 Task: Find and connect with professionals from specific companies or schools on LinkedIn using search filters.
Action: Mouse moved to (506, 67)
Screenshot: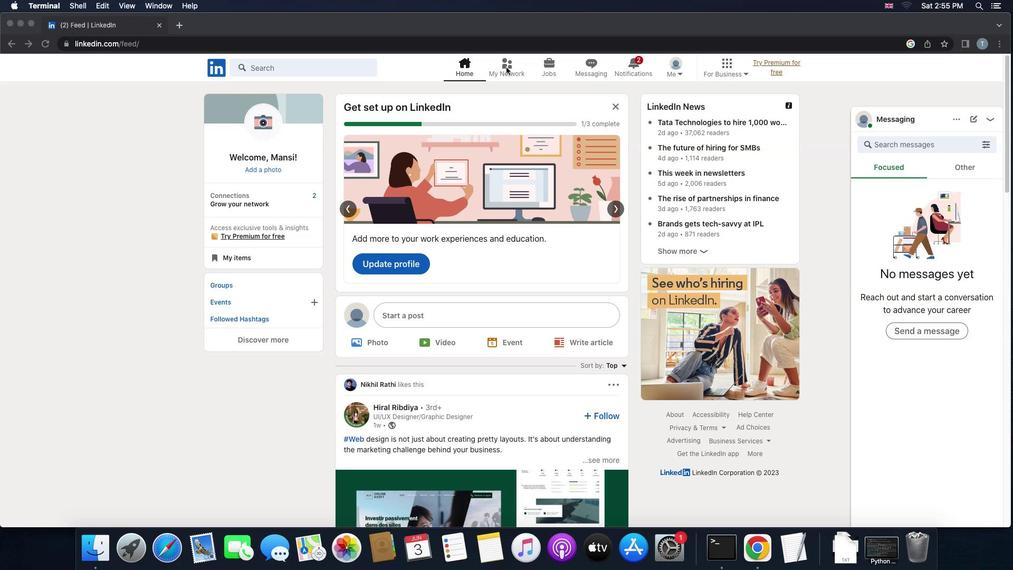 
Action: Mouse pressed left at (506, 67)
Screenshot: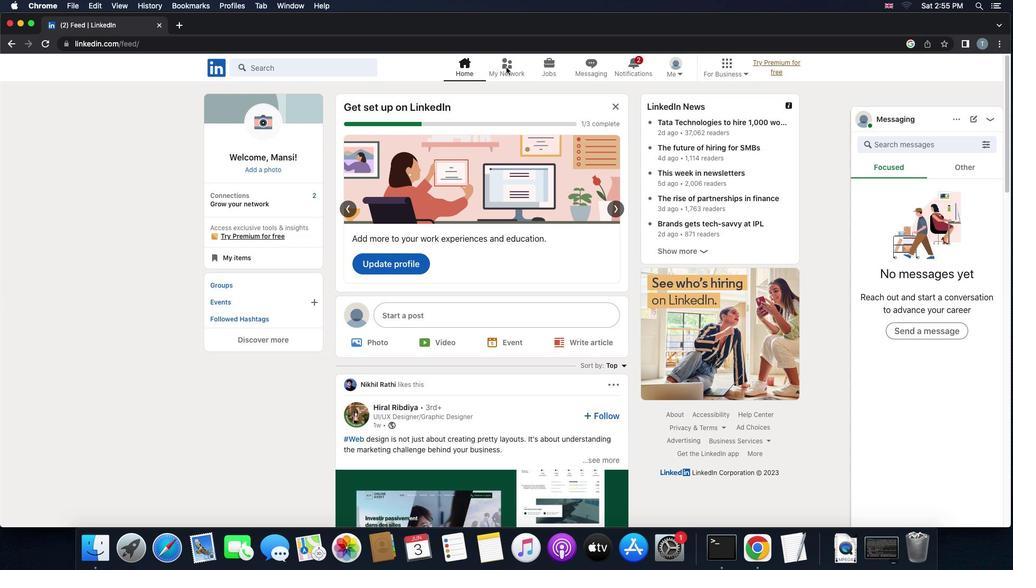 
Action: Mouse pressed left at (506, 67)
Screenshot: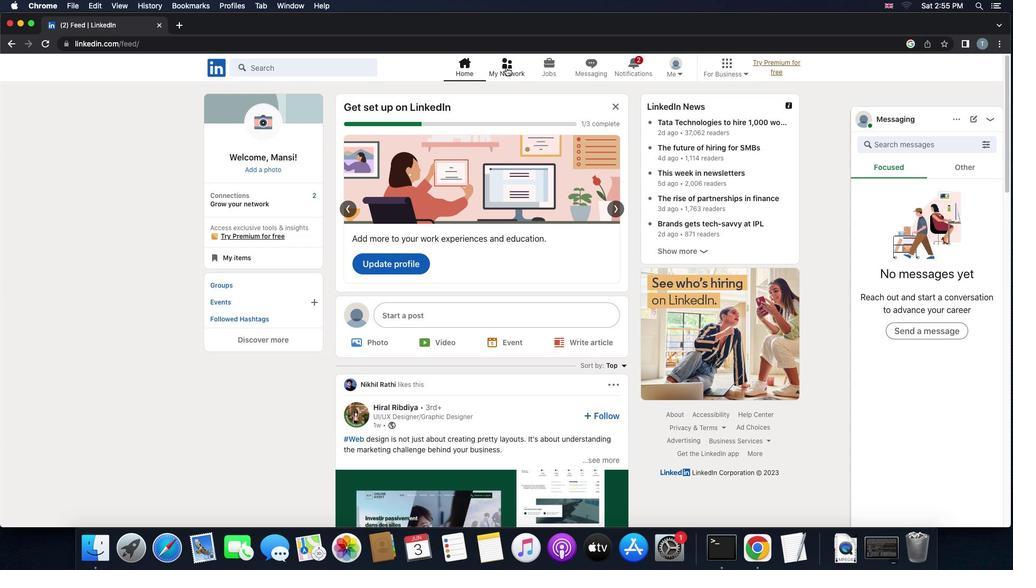 
Action: Mouse moved to (306, 127)
Screenshot: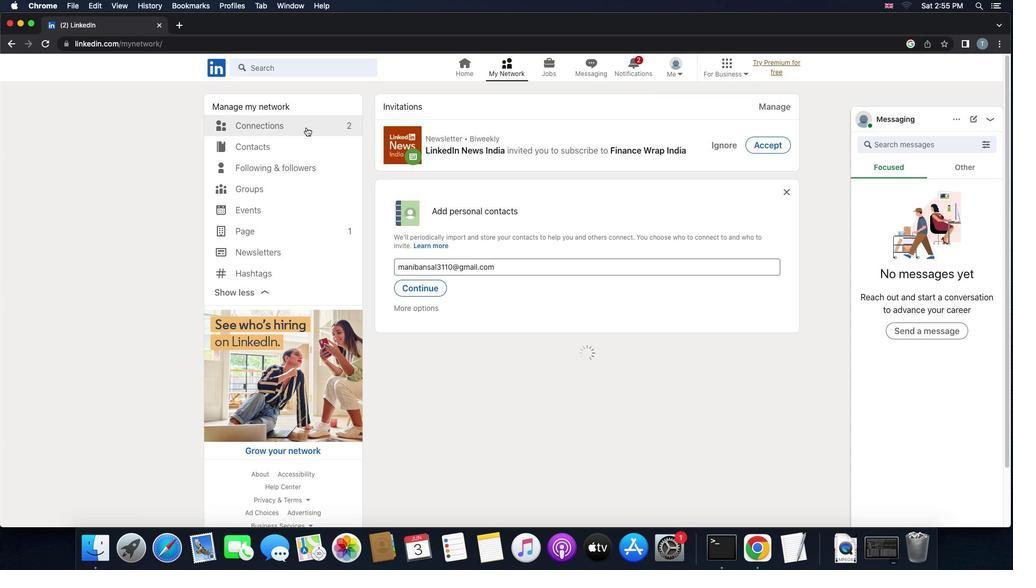 
Action: Mouse pressed left at (306, 127)
Screenshot: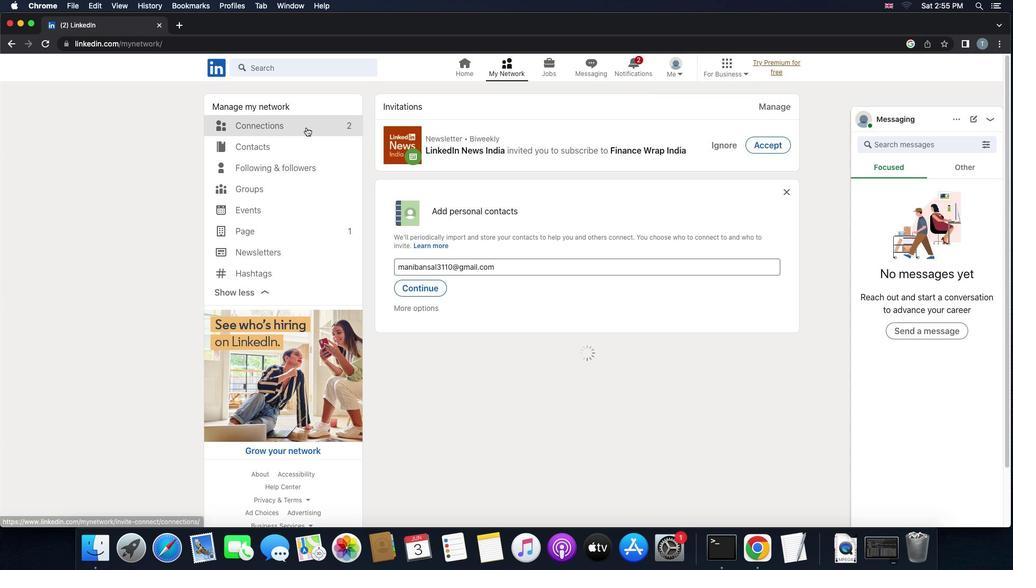 
Action: Mouse pressed left at (306, 127)
Screenshot: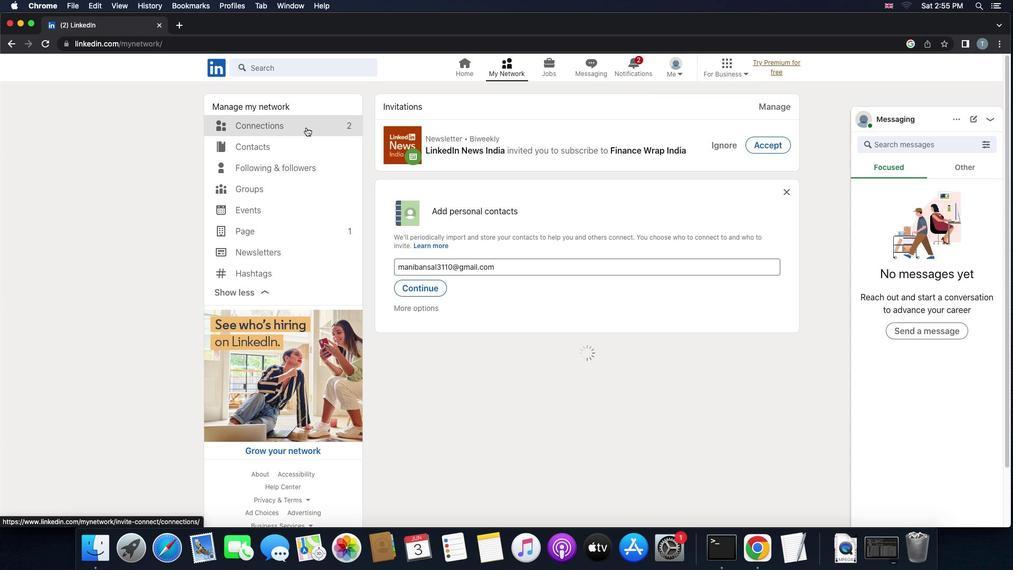 
Action: Mouse moved to (591, 124)
Screenshot: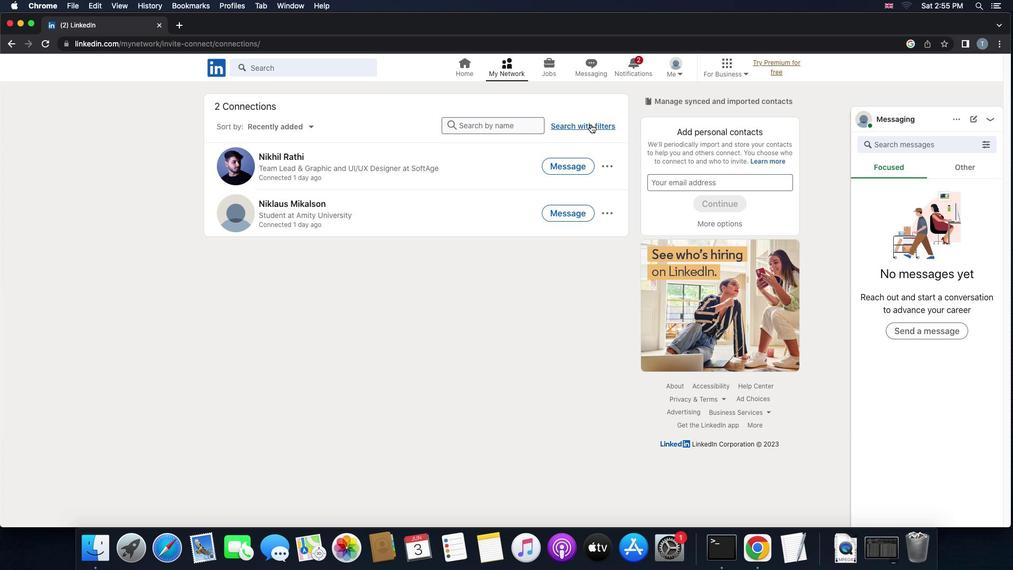 
Action: Mouse pressed left at (591, 124)
Screenshot: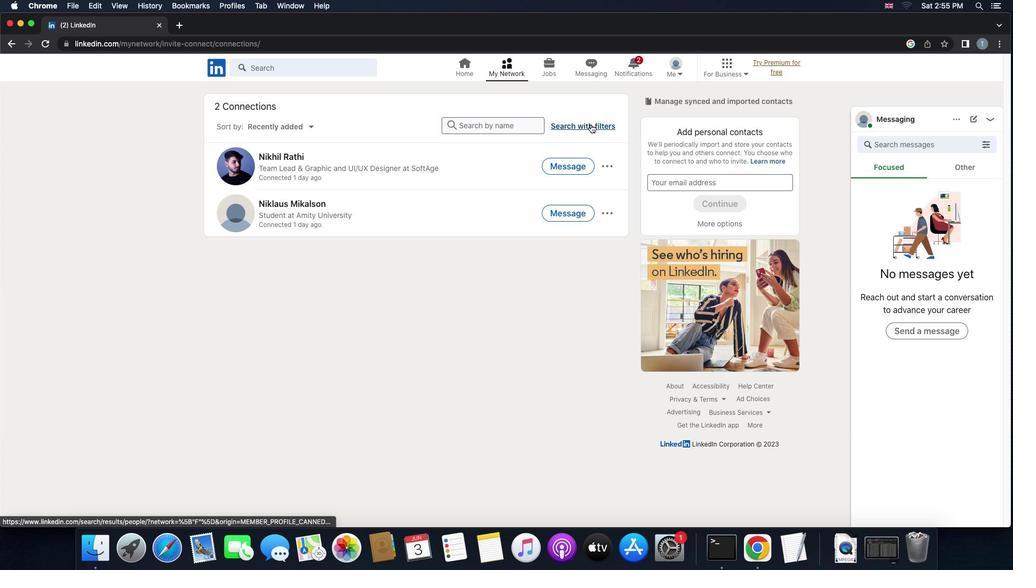 
Action: Mouse moved to (549, 99)
Screenshot: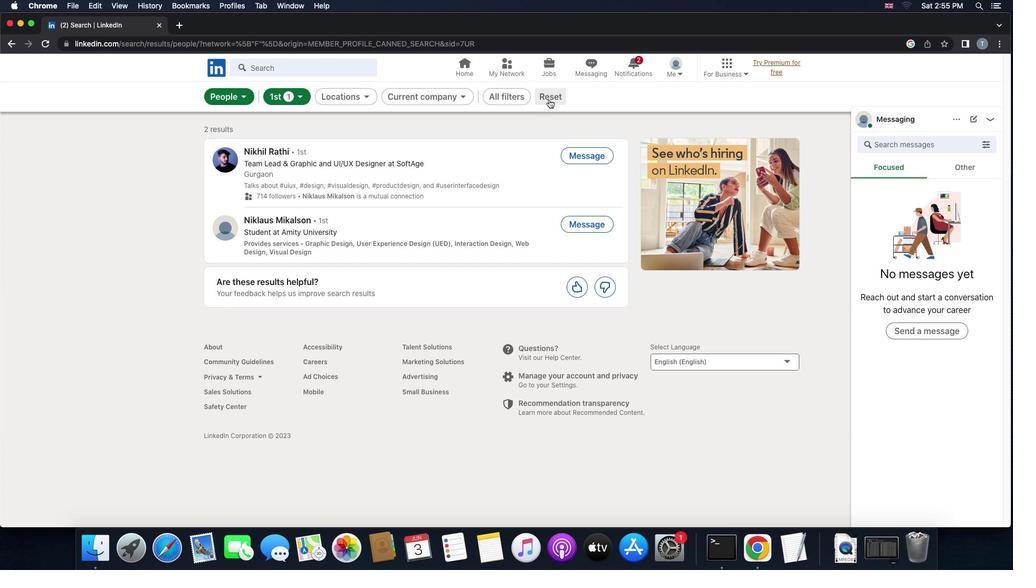 
Action: Mouse pressed left at (549, 99)
Screenshot: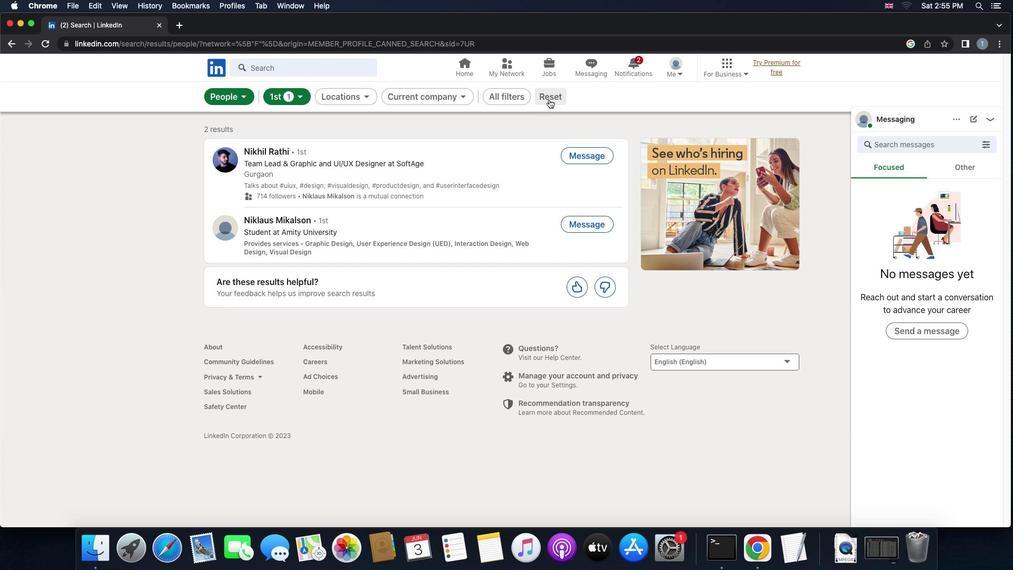 
Action: Mouse moved to (541, 98)
Screenshot: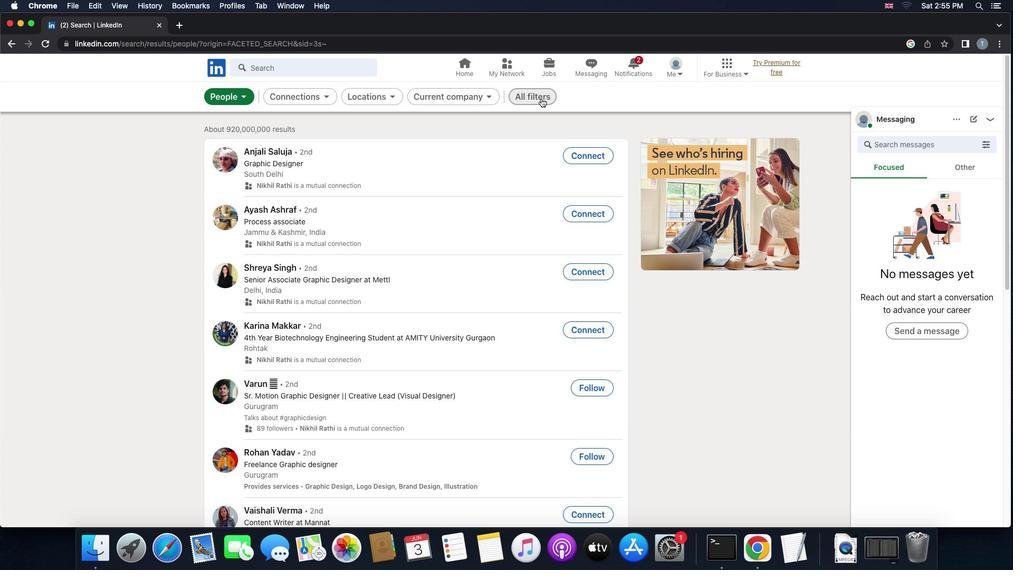 
Action: Mouse pressed left at (541, 98)
Screenshot: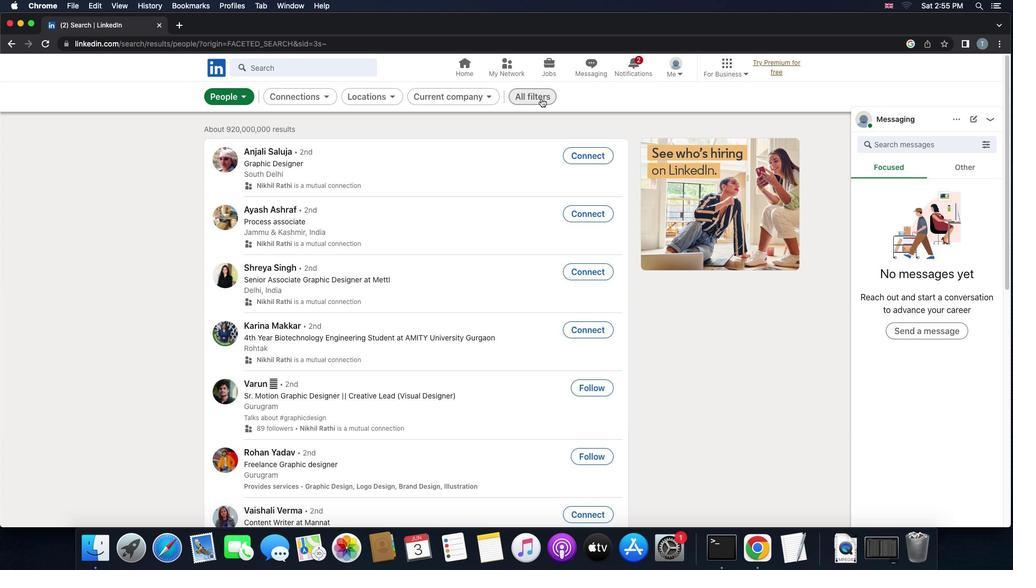 
Action: Mouse moved to (807, 299)
Screenshot: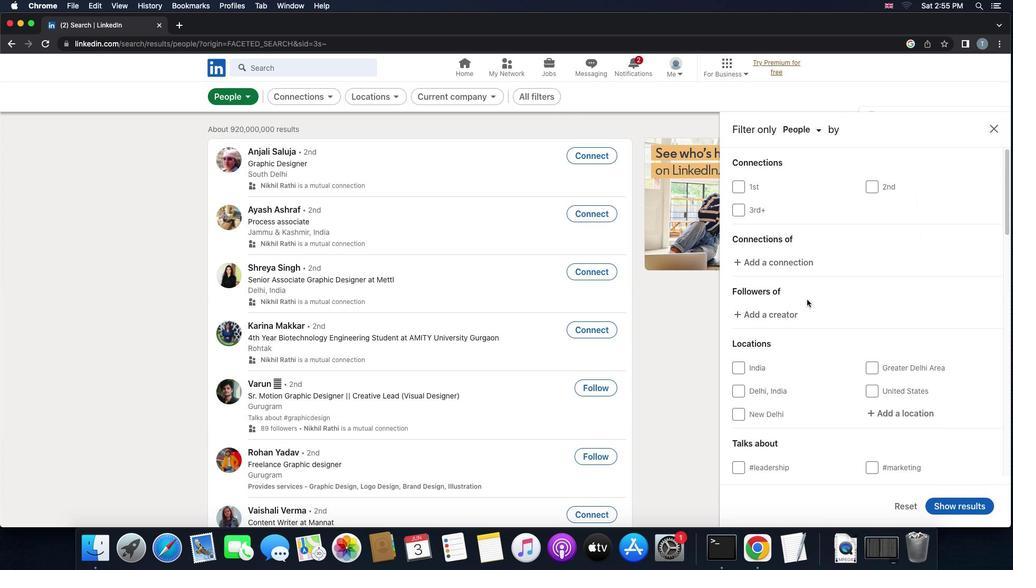 
Action: Mouse scrolled (807, 299) with delta (0, 0)
Screenshot: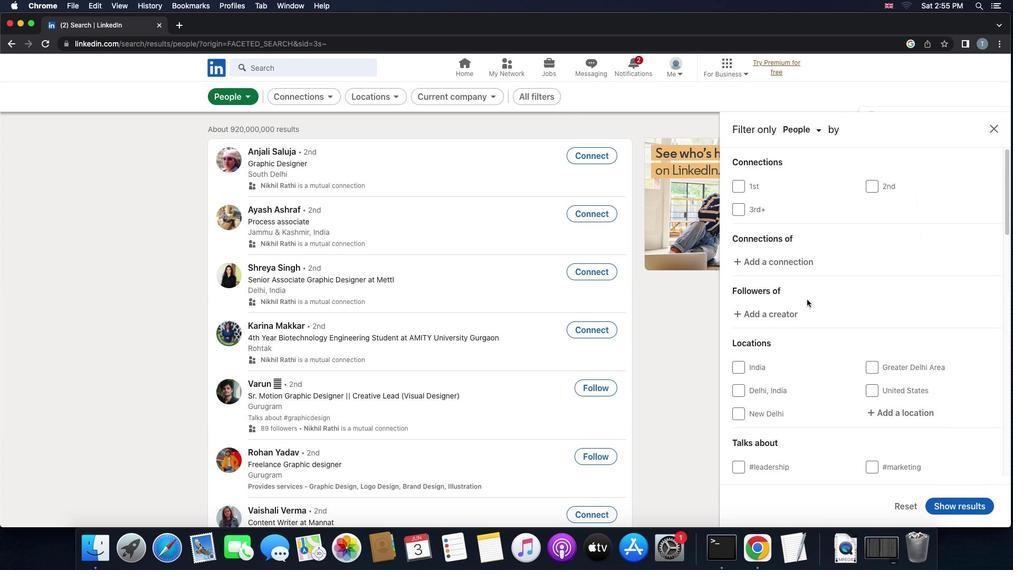 
Action: Mouse scrolled (807, 299) with delta (0, 0)
Screenshot: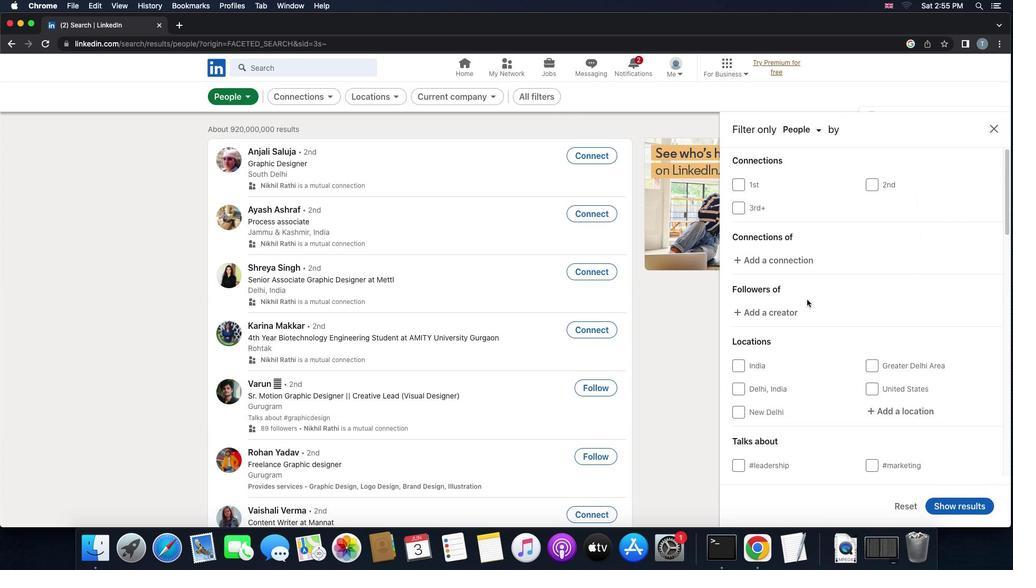 
Action: Mouse scrolled (807, 299) with delta (0, 0)
Screenshot: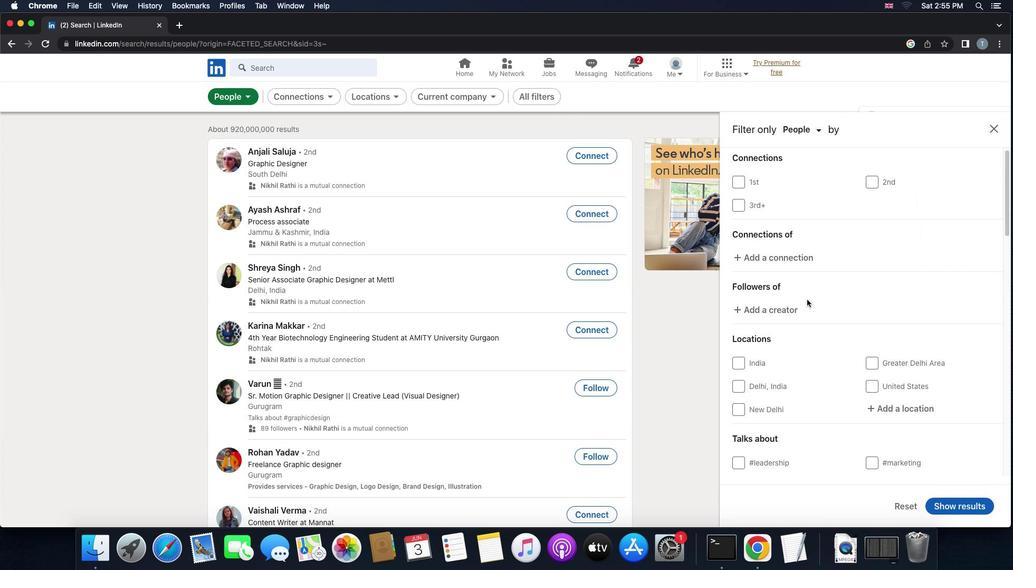 
Action: Mouse moved to (807, 299)
Screenshot: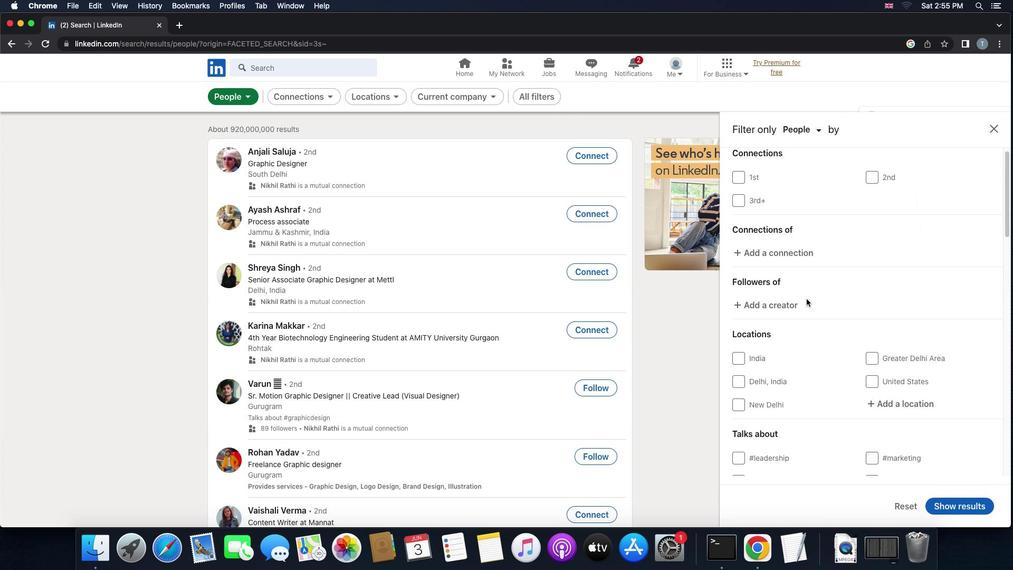 
Action: Mouse scrolled (807, 299) with delta (0, 0)
Screenshot: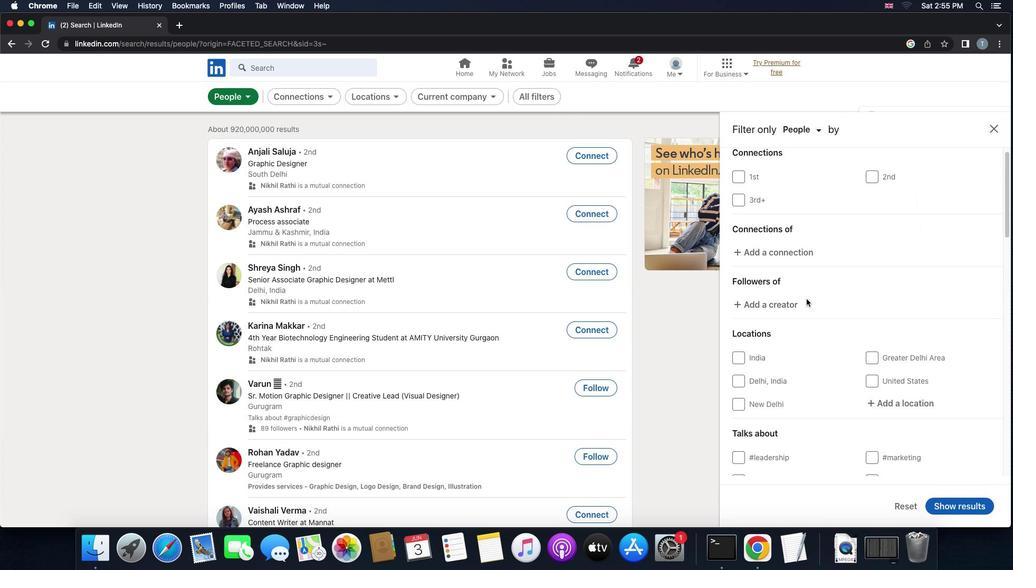 
Action: Mouse scrolled (807, 299) with delta (0, 0)
Screenshot: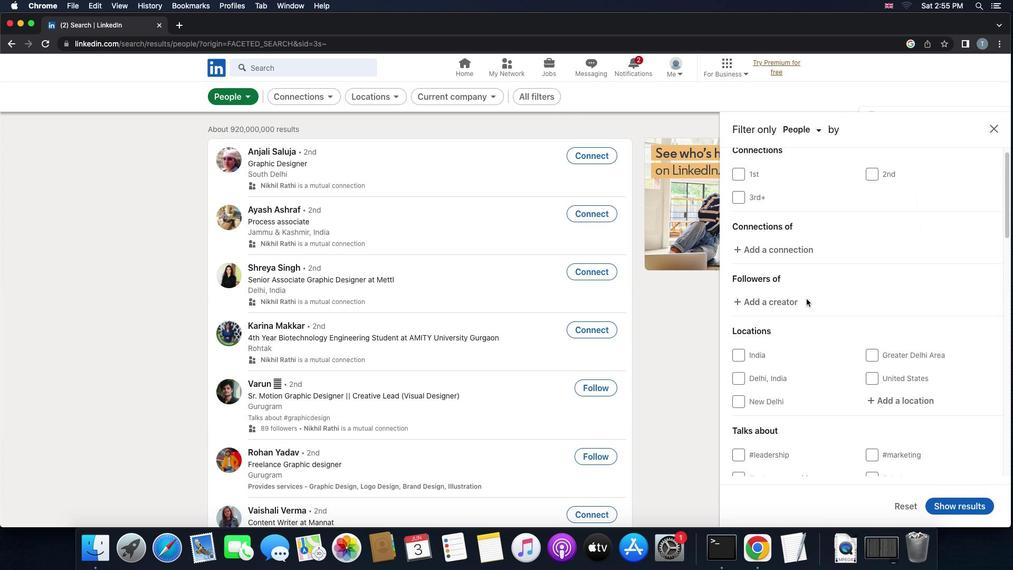 
Action: Mouse scrolled (807, 299) with delta (0, -1)
Screenshot: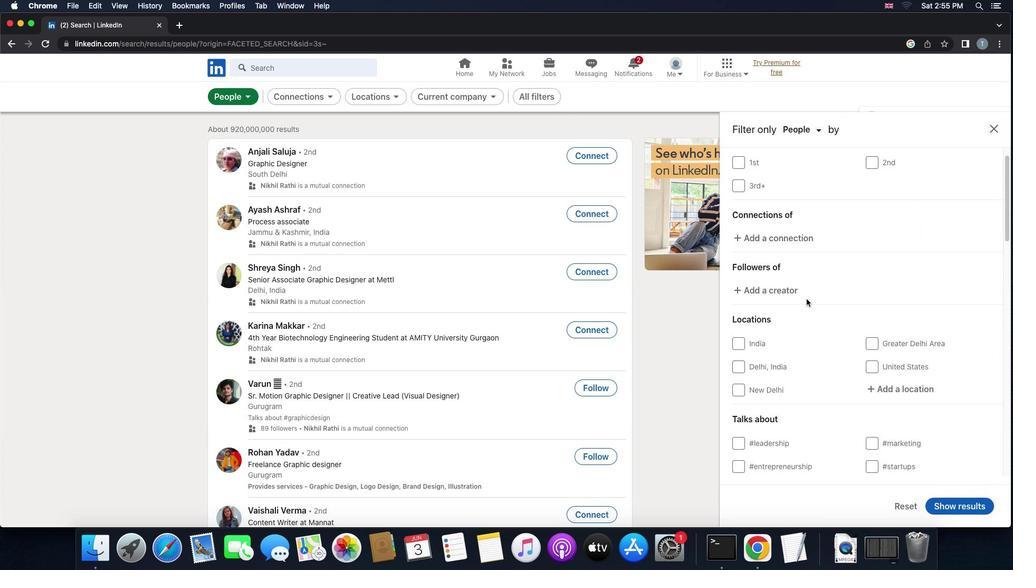 
Action: Mouse moved to (895, 314)
Screenshot: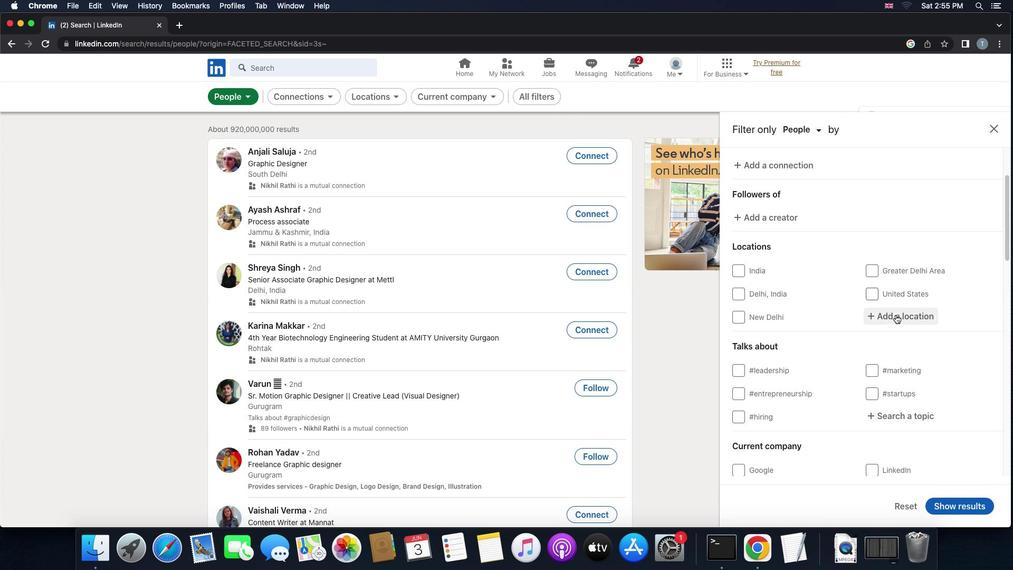 
Action: Mouse pressed left at (895, 314)
Screenshot: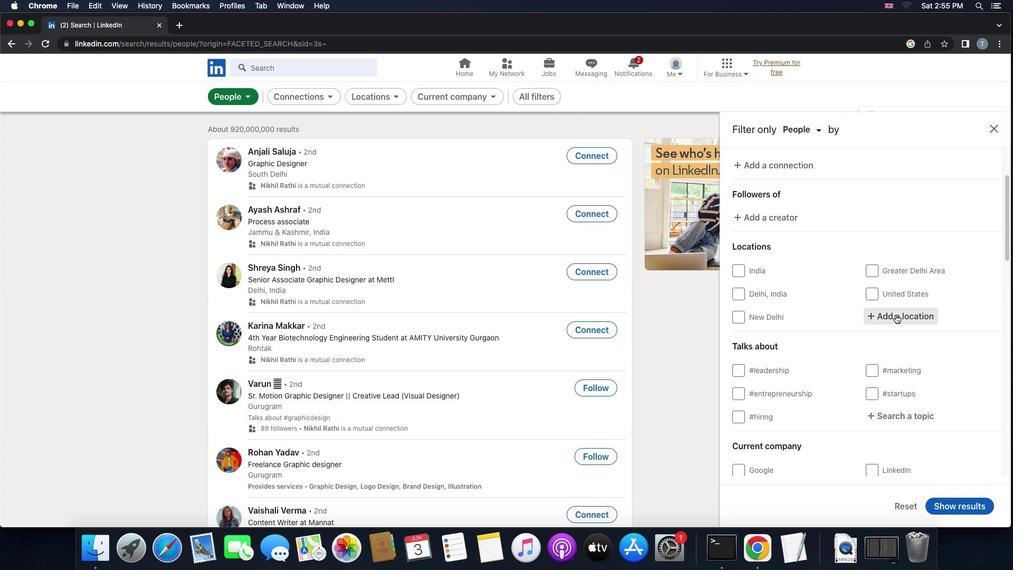 
Action: Mouse moved to (896, 311)
Screenshot: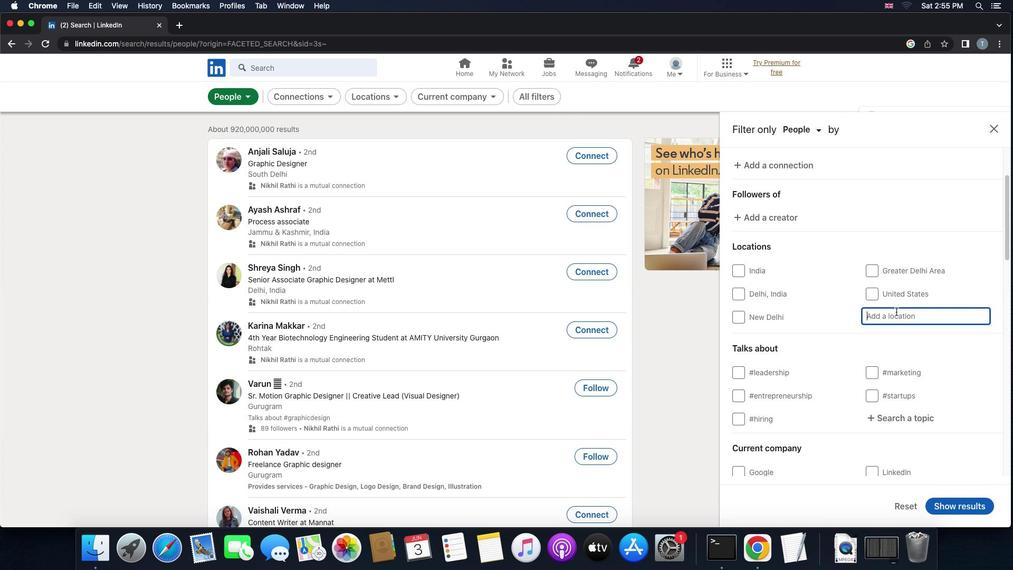 
Action: Key pressed 's''o''p''r''o''n'
Screenshot: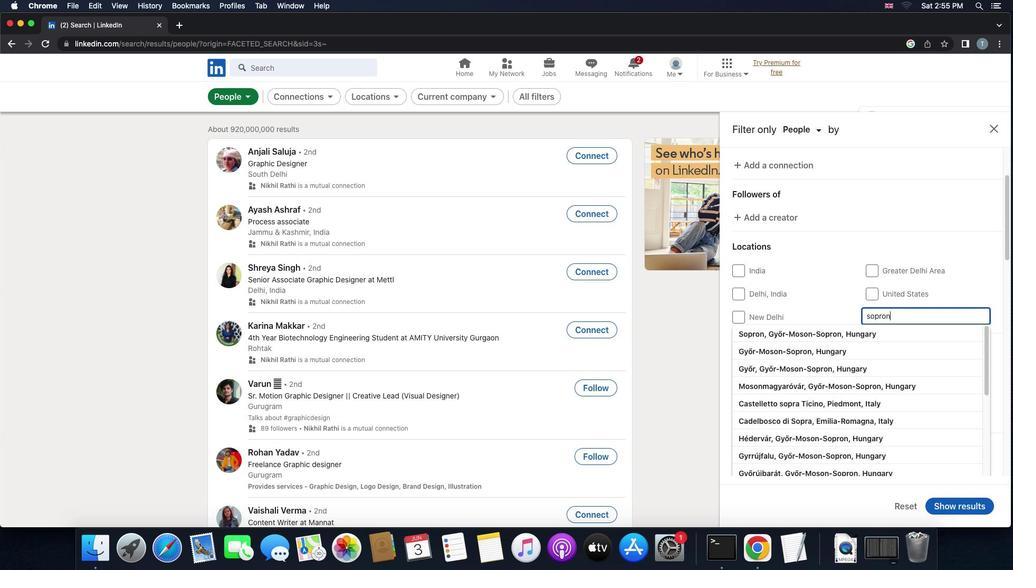 
Action: Mouse moved to (881, 328)
Screenshot: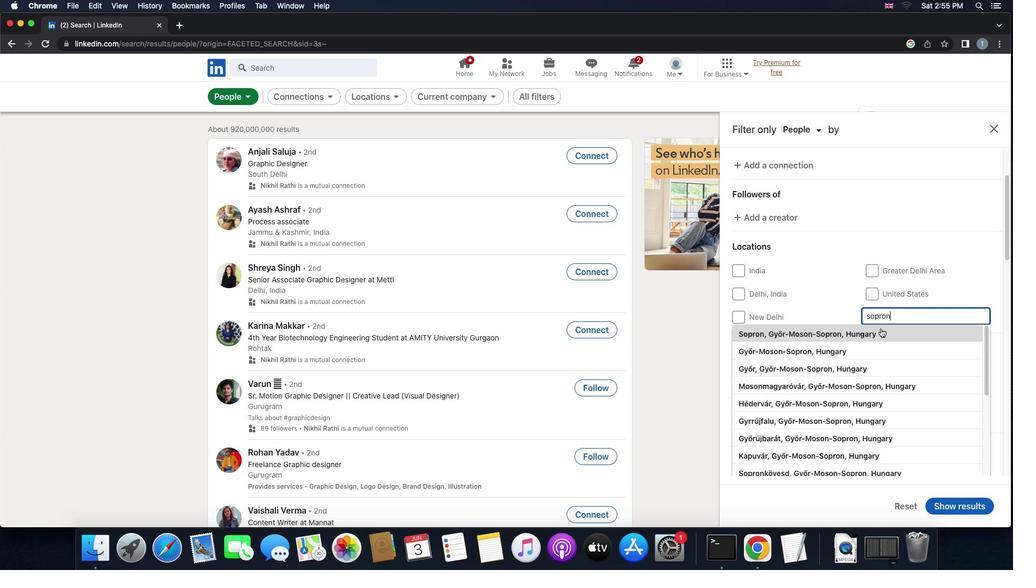 
Action: Mouse pressed left at (881, 328)
Screenshot: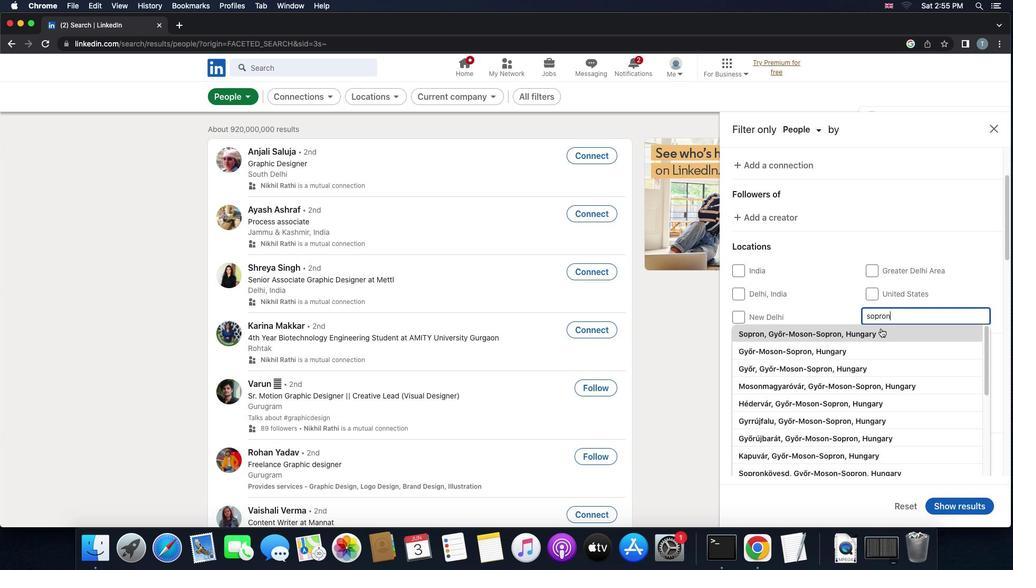 
Action: Mouse moved to (827, 327)
Screenshot: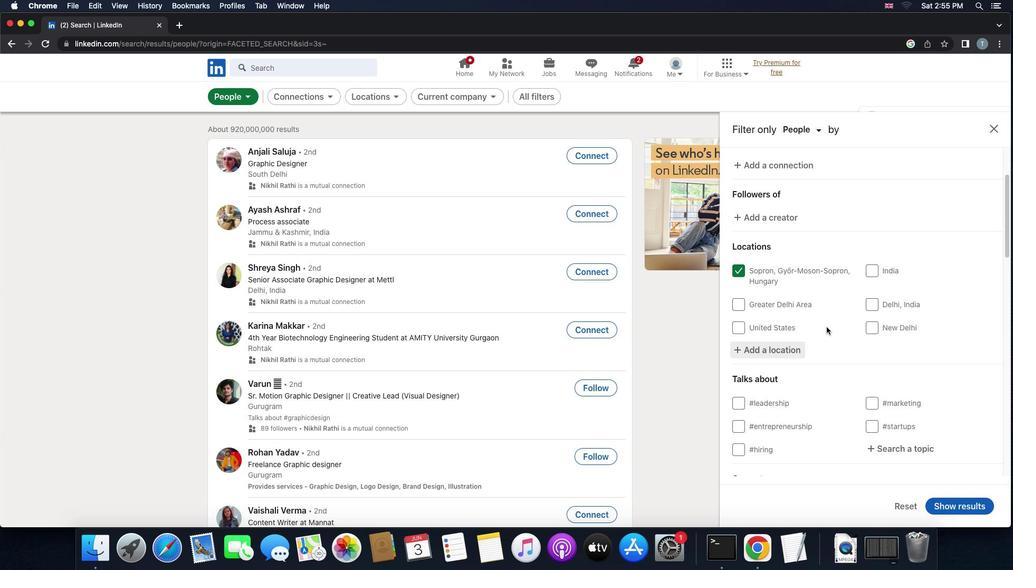 
Action: Mouse scrolled (827, 327) with delta (0, 0)
Screenshot: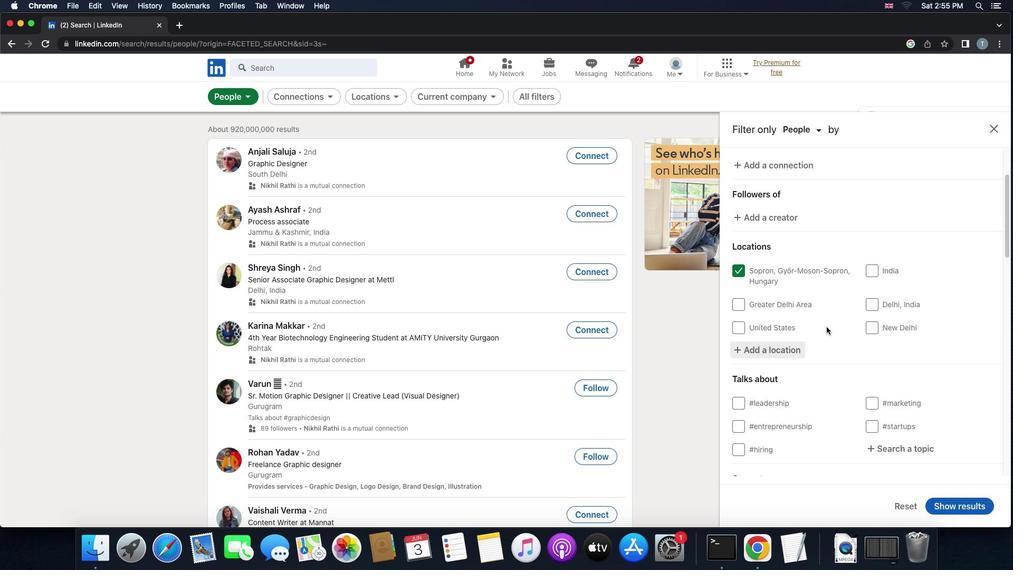 
Action: Mouse scrolled (827, 327) with delta (0, 0)
Screenshot: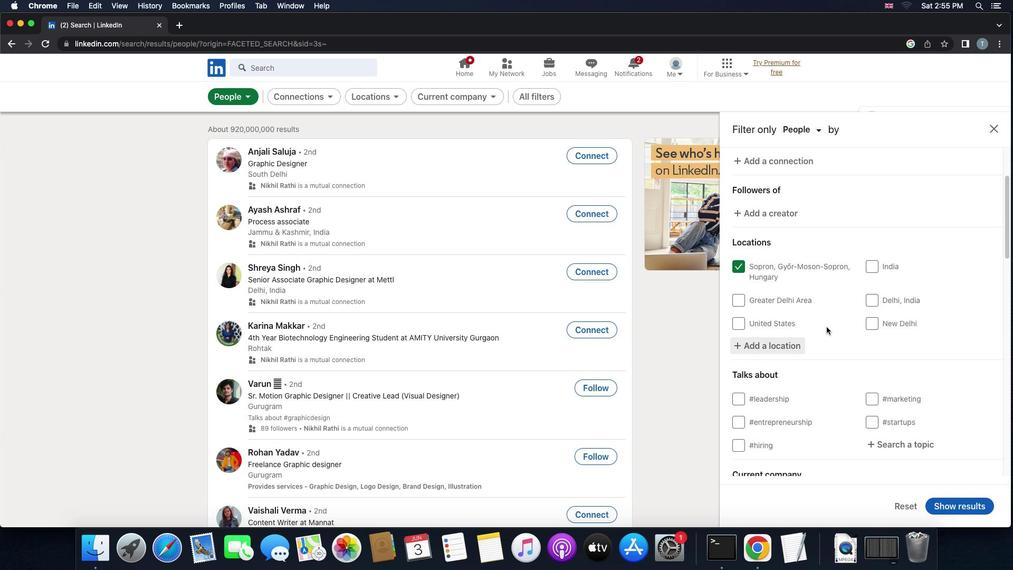 
Action: Mouse scrolled (827, 327) with delta (0, -1)
Screenshot: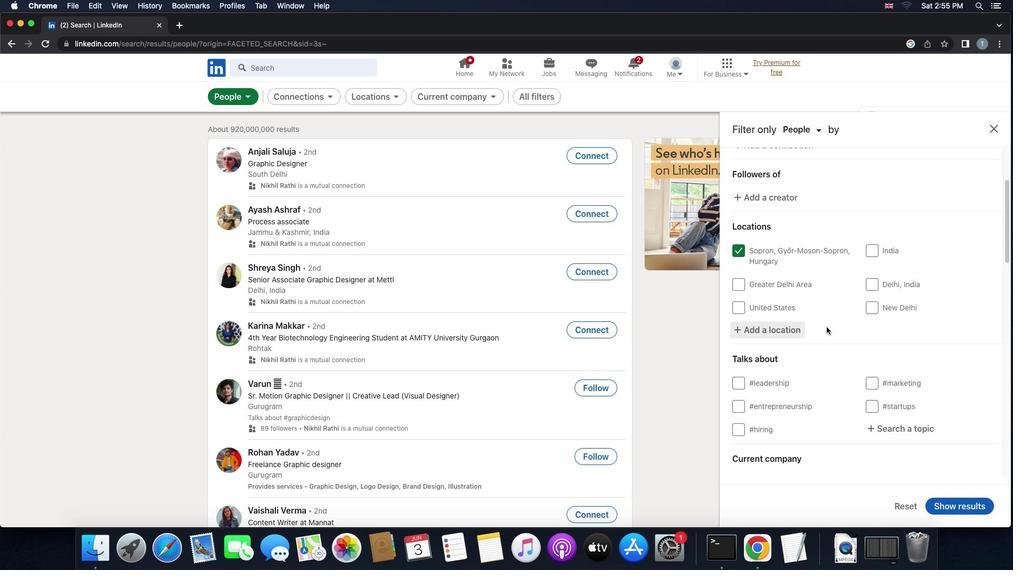 
Action: Mouse scrolled (827, 327) with delta (0, 0)
Screenshot: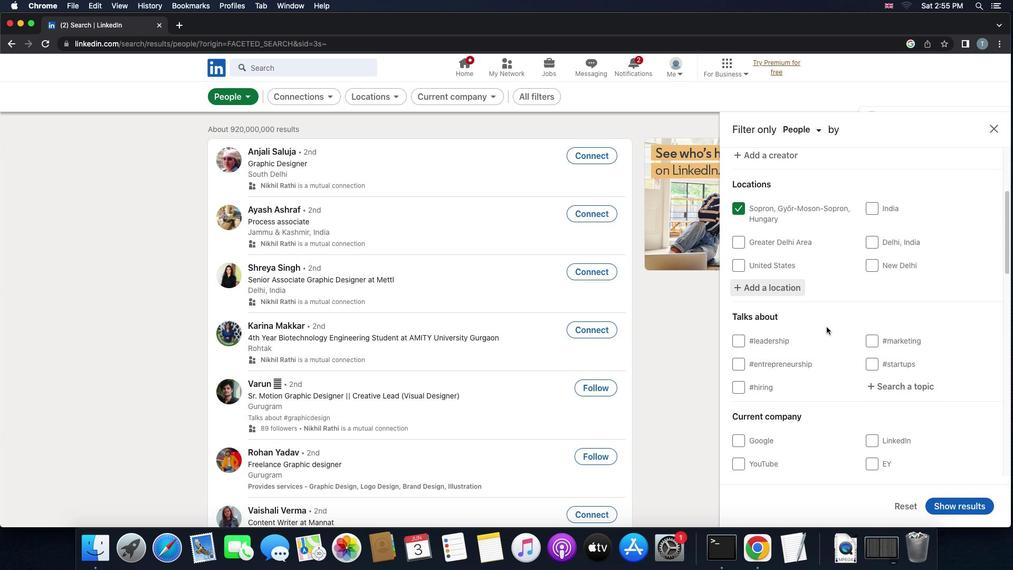 
Action: Mouse scrolled (827, 327) with delta (0, 0)
Screenshot: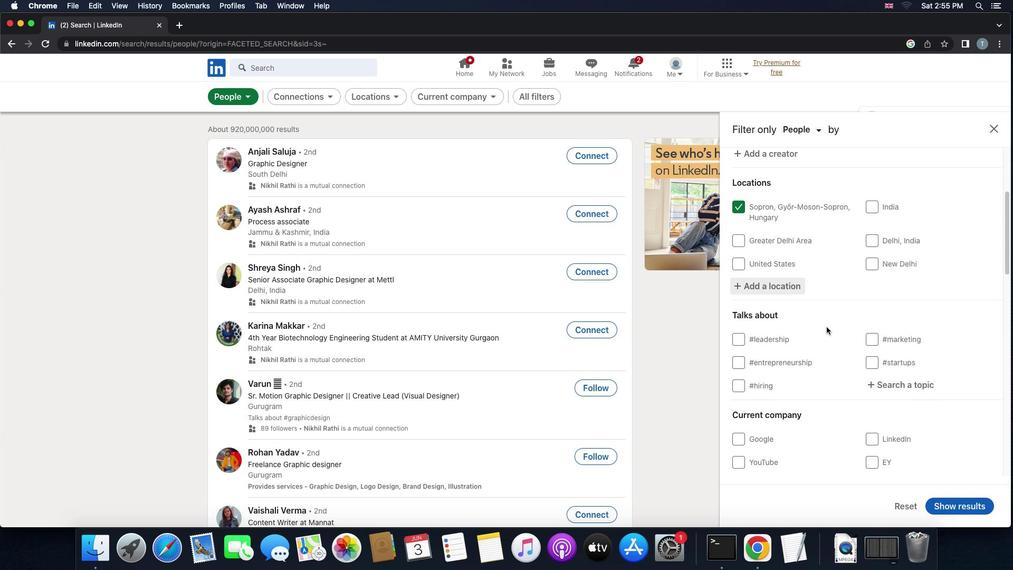 
Action: Mouse scrolled (827, 327) with delta (0, -1)
Screenshot: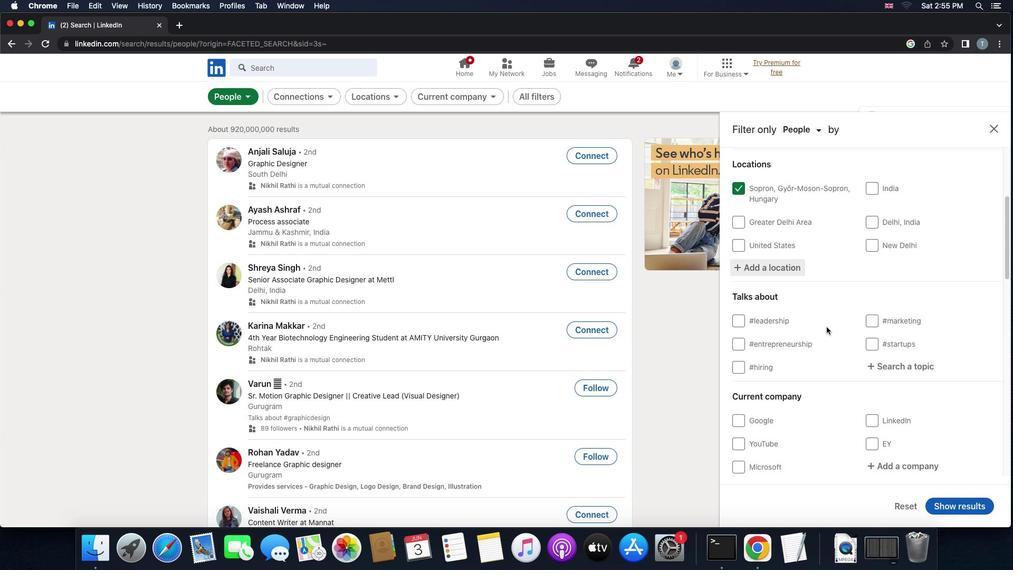 
Action: Mouse moved to (916, 308)
Screenshot: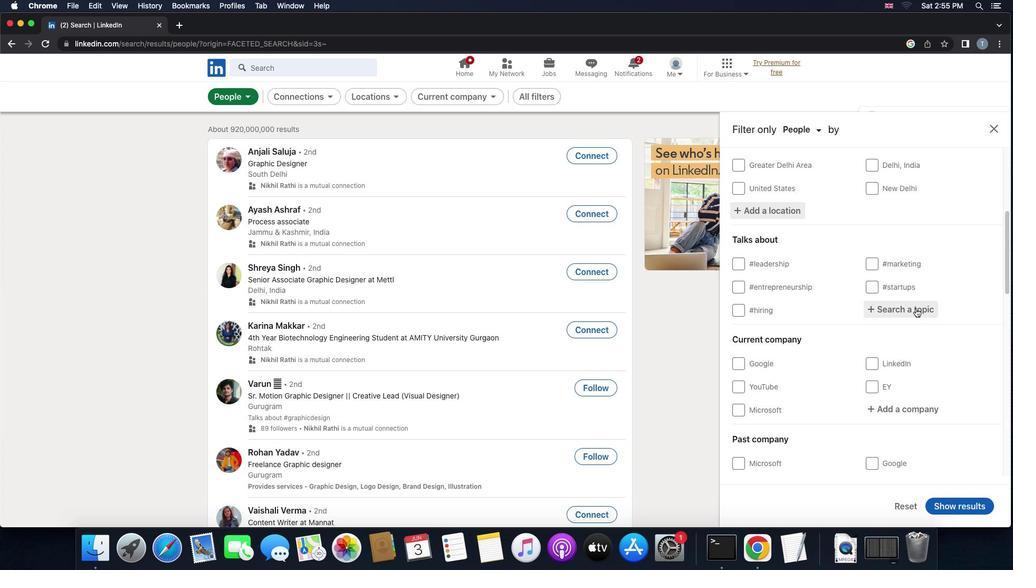 
Action: Mouse pressed left at (916, 308)
Screenshot: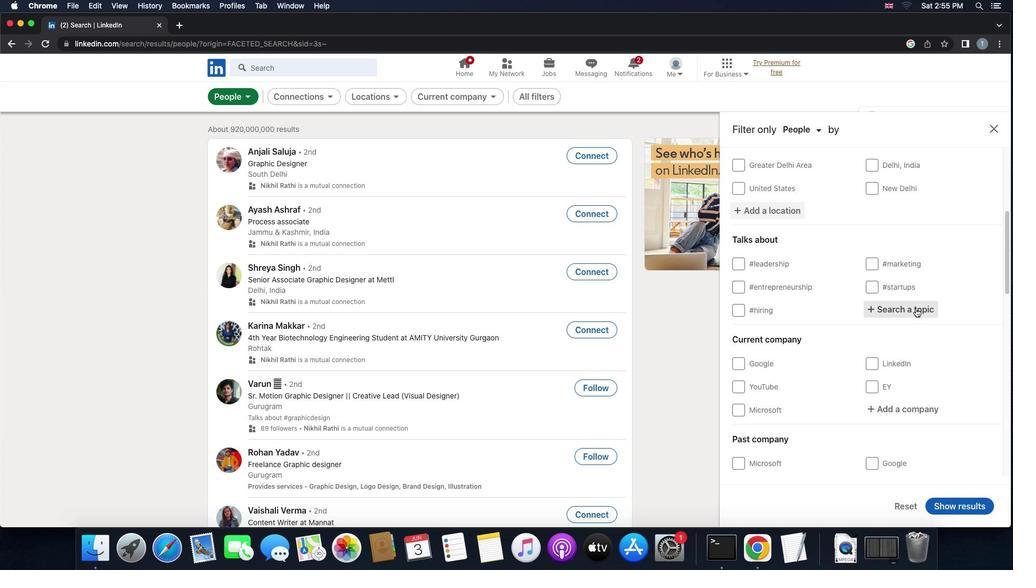 
Action: Key pressed 'b''u''s''i''n''e''s''s''c''o''a''c''h'
Screenshot: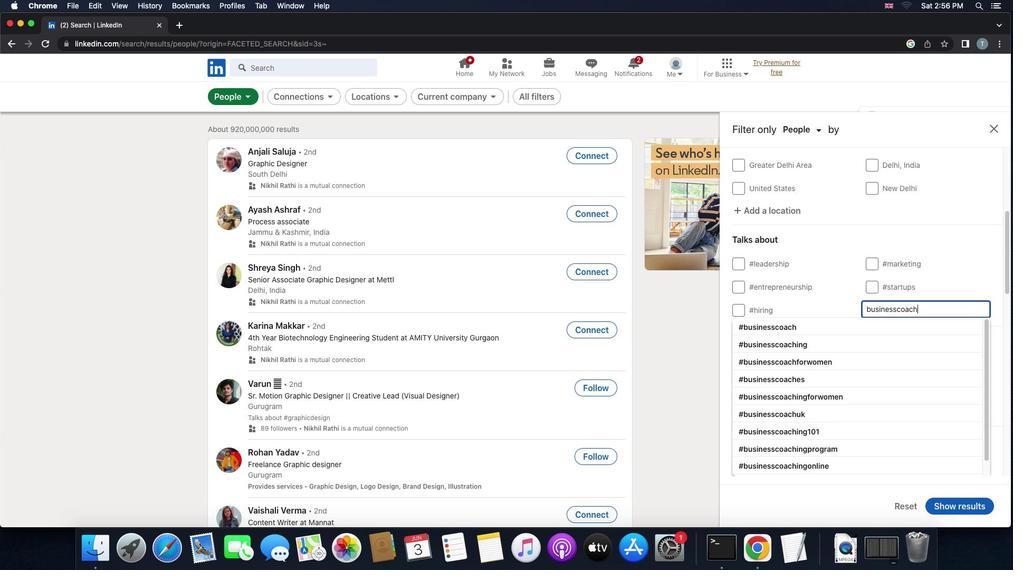 
Action: Mouse moved to (865, 324)
Screenshot: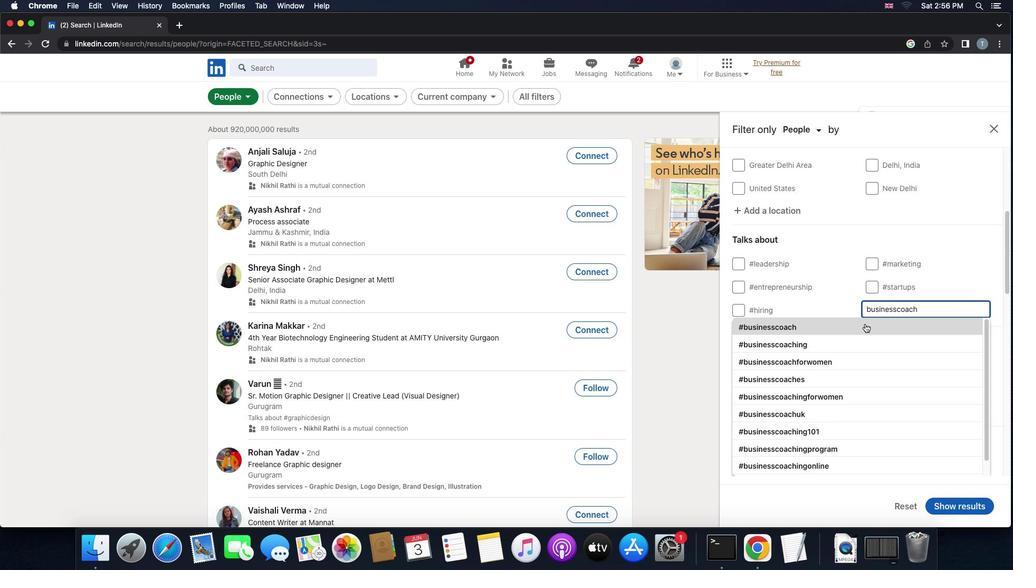 
Action: Mouse pressed left at (865, 324)
Screenshot: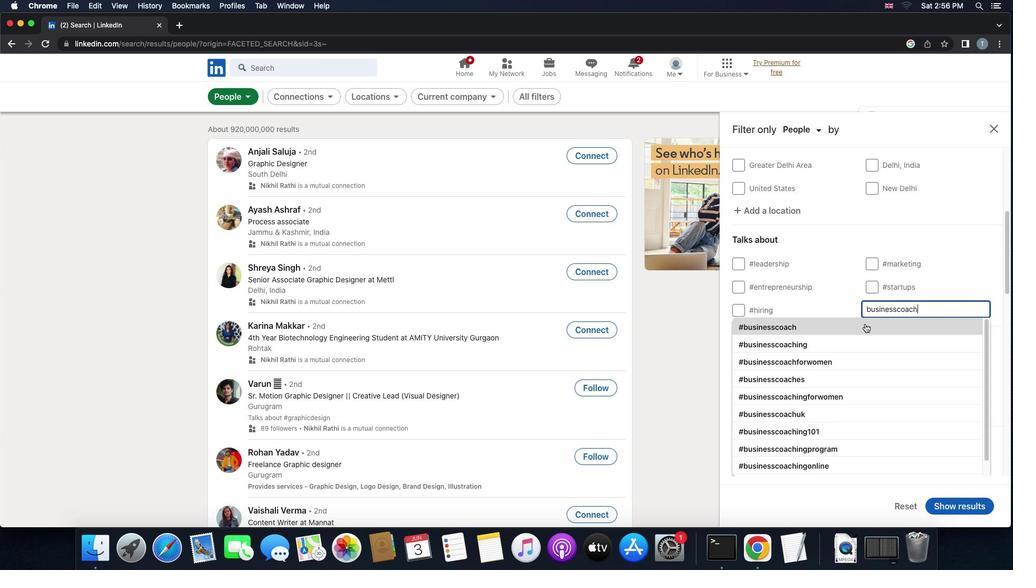 
Action: Mouse scrolled (865, 324) with delta (0, 0)
Screenshot: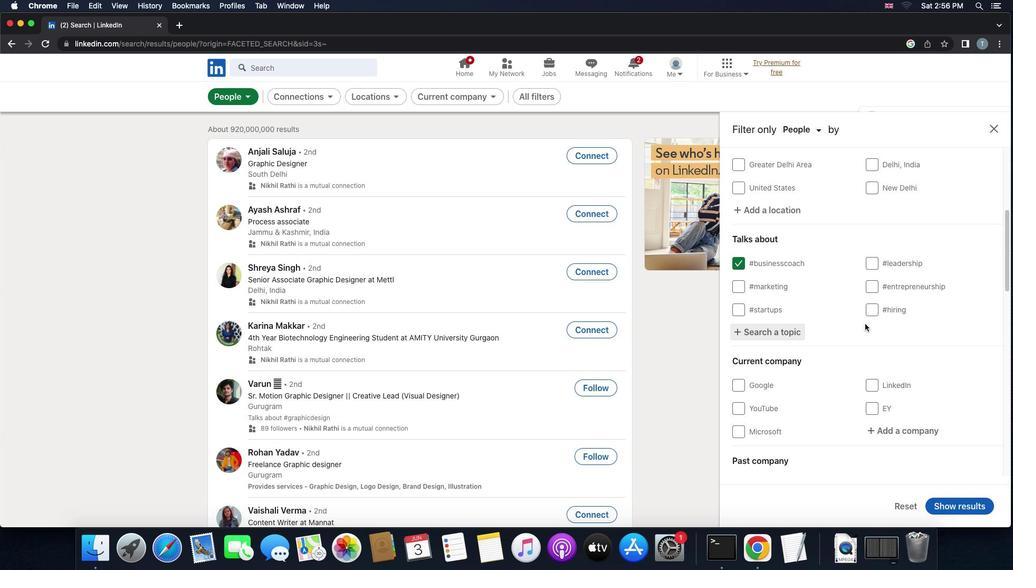 
Action: Mouse scrolled (865, 324) with delta (0, 0)
Screenshot: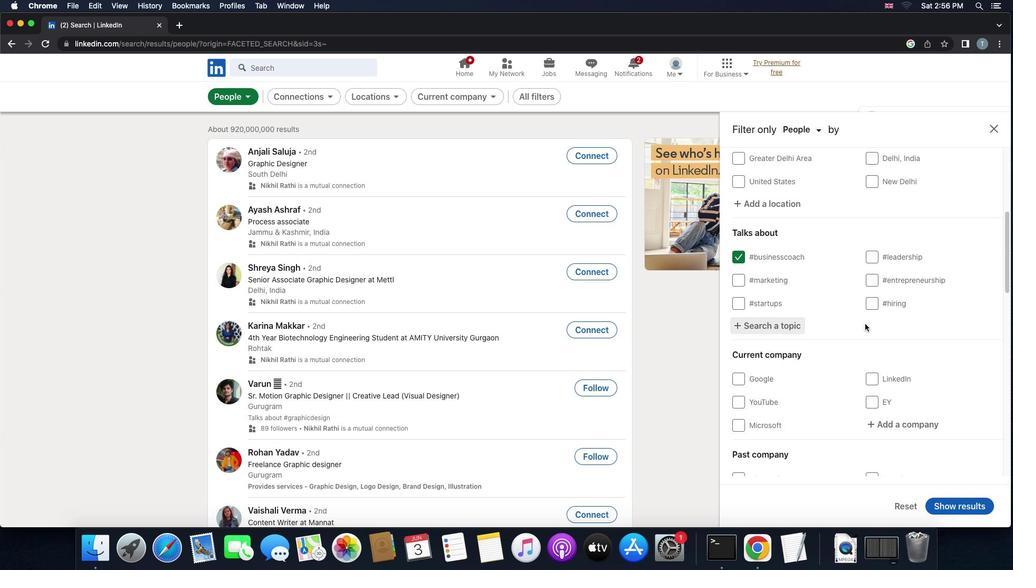 
Action: Mouse scrolled (865, 324) with delta (0, -1)
Screenshot: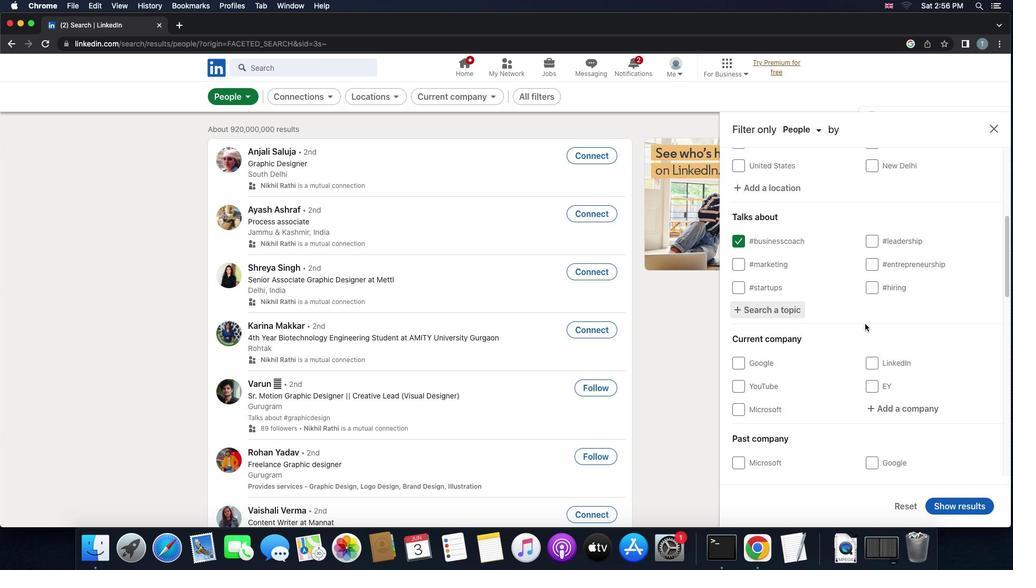 
Action: Mouse scrolled (865, 324) with delta (0, -1)
Screenshot: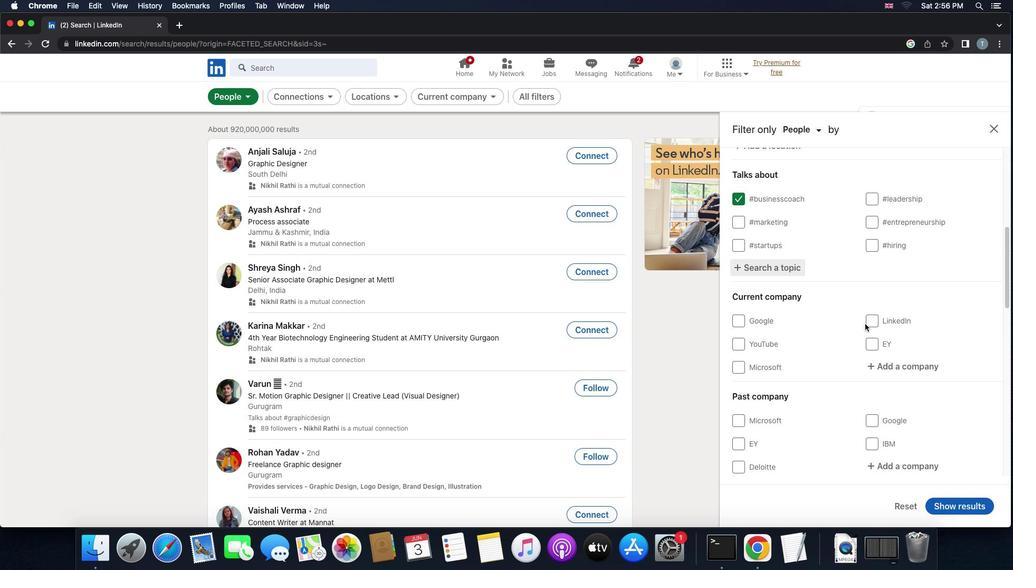 
Action: Mouse scrolled (865, 324) with delta (0, 0)
Screenshot: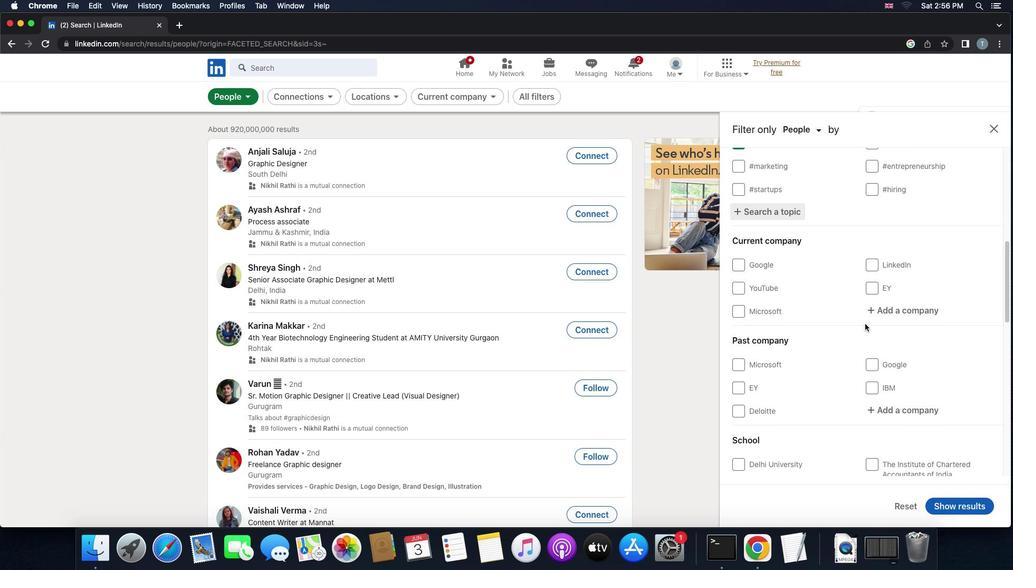 
Action: Mouse scrolled (865, 324) with delta (0, 0)
Screenshot: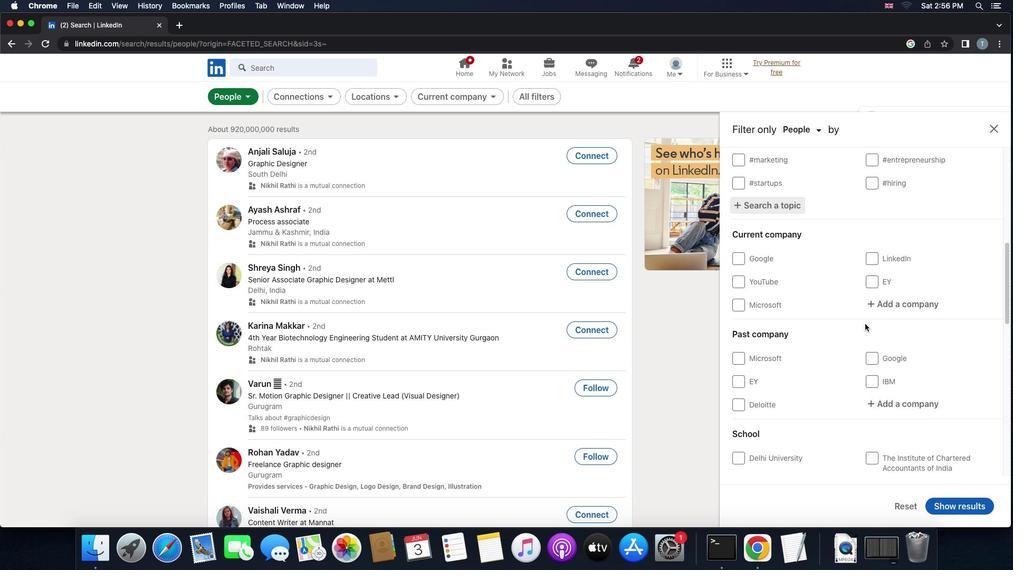
Action: Mouse moved to (894, 297)
Screenshot: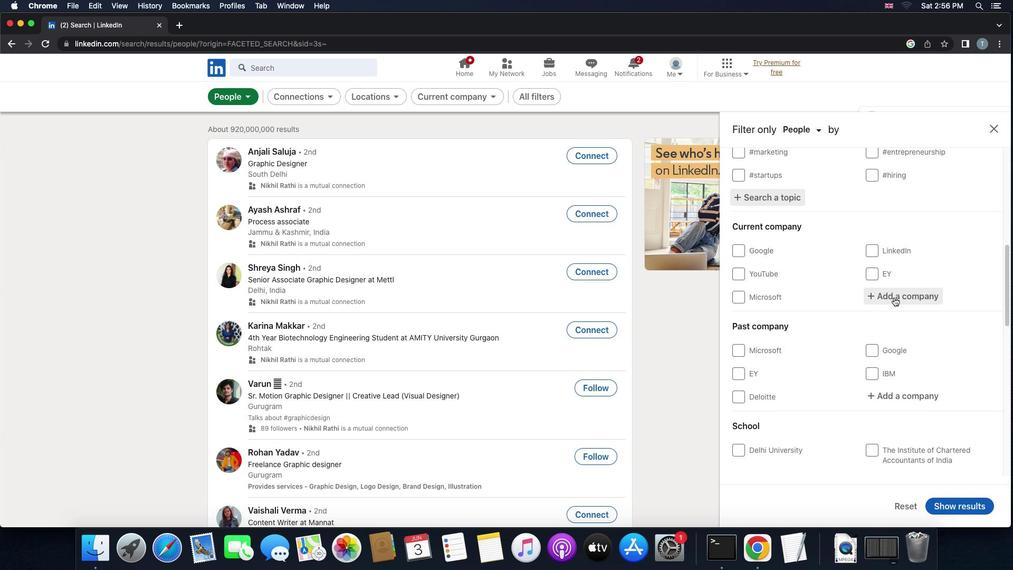 
Action: Mouse pressed left at (894, 297)
Screenshot: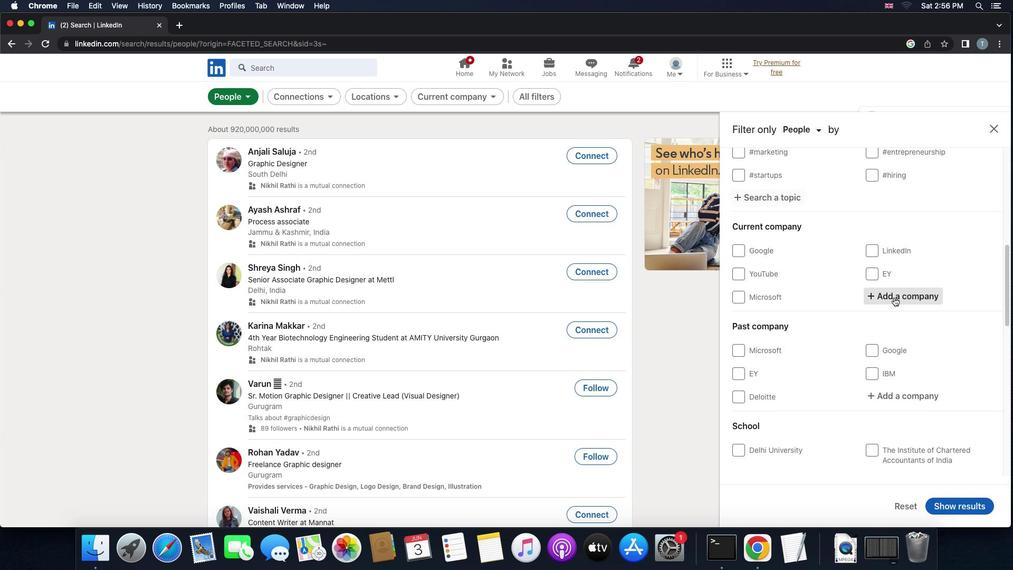 
Action: Mouse moved to (891, 298)
Screenshot: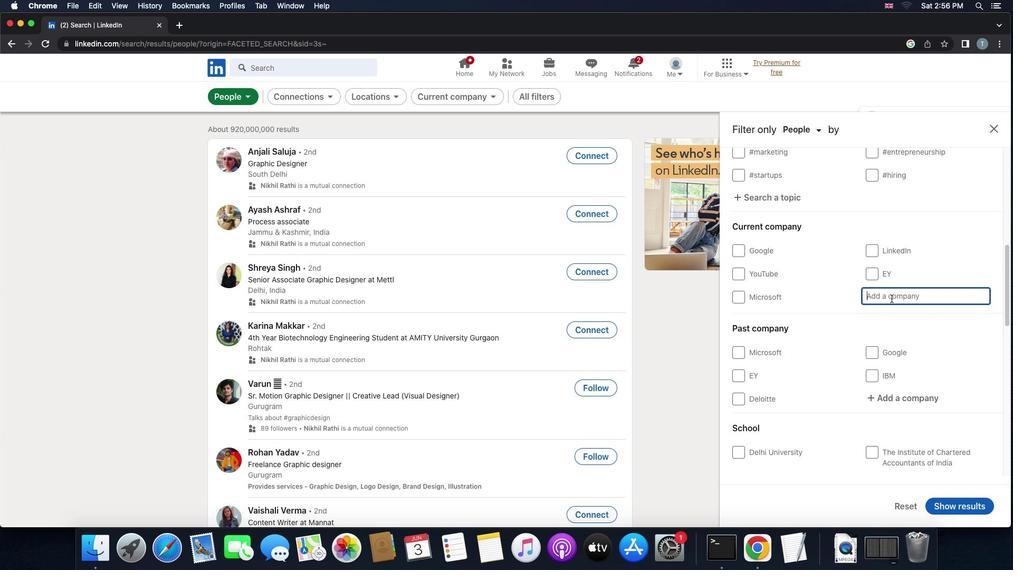 
Action: Key pressed 'j''c''b'Key.space'i''n''d''i''a'
Screenshot: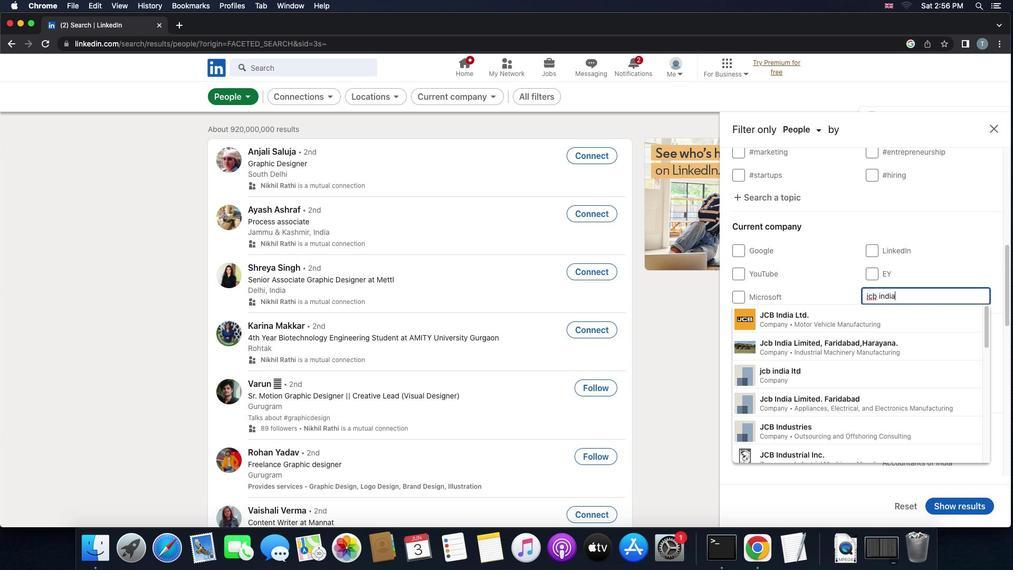 
Action: Mouse moved to (882, 315)
Screenshot: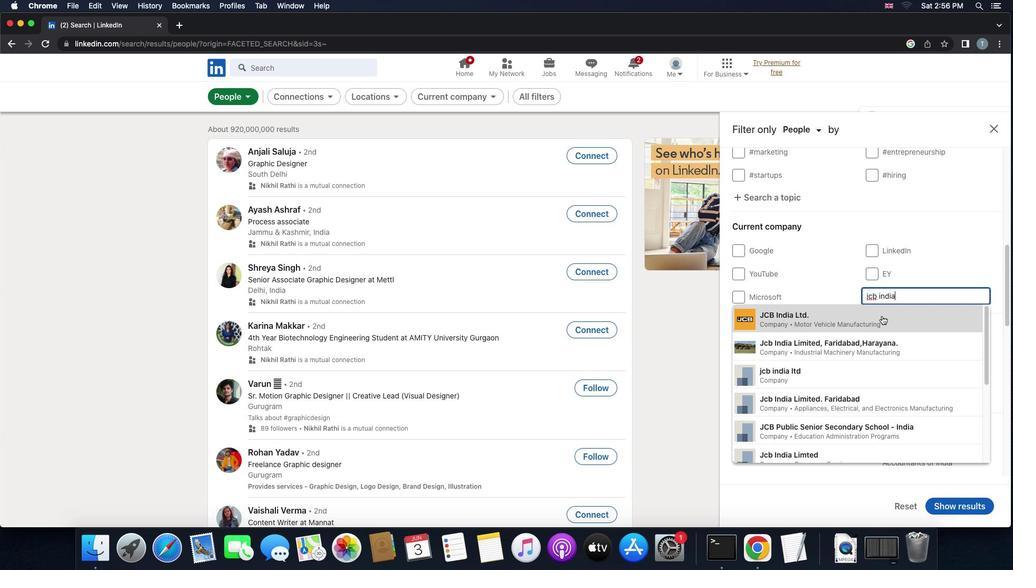 
Action: Mouse pressed left at (882, 315)
Screenshot: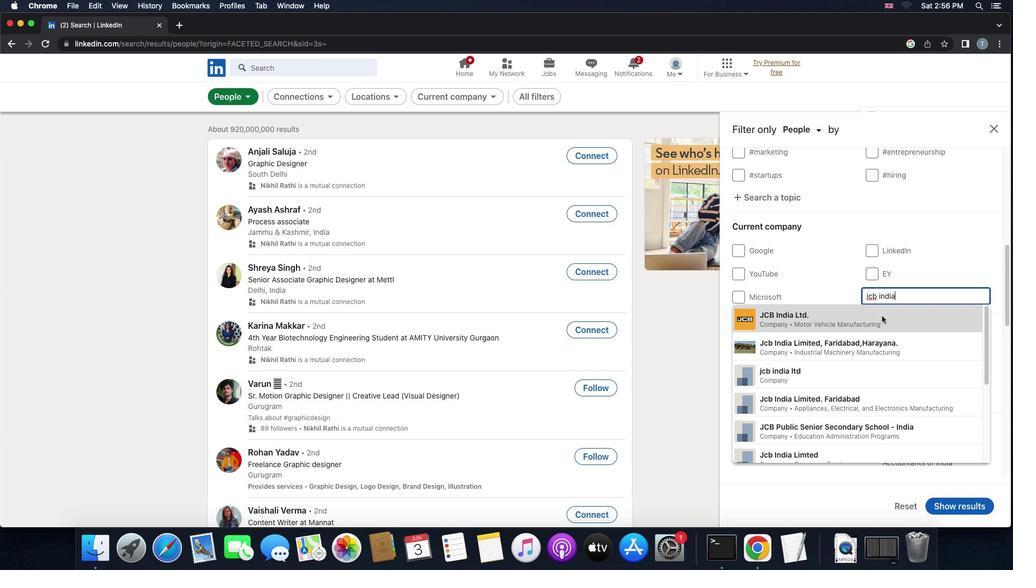 
Action: Mouse moved to (882, 315)
Screenshot: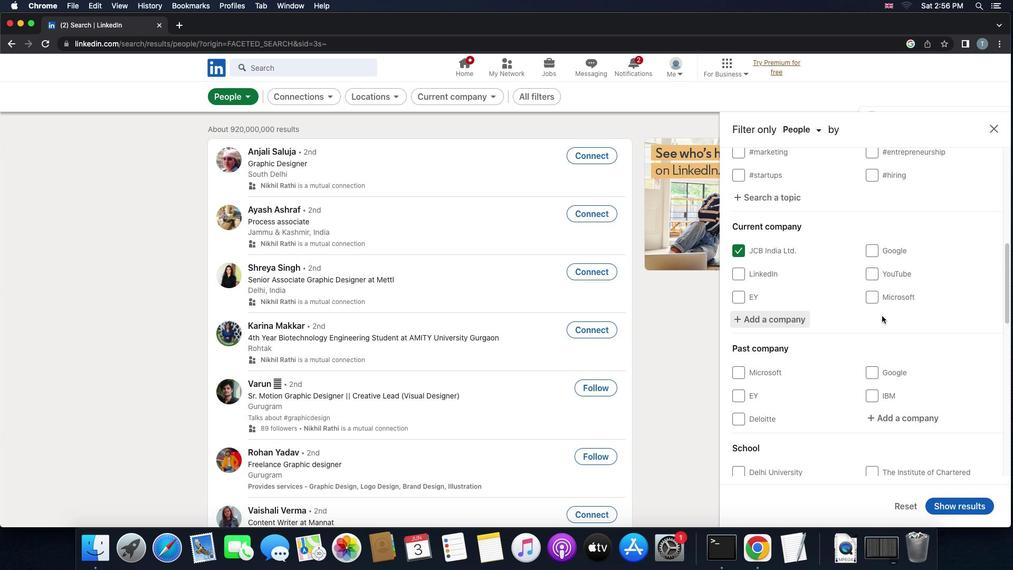 
Action: Mouse scrolled (882, 315) with delta (0, 0)
Screenshot: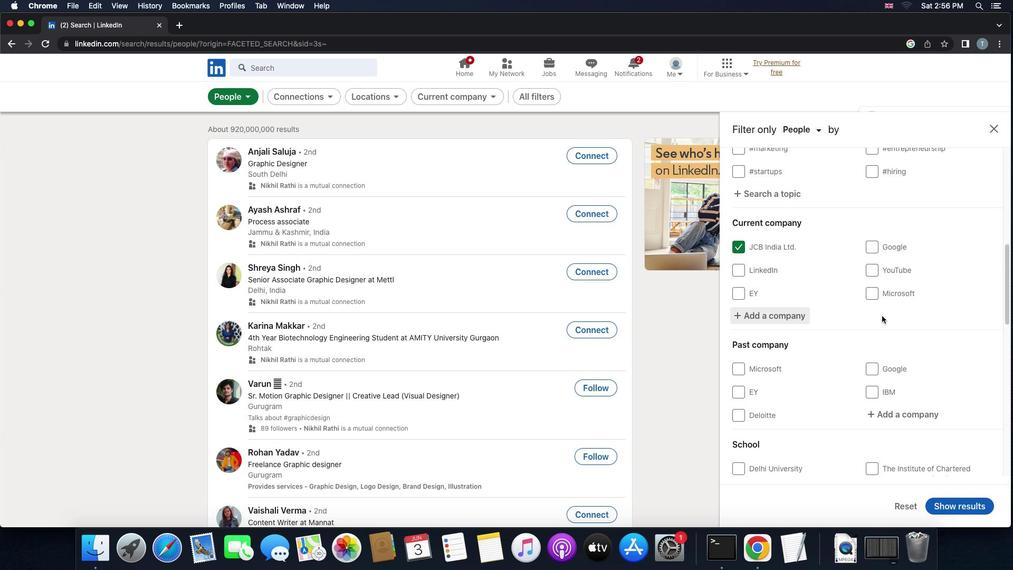 
Action: Mouse scrolled (882, 315) with delta (0, 0)
Screenshot: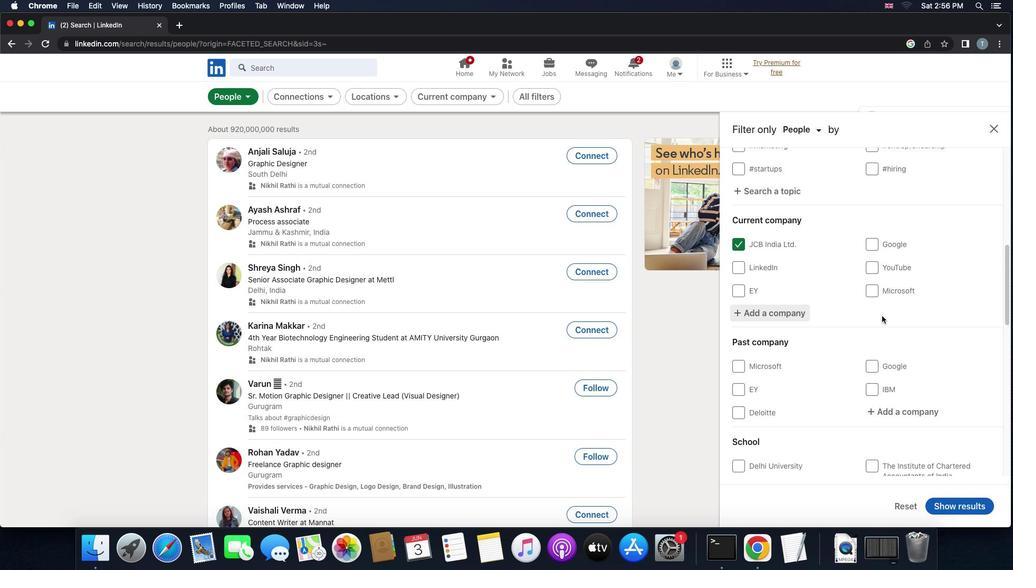 
Action: Mouse scrolled (882, 315) with delta (0, -1)
Screenshot: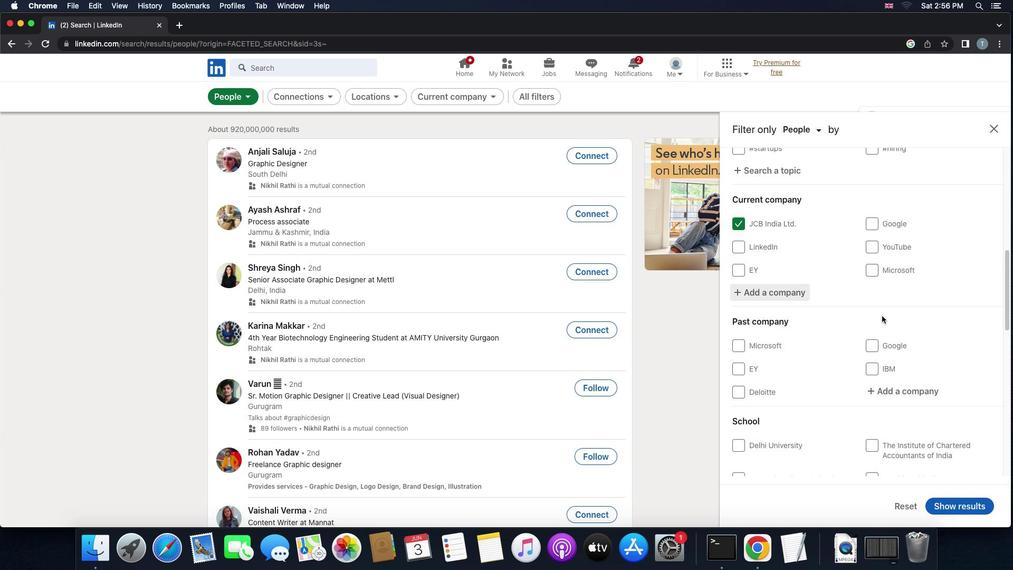 
Action: Mouse scrolled (882, 315) with delta (0, -1)
Screenshot: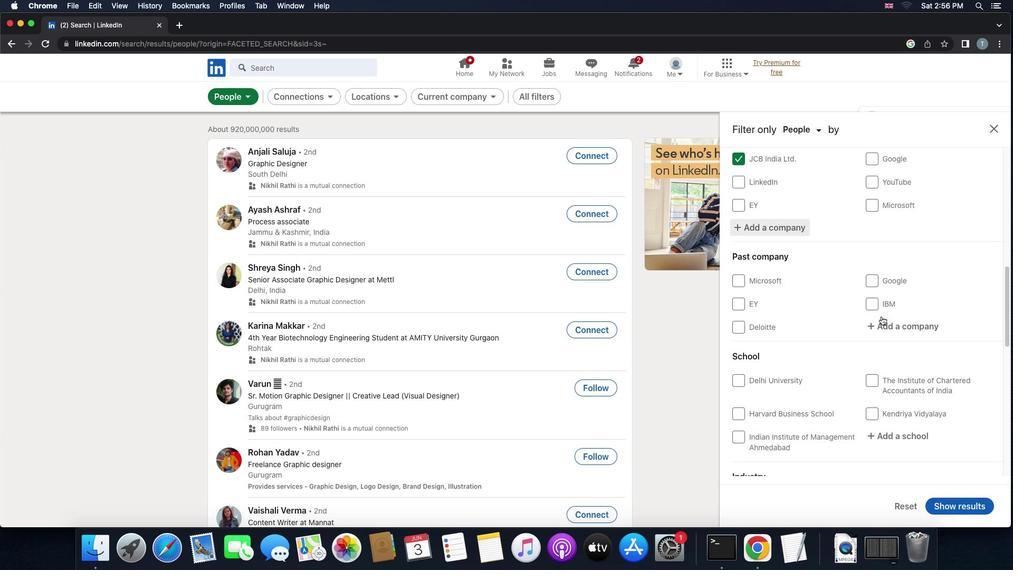 
Action: Mouse moved to (881, 318)
Screenshot: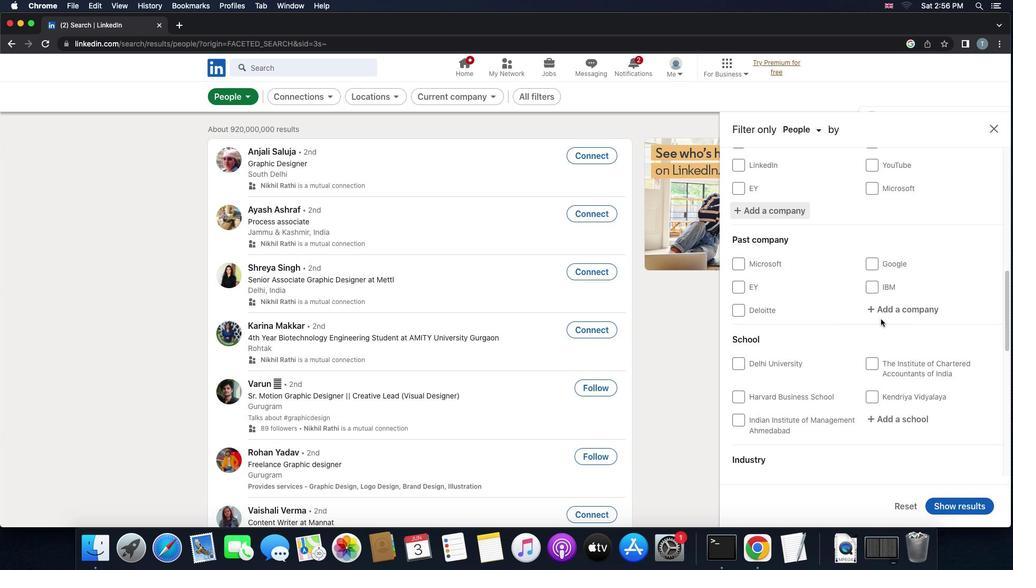 
Action: Mouse scrolled (881, 318) with delta (0, 0)
Screenshot: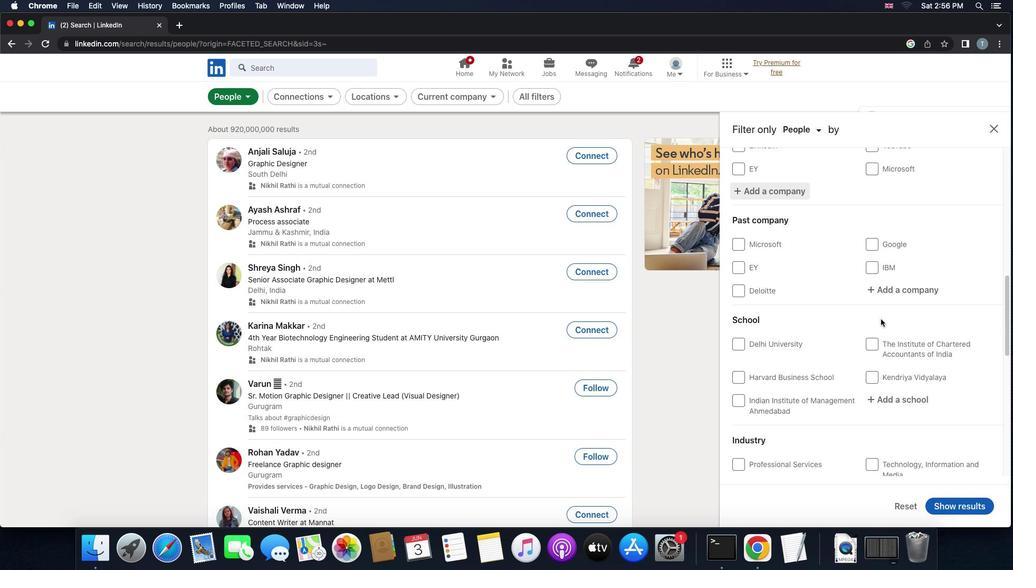 
Action: Mouse scrolled (881, 318) with delta (0, 0)
Screenshot: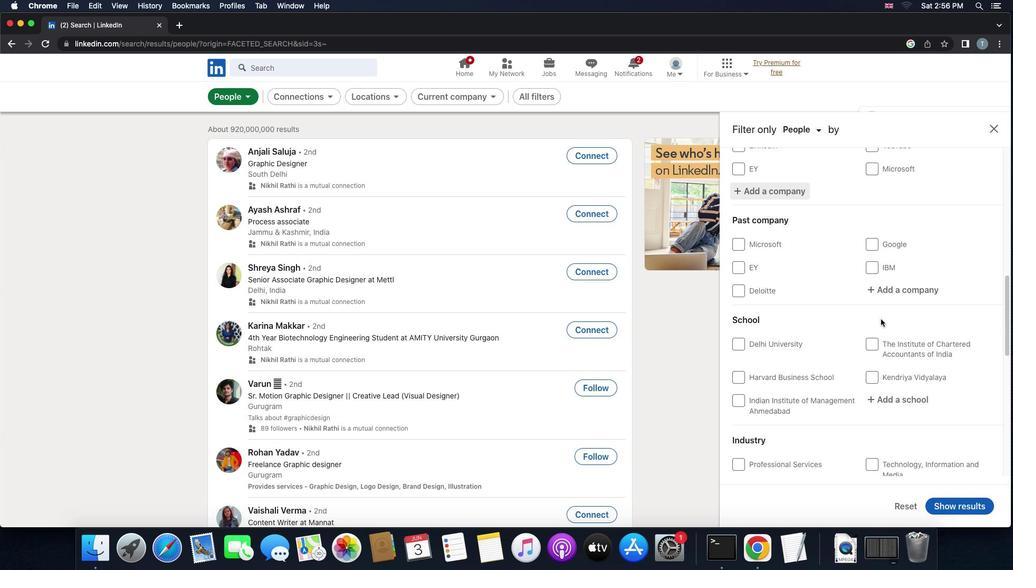 
Action: Mouse scrolled (881, 318) with delta (0, -1)
Screenshot: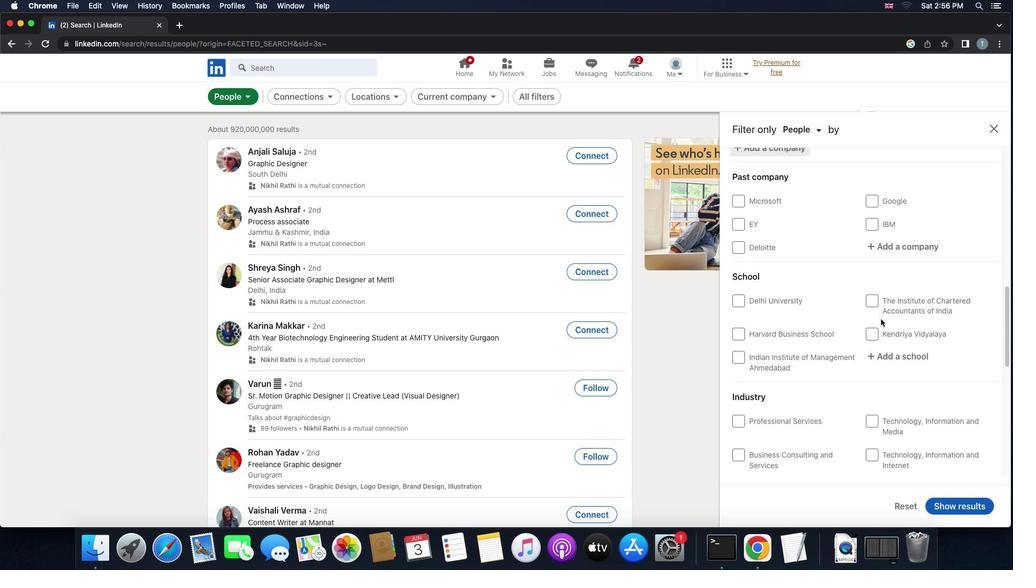 
Action: Mouse moved to (883, 335)
Screenshot: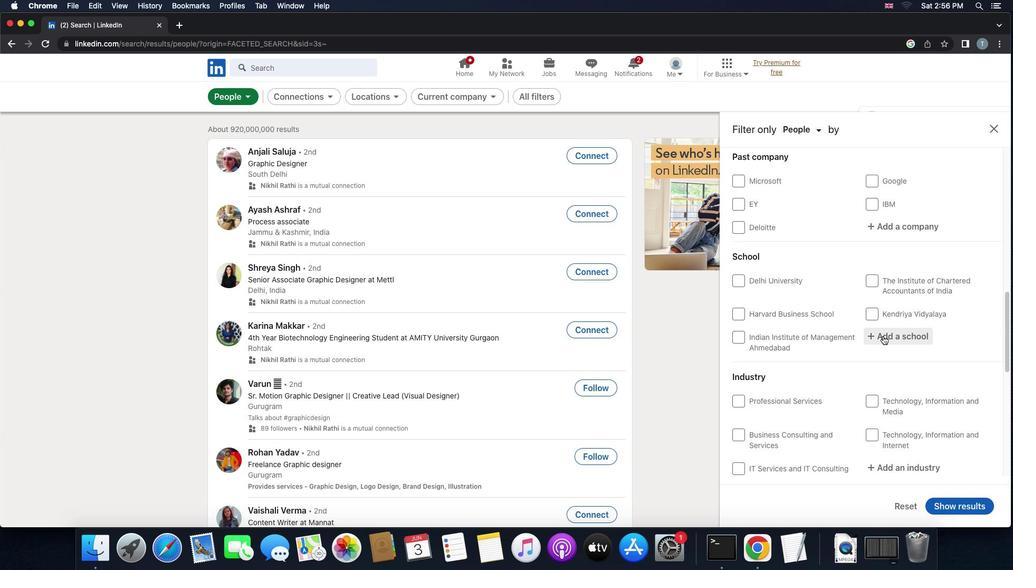 
Action: Mouse pressed left at (883, 335)
Screenshot: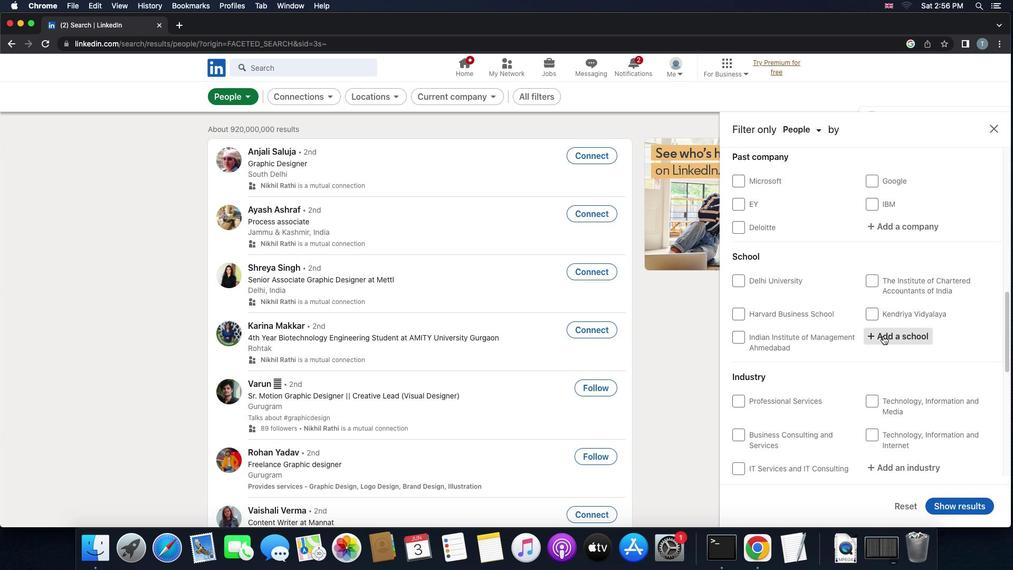 
Action: Key pressed 'j''a''n''a''r''d''a''n'Key.space'r''a''i'Key.space
Screenshot: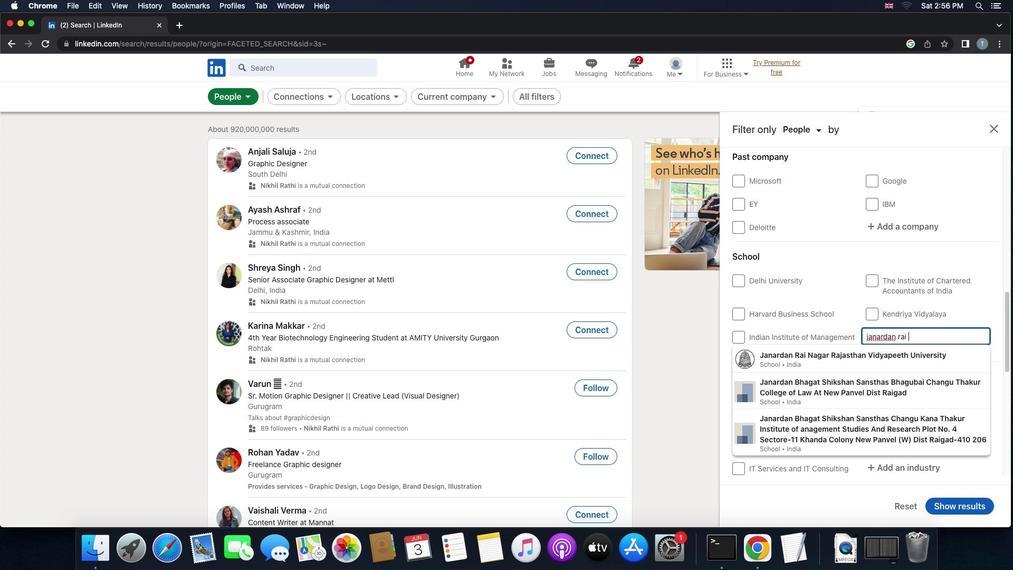 
Action: Mouse moved to (842, 357)
Screenshot: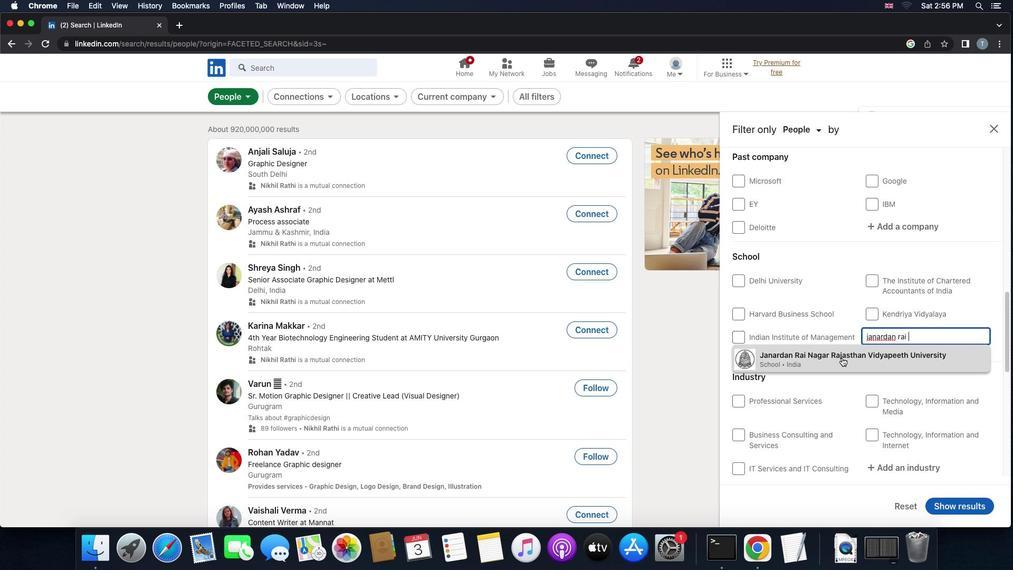 
Action: Mouse pressed left at (842, 357)
Screenshot: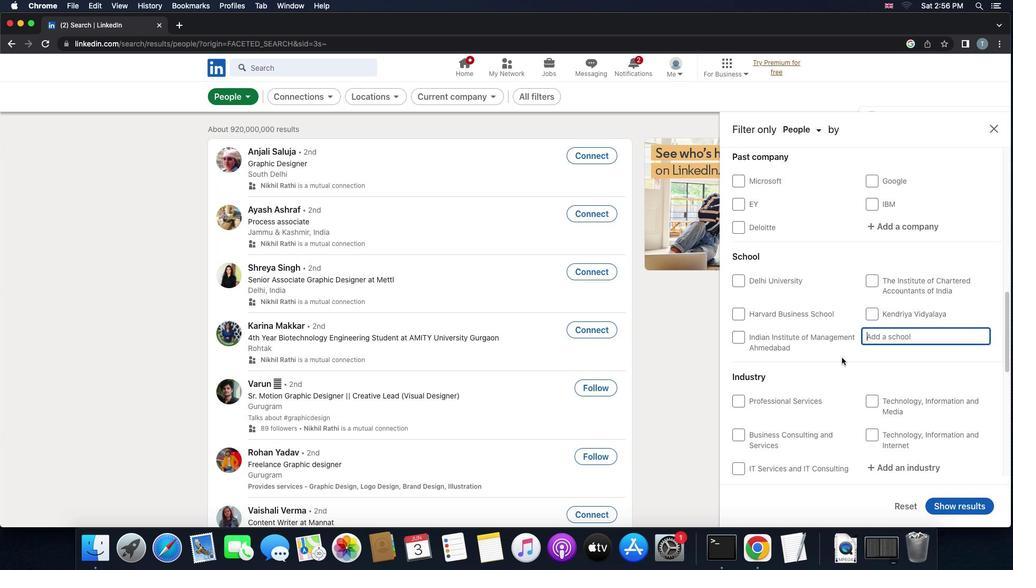 
Action: Mouse scrolled (842, 357) with delta (0, 0)
Screenshot: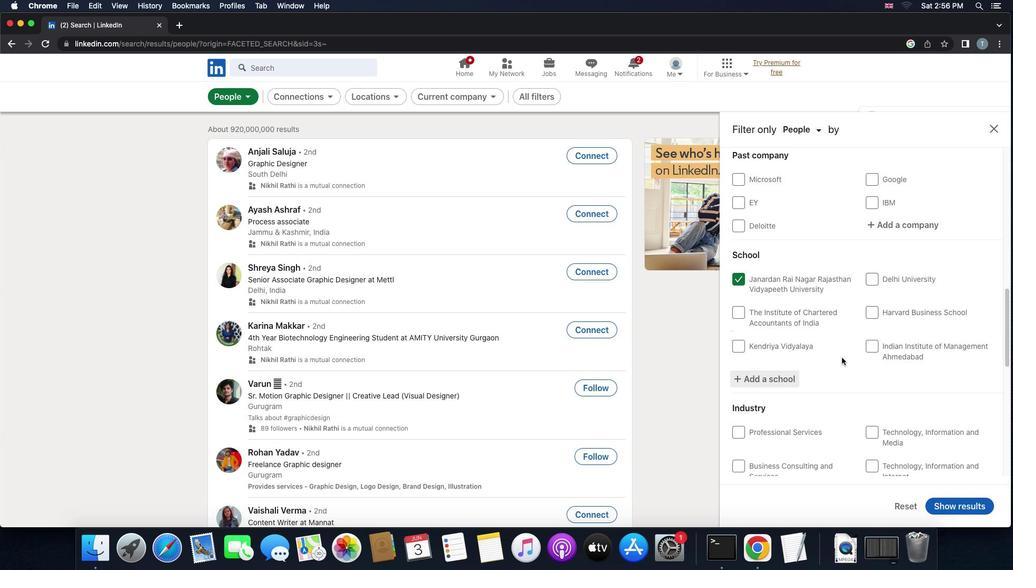
Action: Mouse scrolled (842, 357) with delta (0, 0)
Screenshot: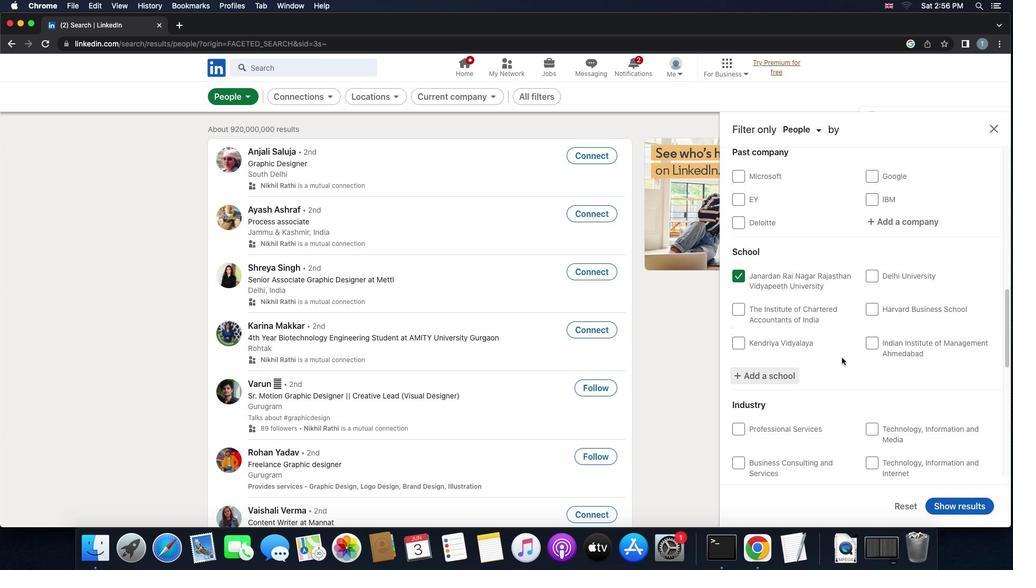 
Action: Mouse scrolled (842, 357) with delta (0, -1)
Screenshot: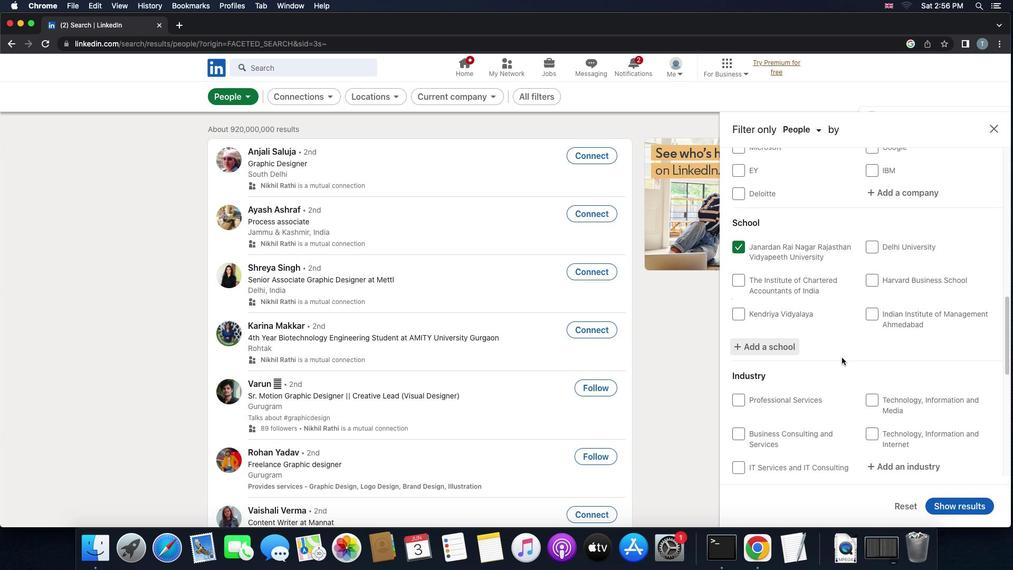 
Action: Mouse scrolled (842, 357) with delta (0, 0)
Screenshot: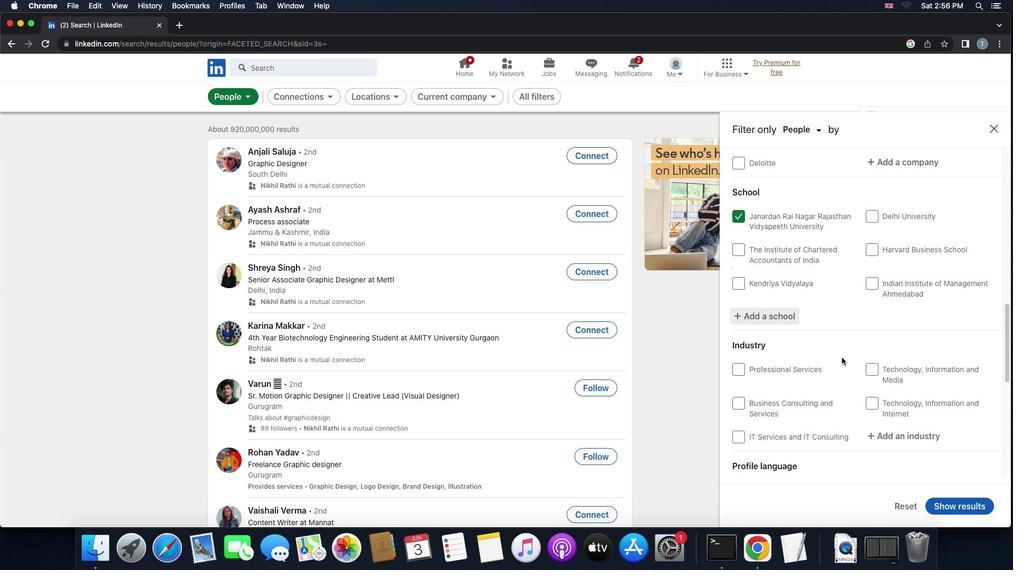 
Action: Mouse scrolled (842, 357) with delta (0, 0)
Screenshot: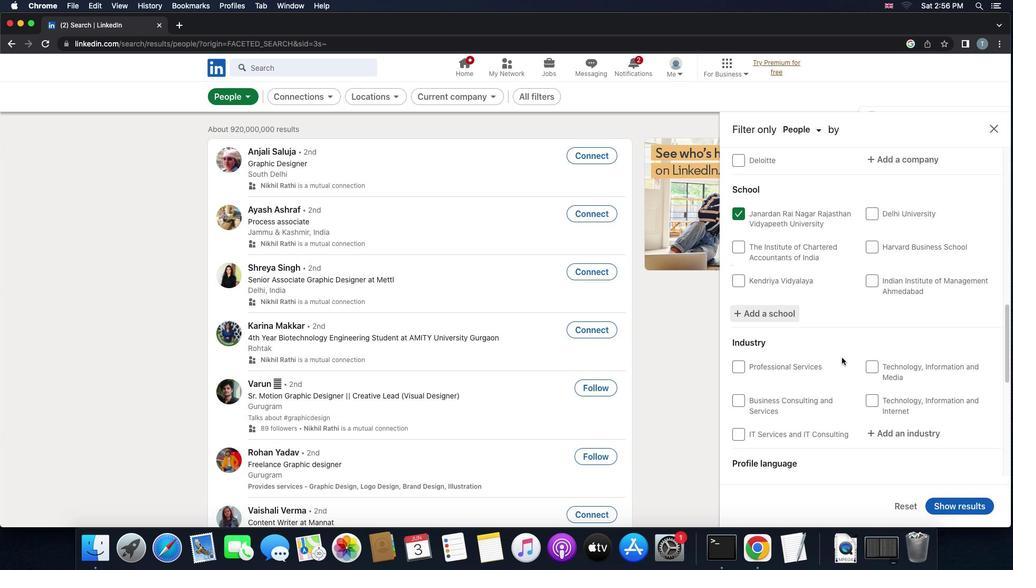 
Action: Mouse scrolled (842, 357) with delta (0, 0)
Screenshot: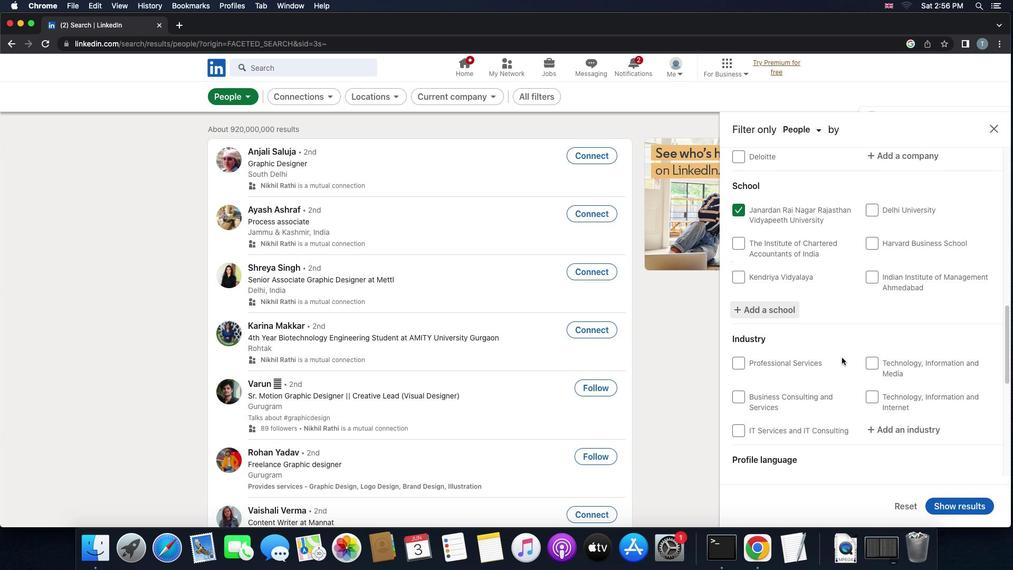
Action: Mouse scrolled (842, 357) with delta (0, -1)
Screenshot: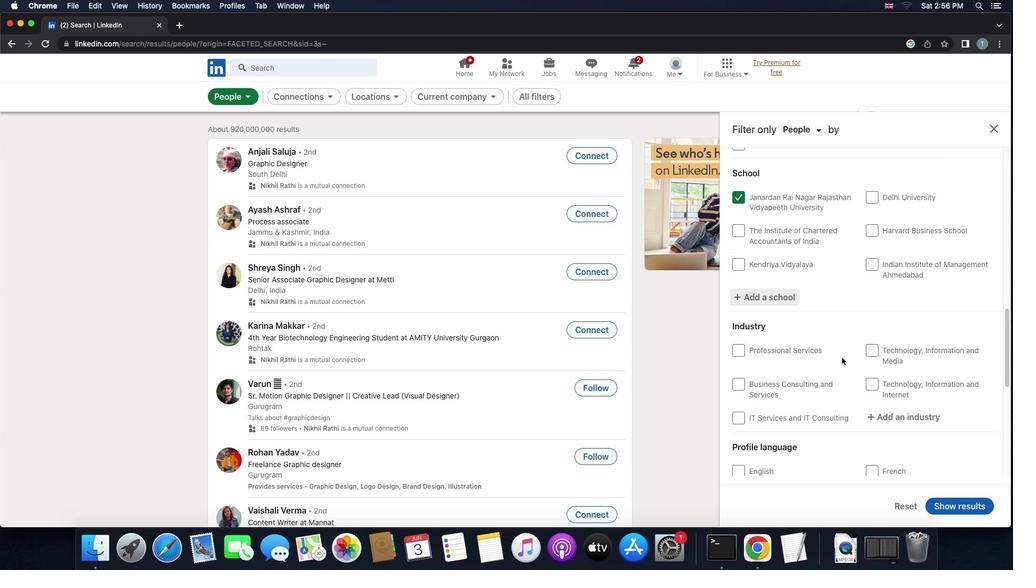 
Action: Mouse scrolled (842, 357) with delta (0, 0)
Screenshot: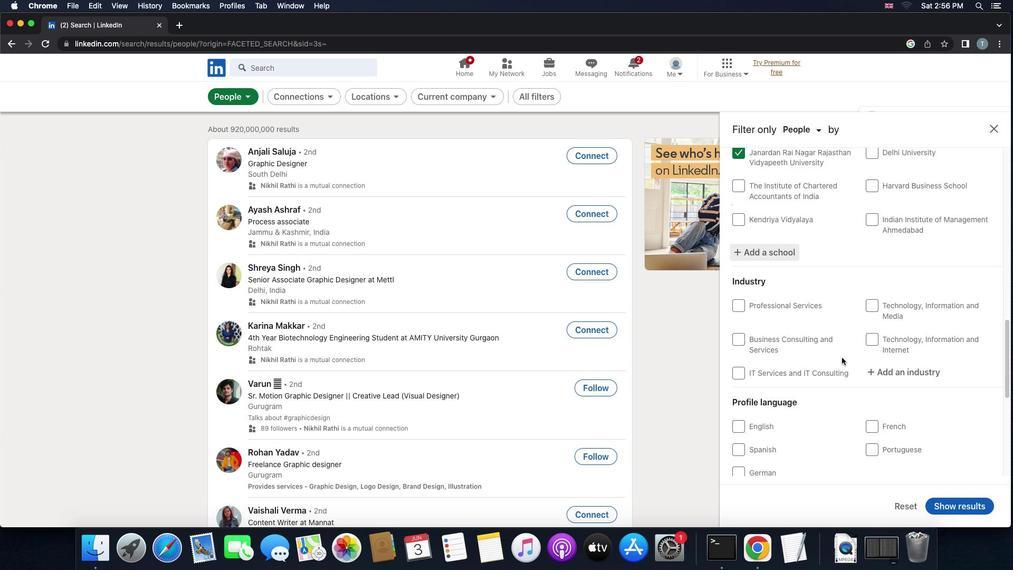 
Action: Mouse scrolled (842, 357) with delta (0, 0)
Screenshot: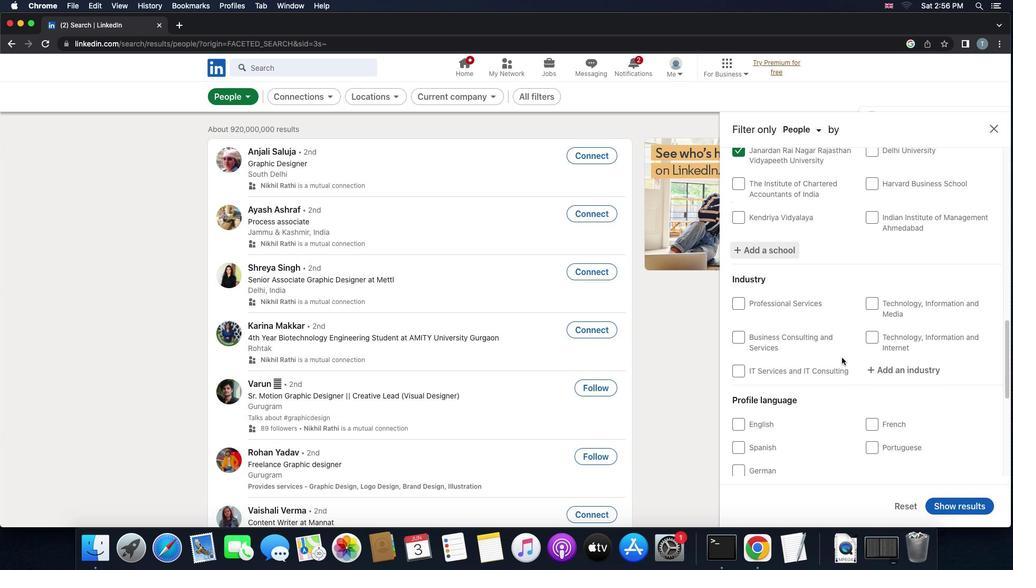 
Action: Mouse scrolled (842, 357) with delta (0, 0)
Screenshot: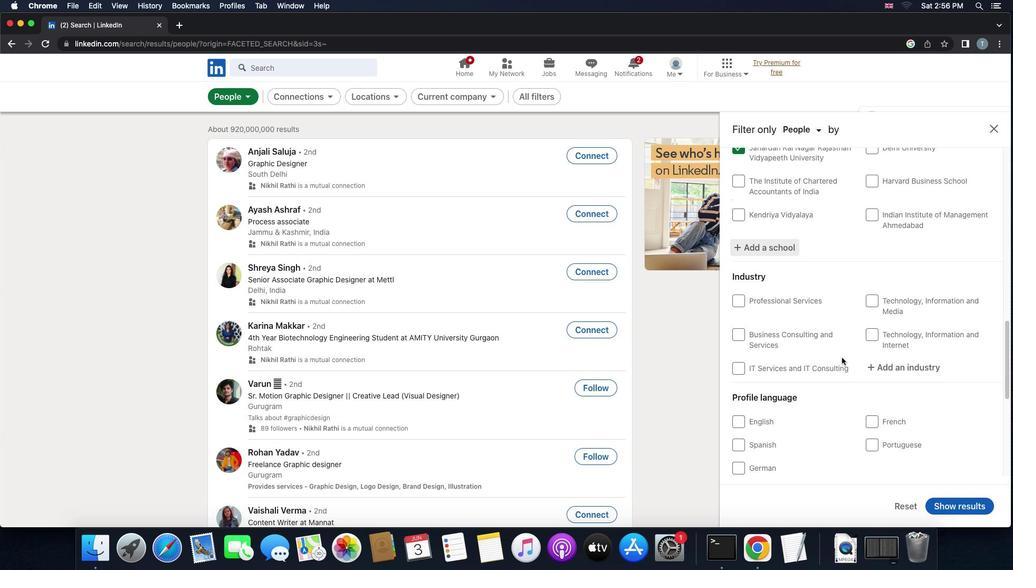 
Action: Mouse scrolled (842, 357) with delta (0, 0)
Screenshot: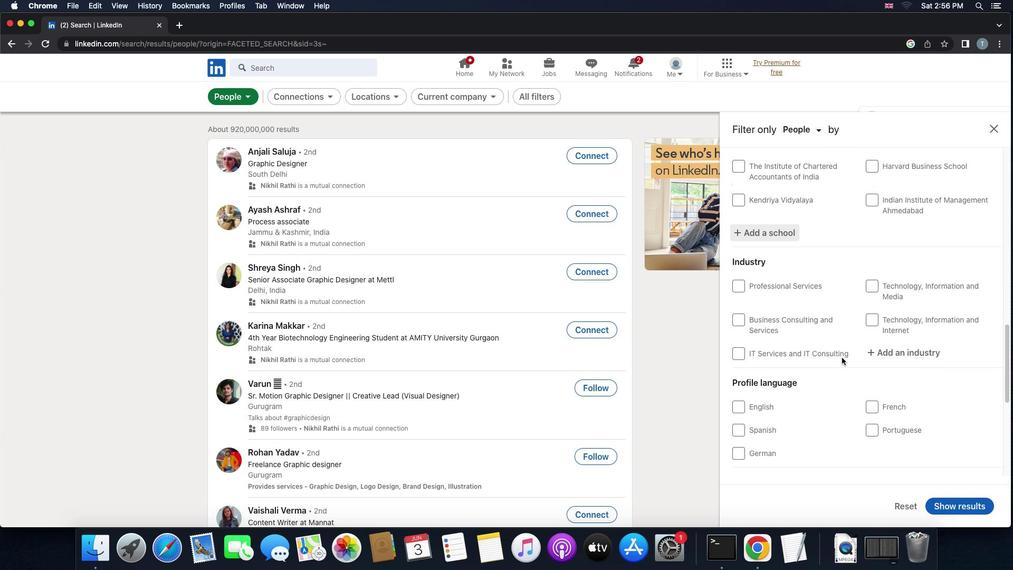 
Action: Mouse moved to (889, 320)
Screenshot: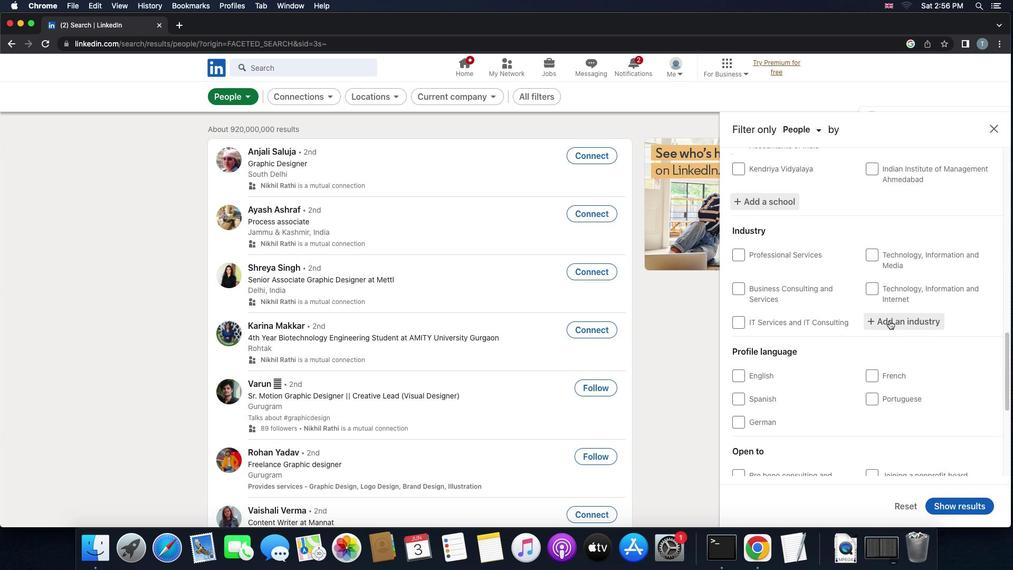 
Action: Mouse pressed left at (889, 320)
Screenshot: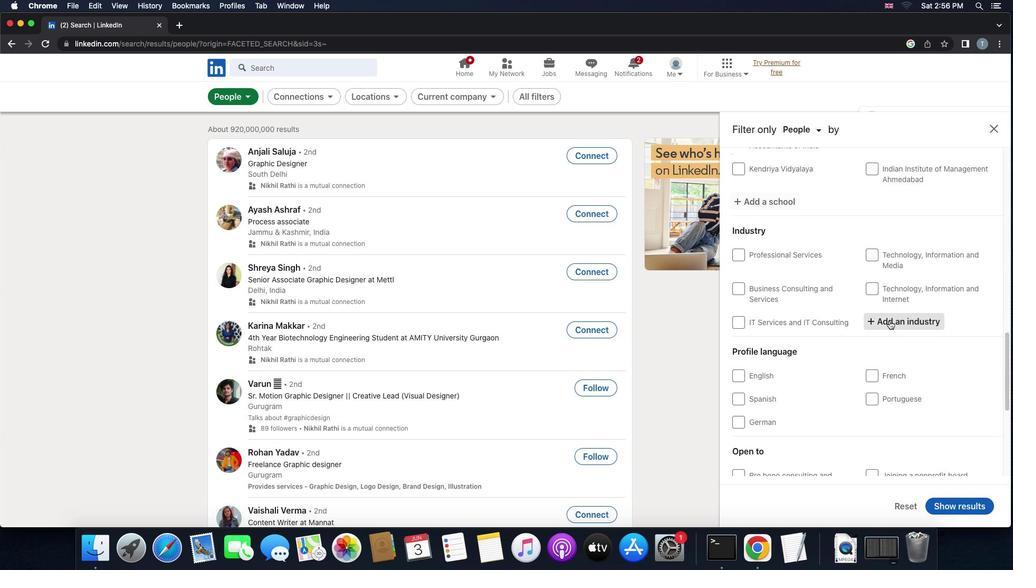 
Action: Key pressed 'p''e''r''f''o''r''m''i''n''g'
Screenshot: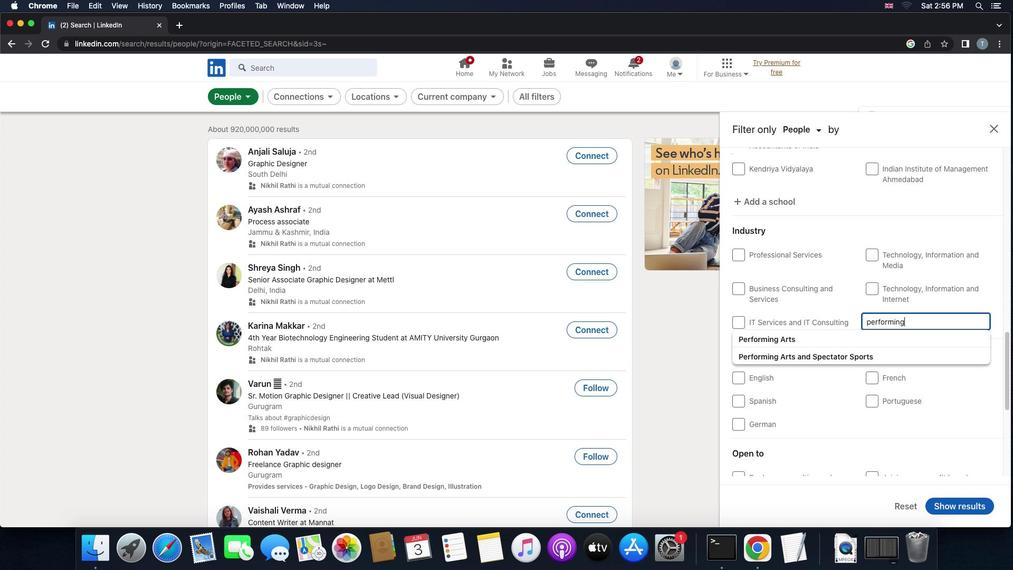 
Action: Mouse moved to (863, 348)
Screenshot: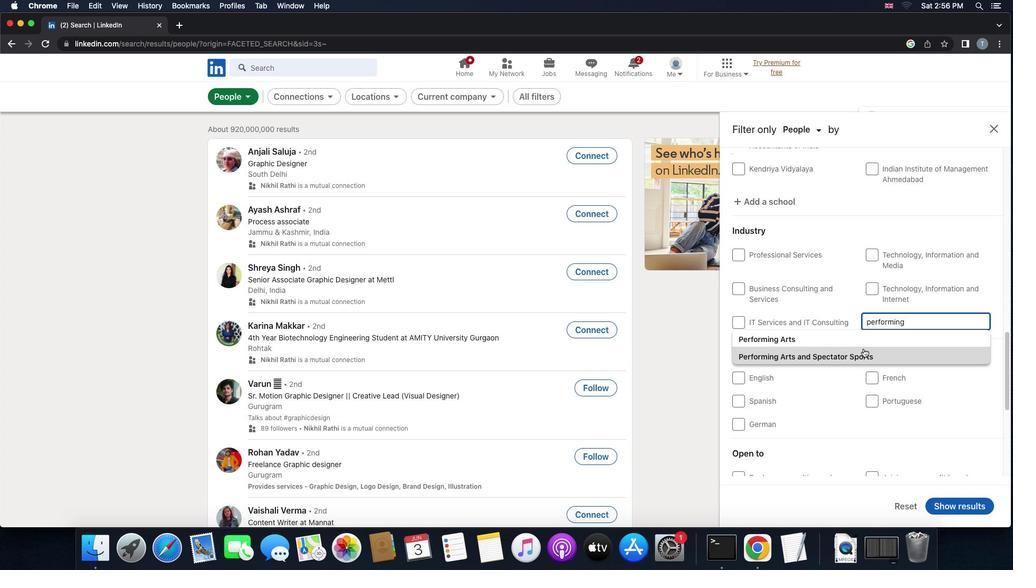 
Action: Mouse pressed left at (863, 348)
Screenshot: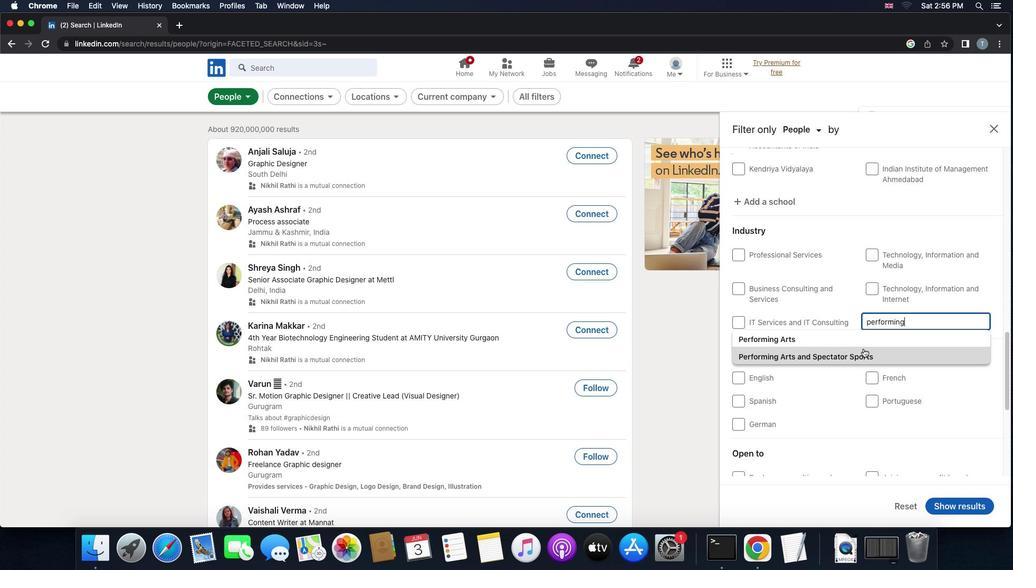
Action: Mouse moved to (842, 381)
Screenshot: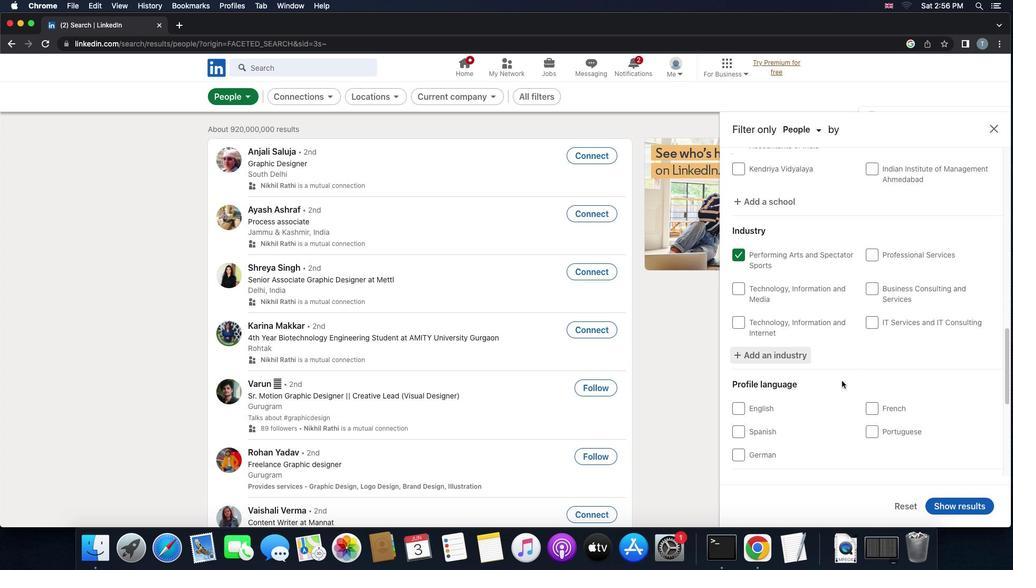 
Action: Mouse scrolled (842, 381) with delta (0, 0)
Screenshot: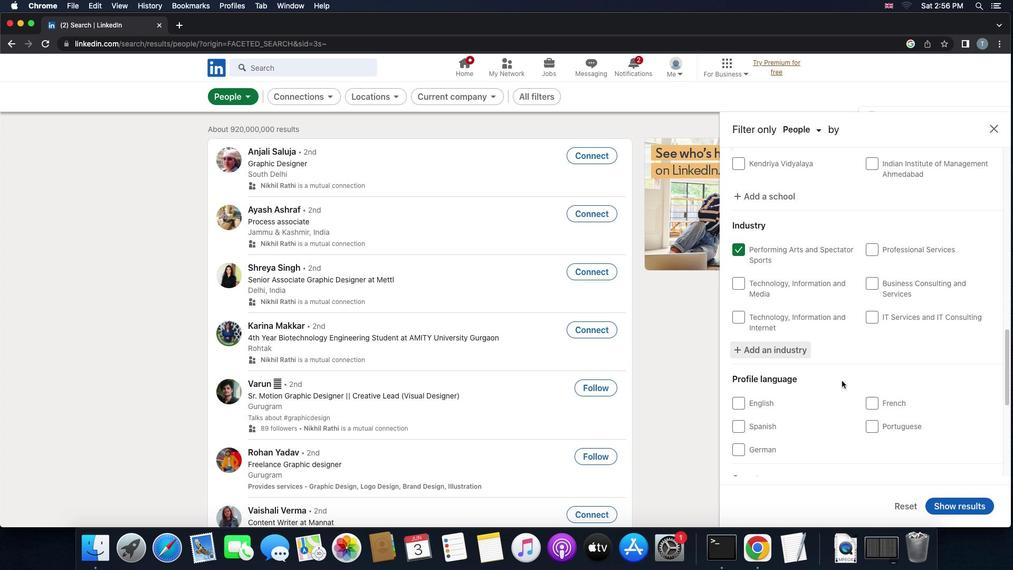 
Action: Mouse scrolled (842, 381) with delta (0, 0)
Screenshot: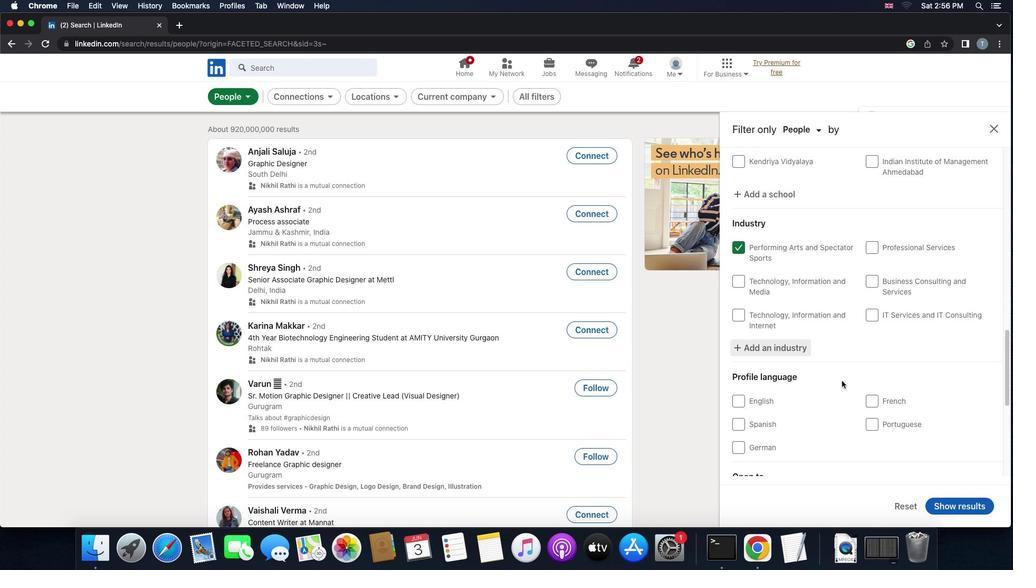 
Action: Mouse scrolled (842, 381) with delta (0, 0)
Screenshot: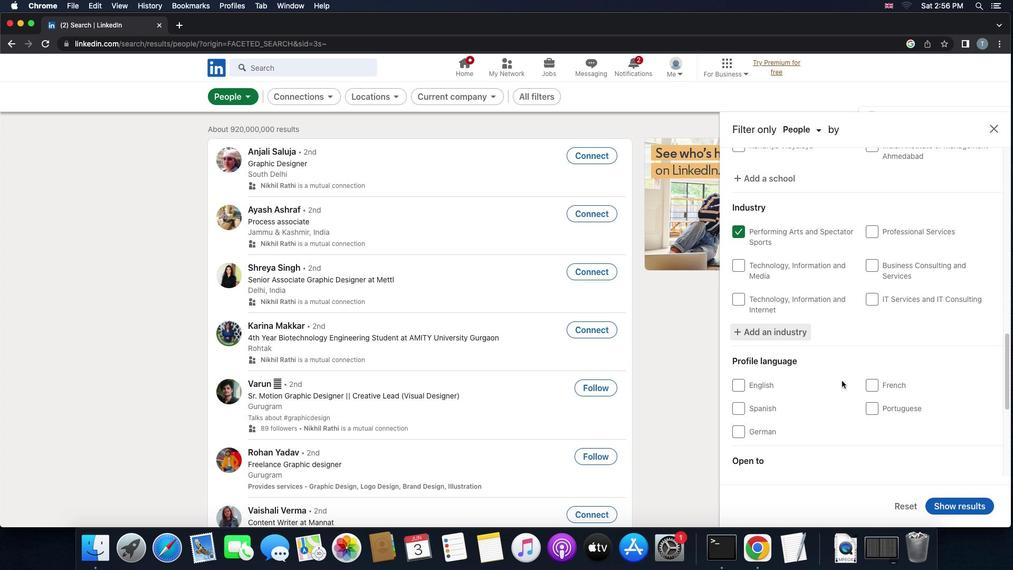 
Action: Mouse moved to (745, 398)
Screenshot: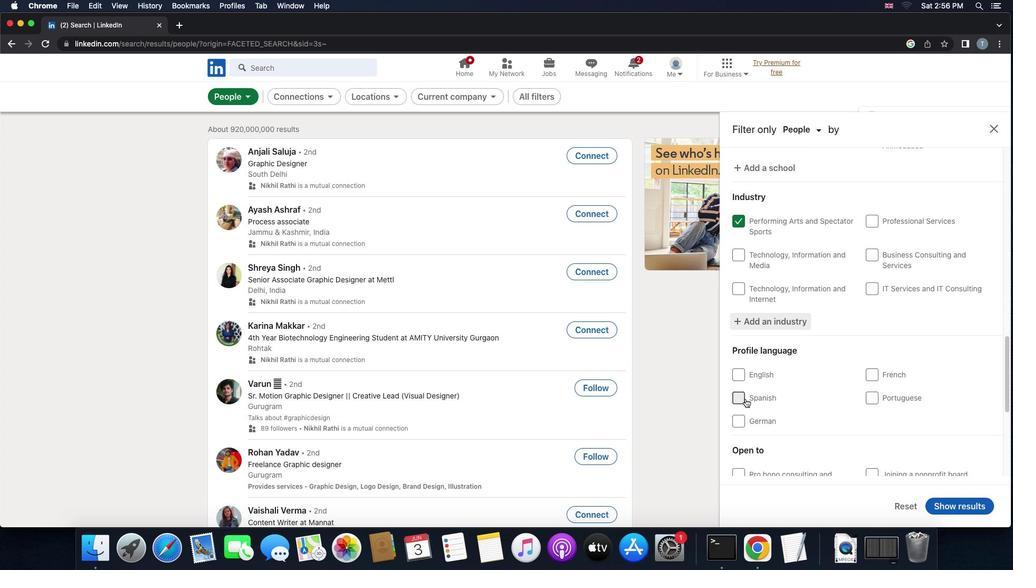 
Action: Mouse pressed left at (745, 398)
Screenshot: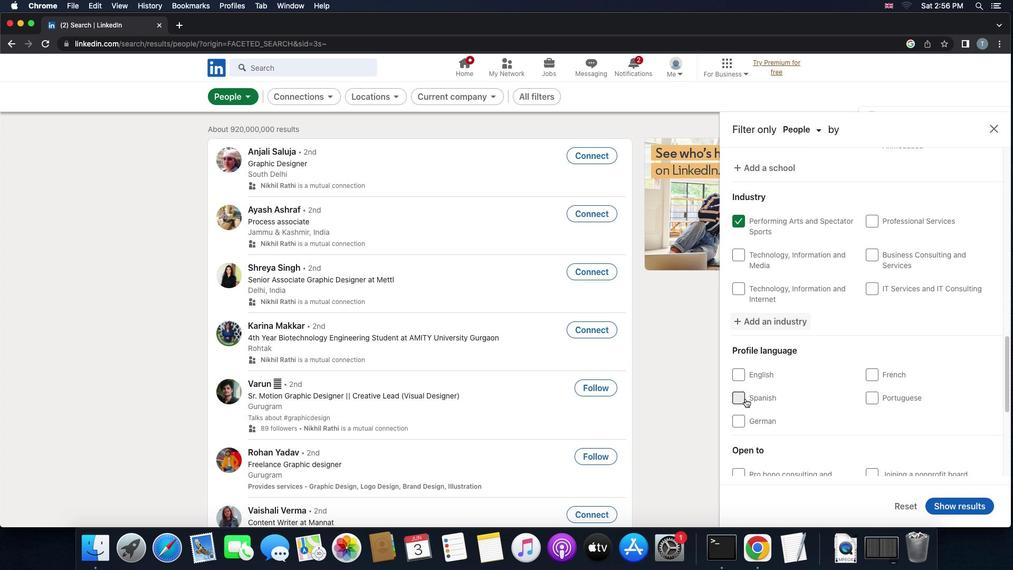 
Action: Mouse moved to (788, 412)
Screenshot: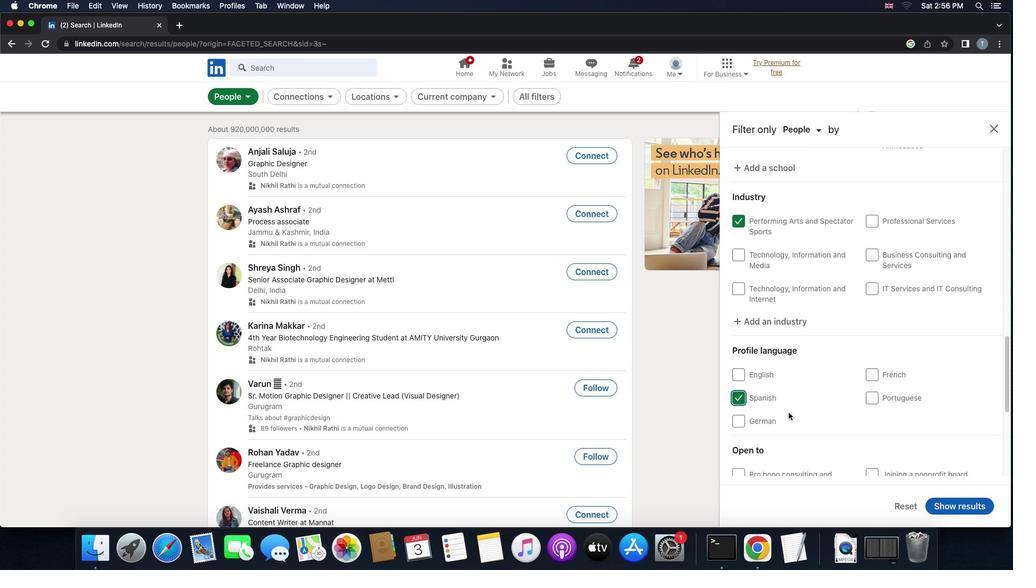 
Action: Mouse scrolled (788, 412) with delta (0, 0)
Screenshot: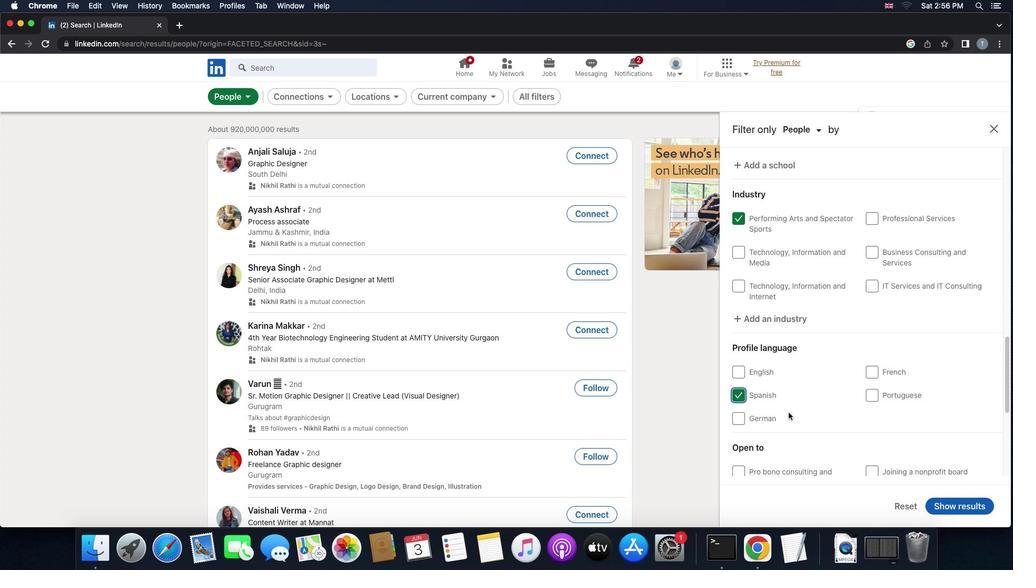 
Action: Mouse scrolled (788, 412) with delta (0, 0)
Screenshot: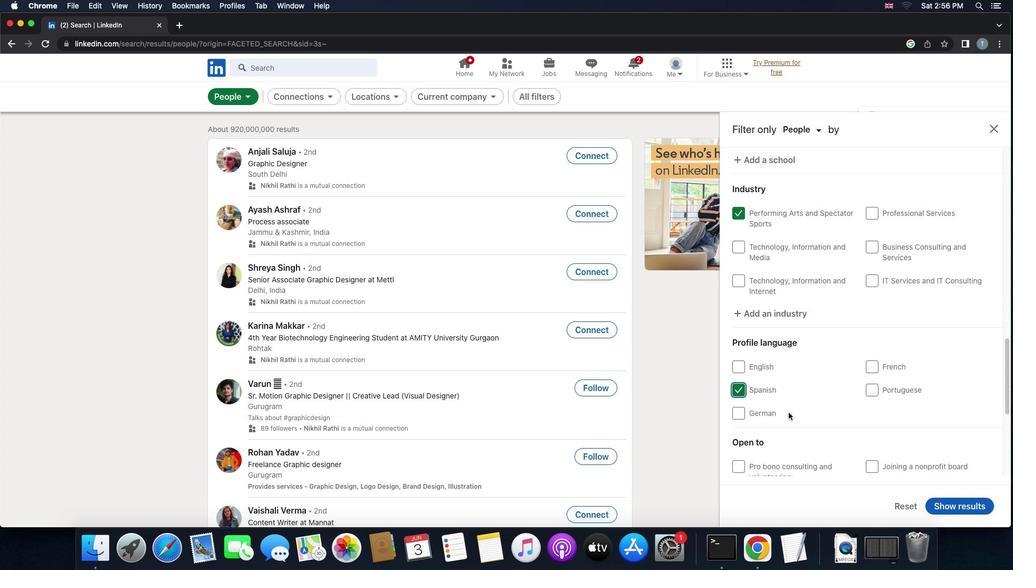 
Action: Mouse scrolled (788, 412) with delta (0, -1)
Screenshot: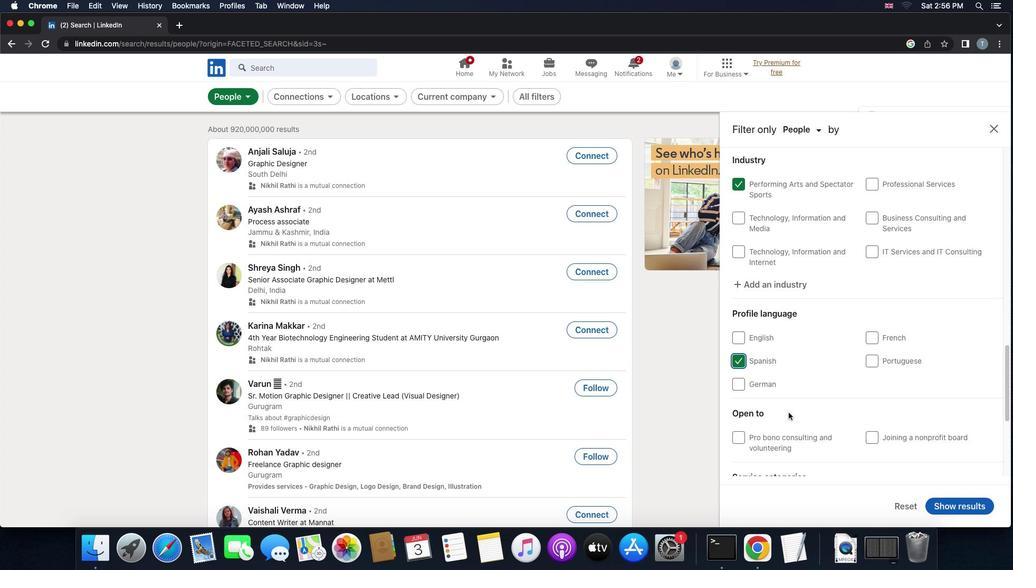 
Action: Mouse scrolled (788, 412) with delta (0, -1)
Screenshot: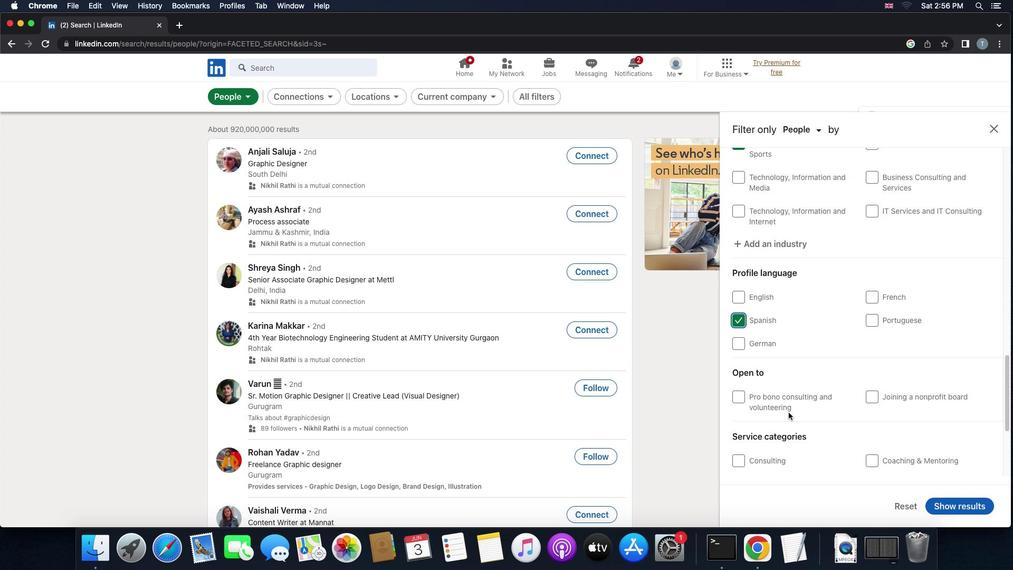 
Action: Mouse scrolled (788, 412) with delta (0, 0)
Screenshot: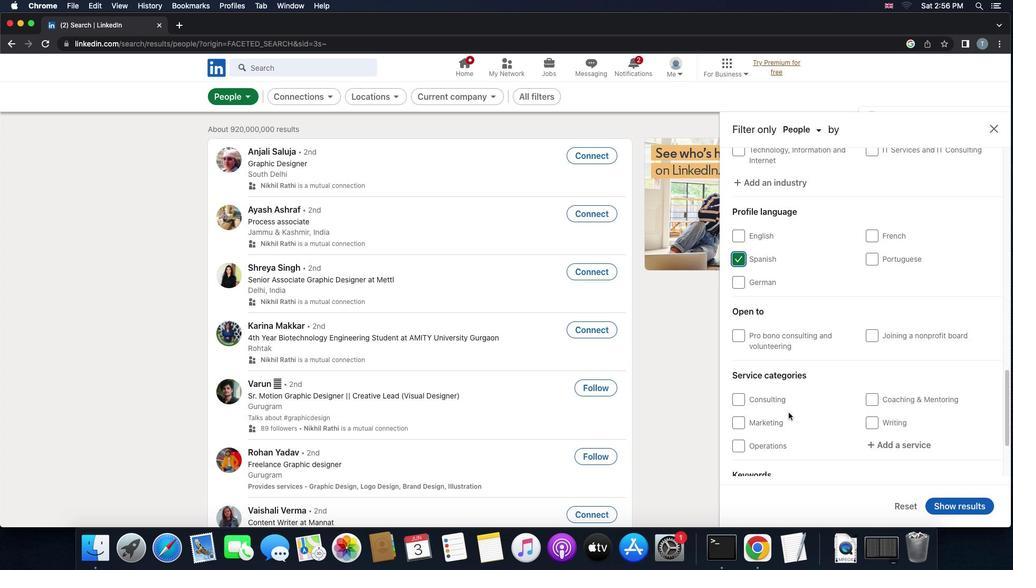 
Action: Mouse scrolled (788, 412) with delta (0, 0)
Screenshot: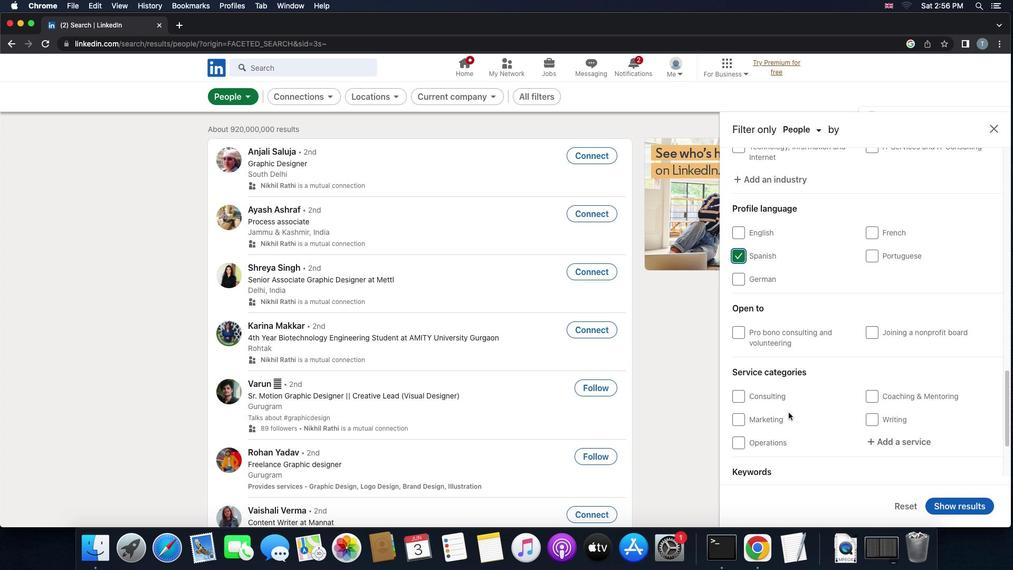 
Action: Mouse scrolled (788, 412) with delta (0, -1)
Screenshot: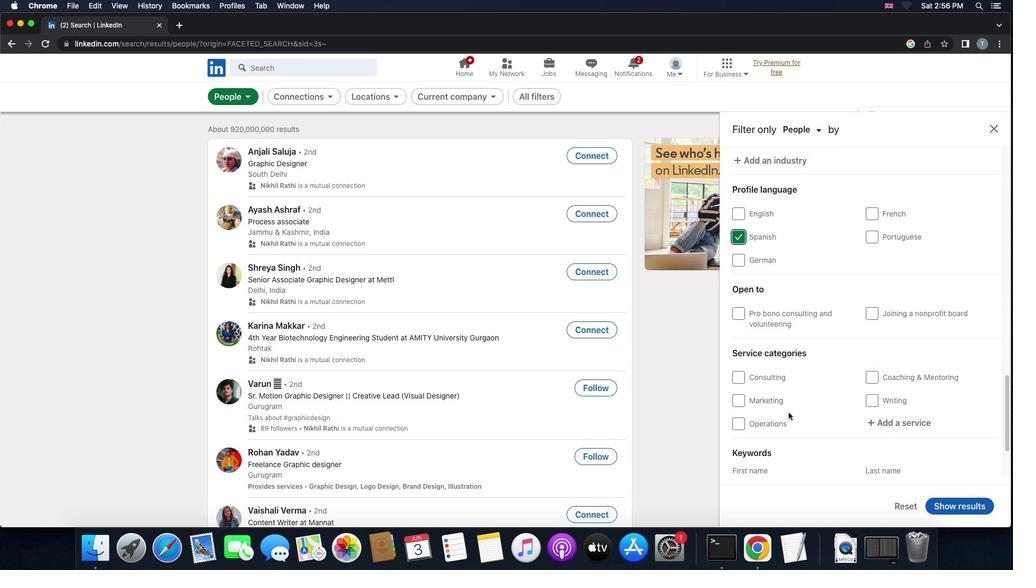 
Action: Mouse moved to (880, 382)
Screenshot: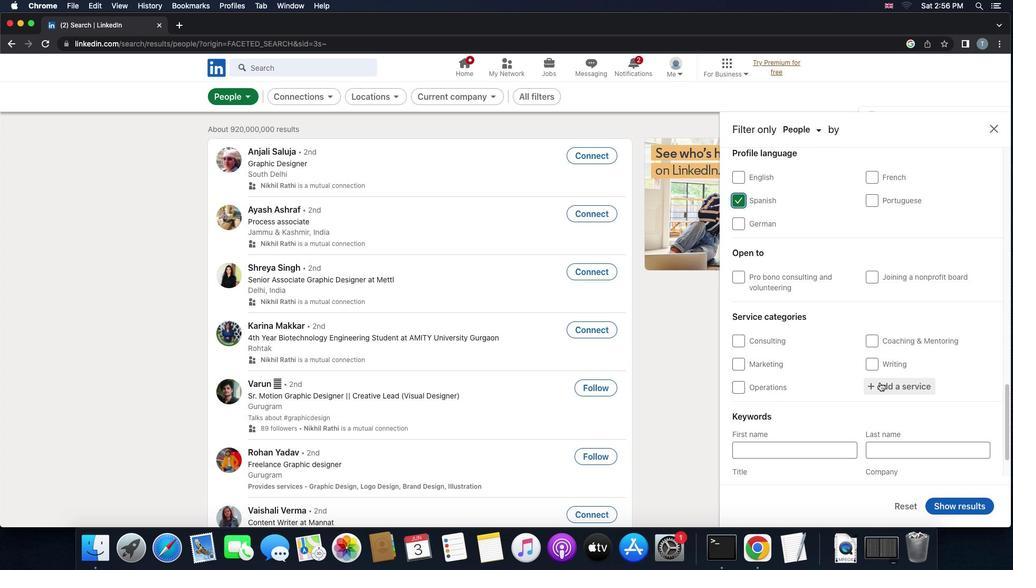 
Action: Mouse pressed left at (880, 382)
Screenshot: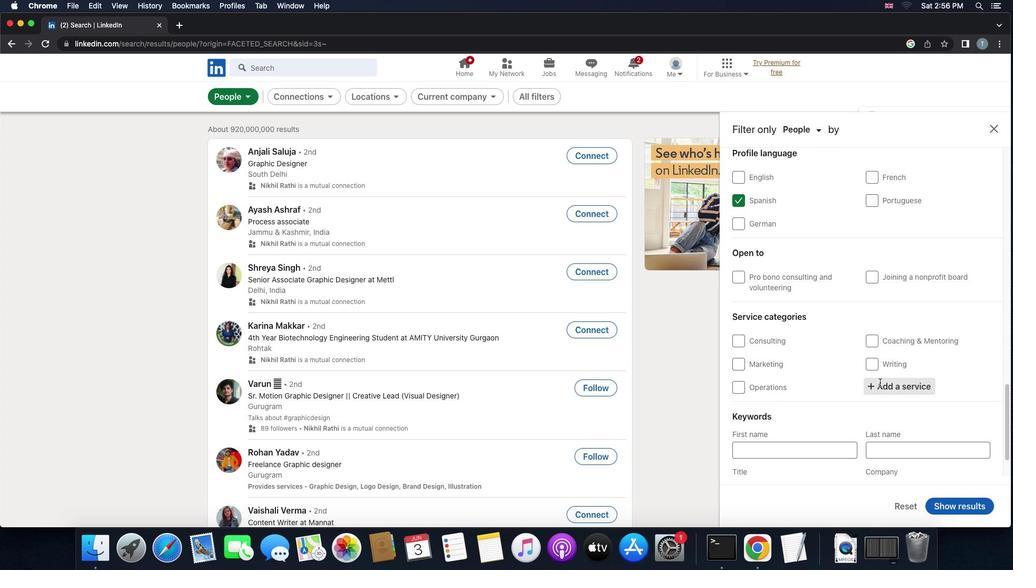 
Action: Mouse moved to (881, 385)
Screenshot: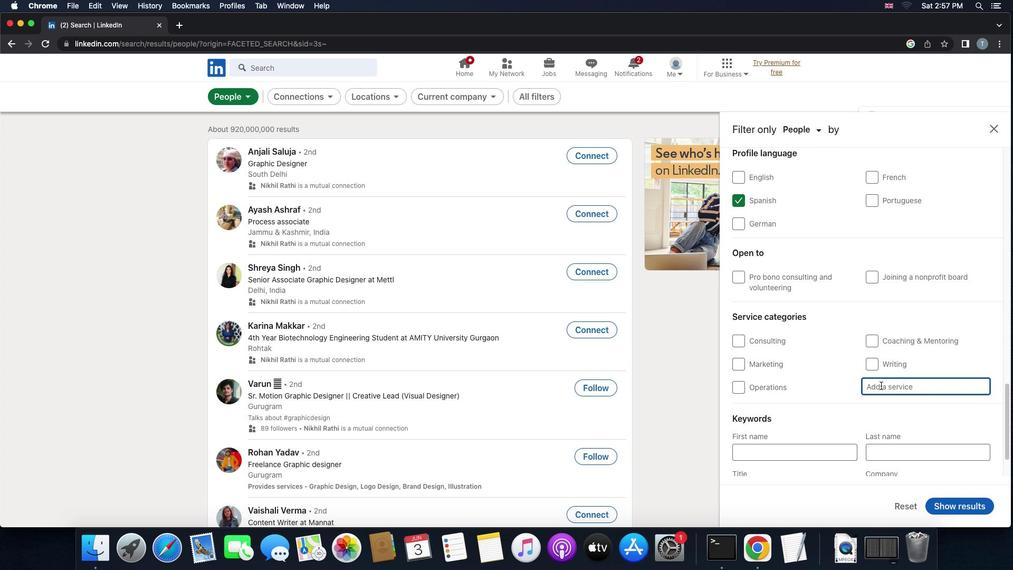 
Action: Key pressed 'a''d''m''i''n''i''s''t''r''a''t''i''v''e'
Screenshot: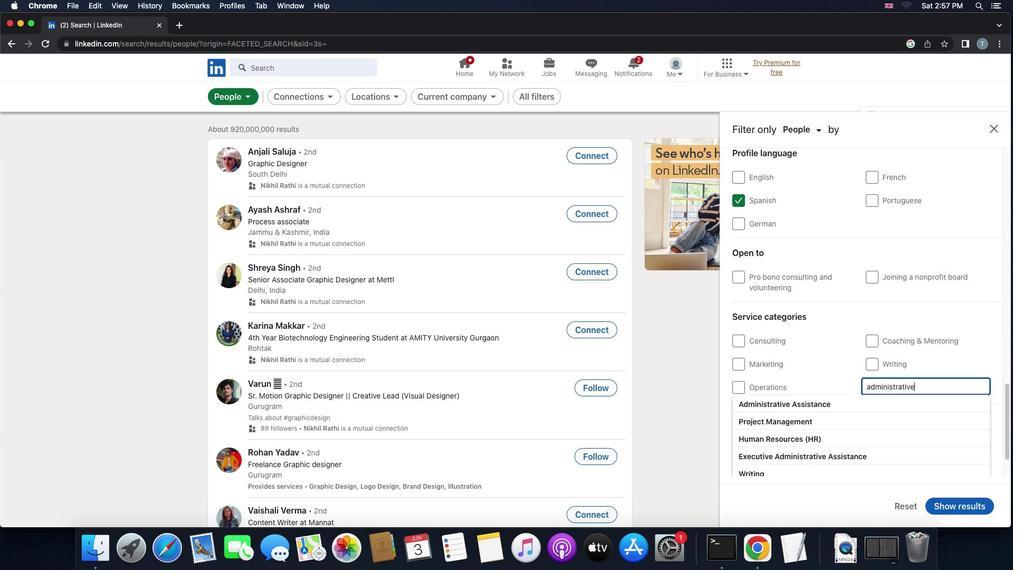 
Action: Mouse moved to (838, 398)
Screenshot: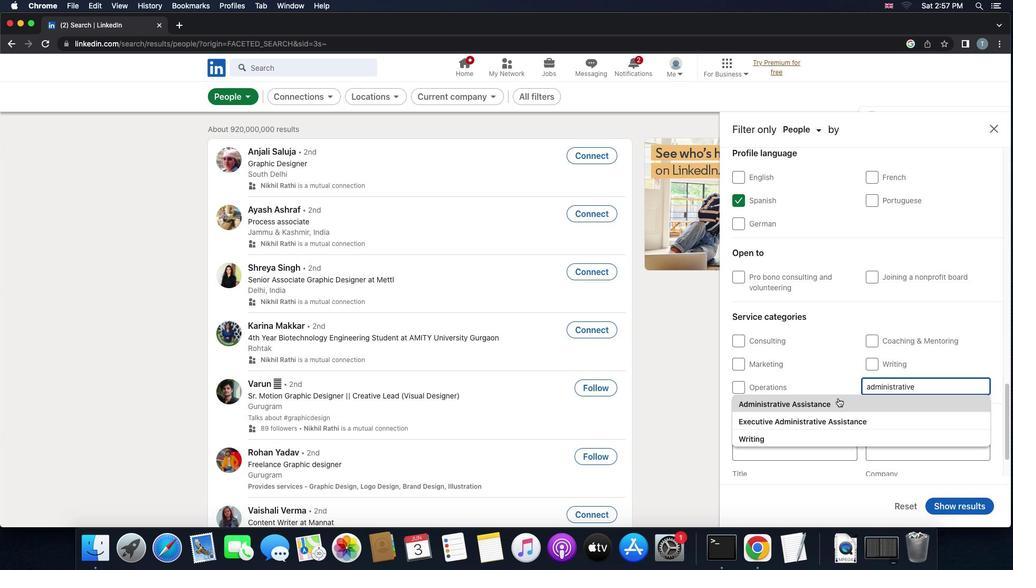 
Action: Mouse pressed left at (838, 398)
Screenshot: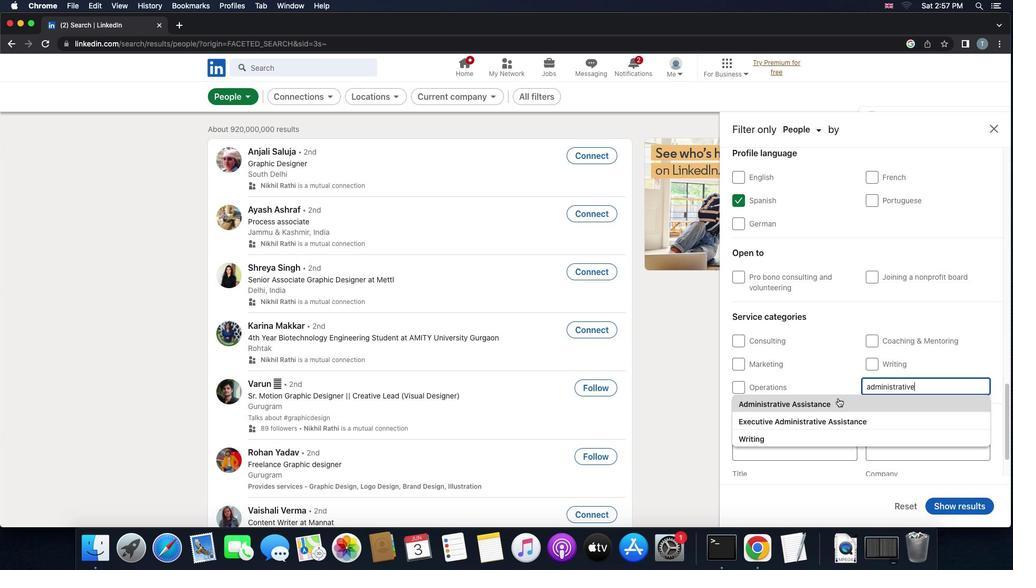 
Action: Mouse scrolled (838, 398) with delta (0, 0)
Screenshot: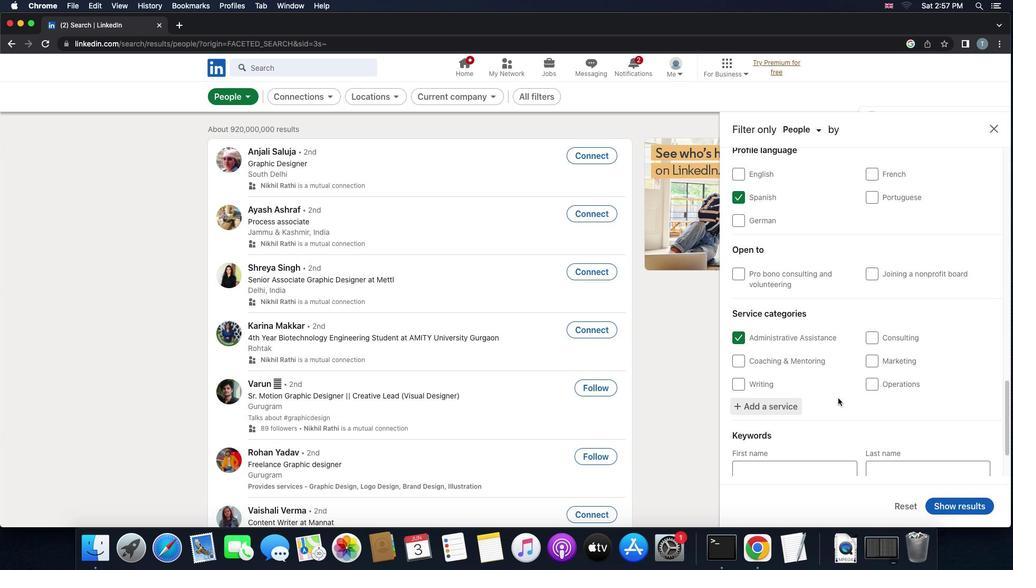 
Action: Mouse scrolled (838, 398) with delta (0, 0)
Screenshot: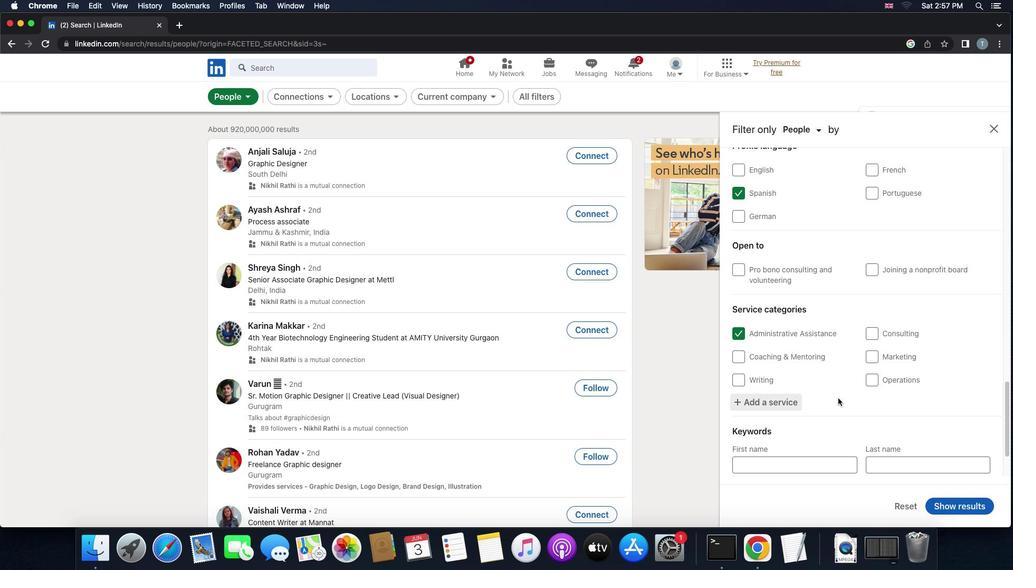 
Action: Mouse scrolled (838, 398) with delta (0, 0)
Screenshot: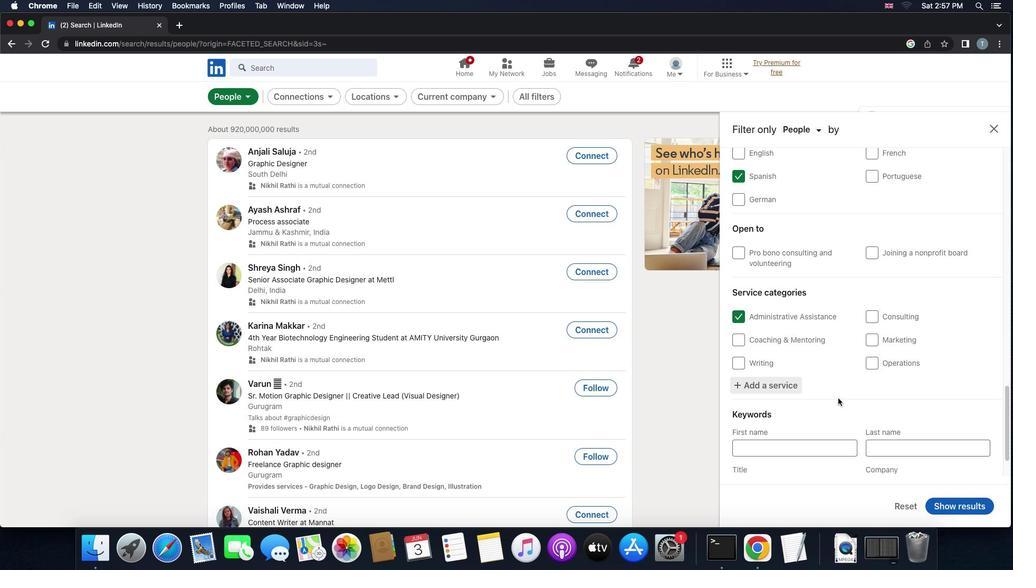 
Action: Mouse scrolled (838, 398) with delta (0, 0)
Screenshot: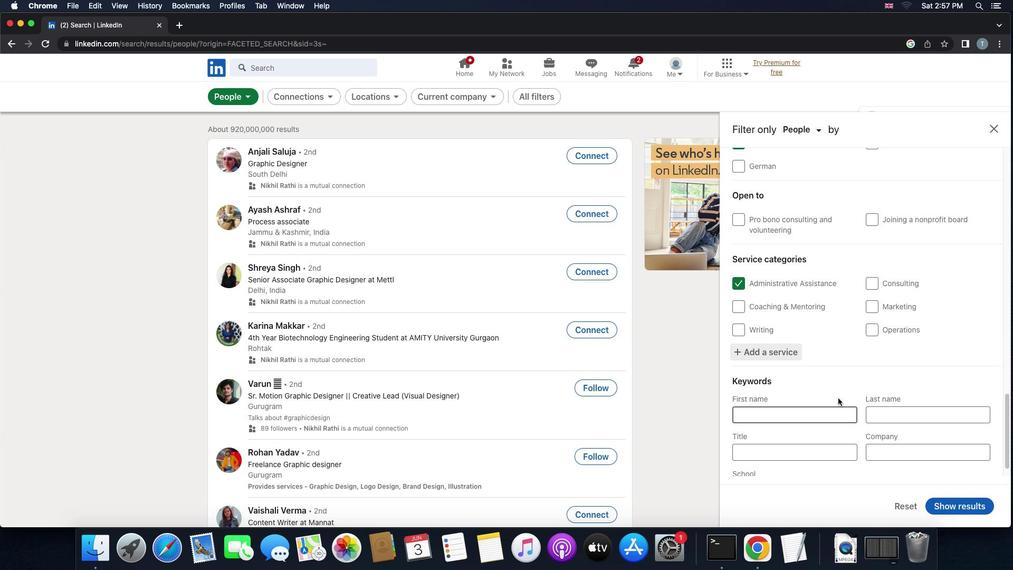 
Action: Mouse scrolled (838, 398) with delta (0, 0)
Screenshot: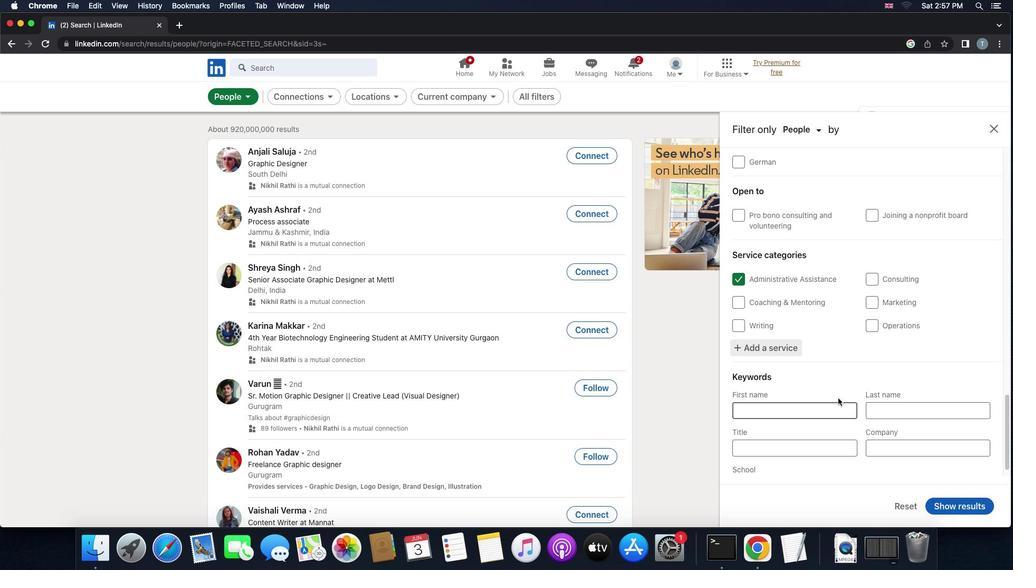 
Action: Mouse scrolled (838, 398) with delta (0, -1)
Screenshot: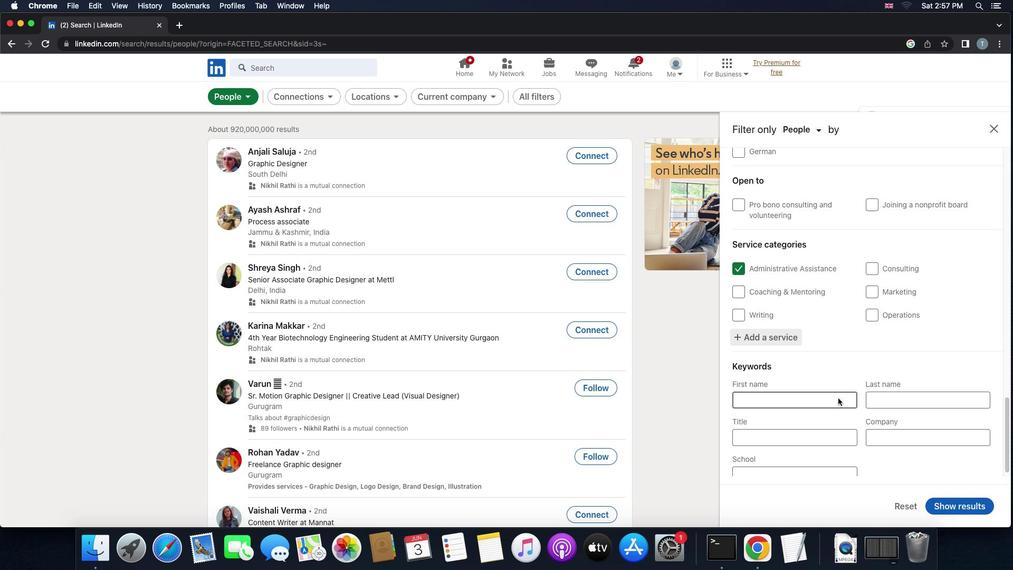 
Action: Mouse scrolled (838, 398) with delta (0, 0)
Screenshot: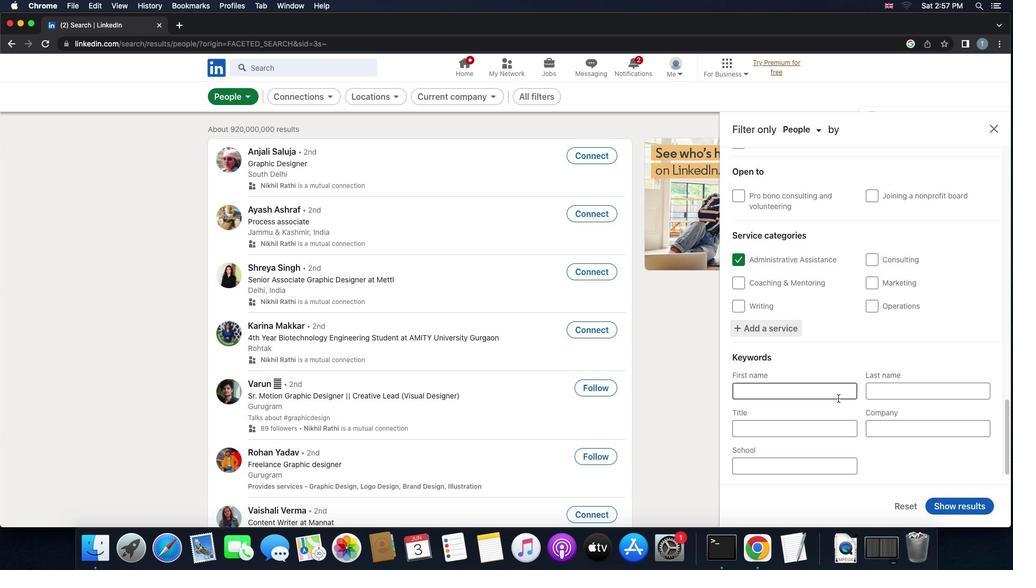 
Action: Mouse scrolled (838, 398) with delta (0, 0)
Screenshot: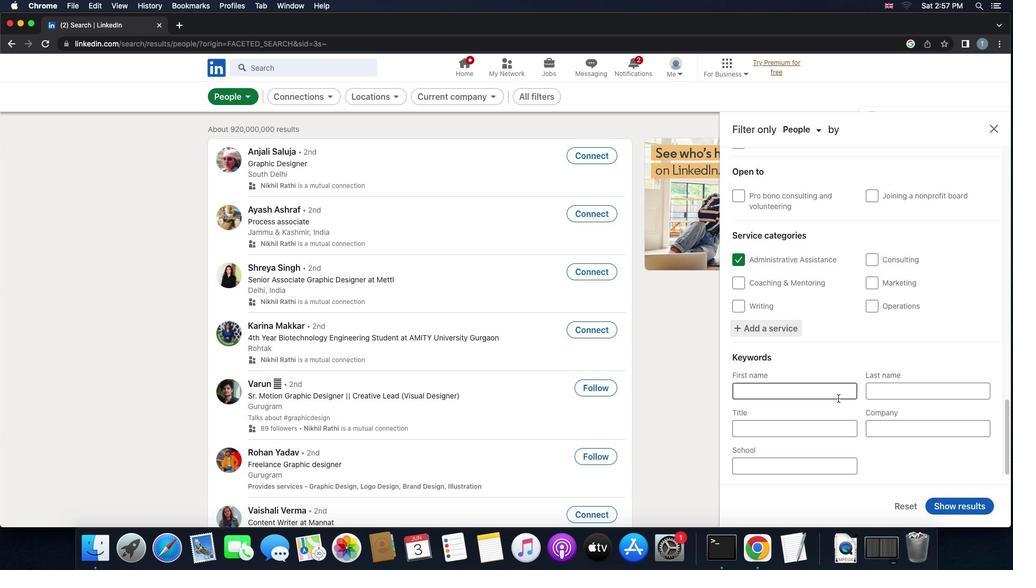 
Action: Mouse scrolled (838, 398) with delta (0, 0)
Screenshot: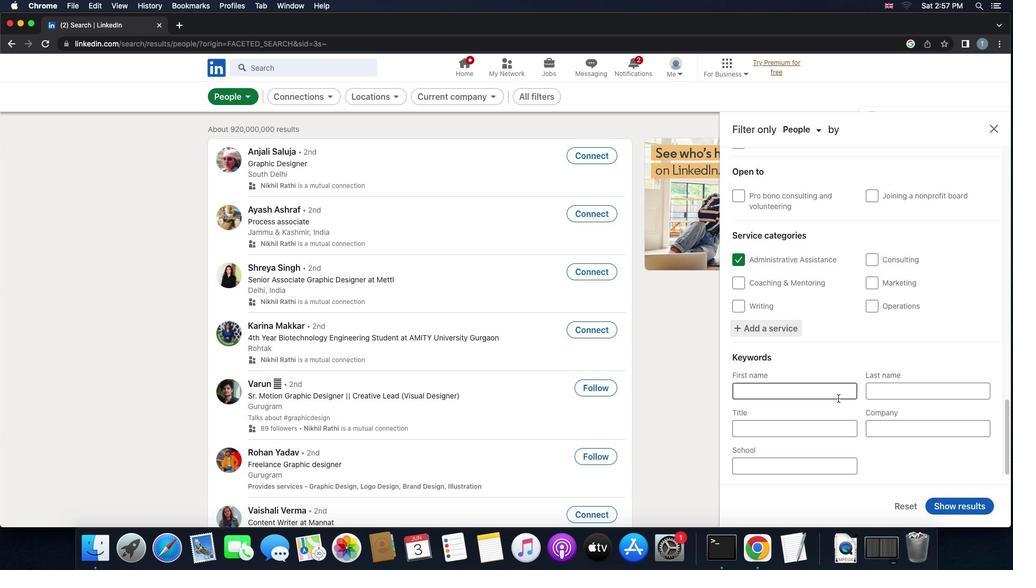 
Action: Mouse scrolled (838, 398) with delta (0, 0)
Screenshot: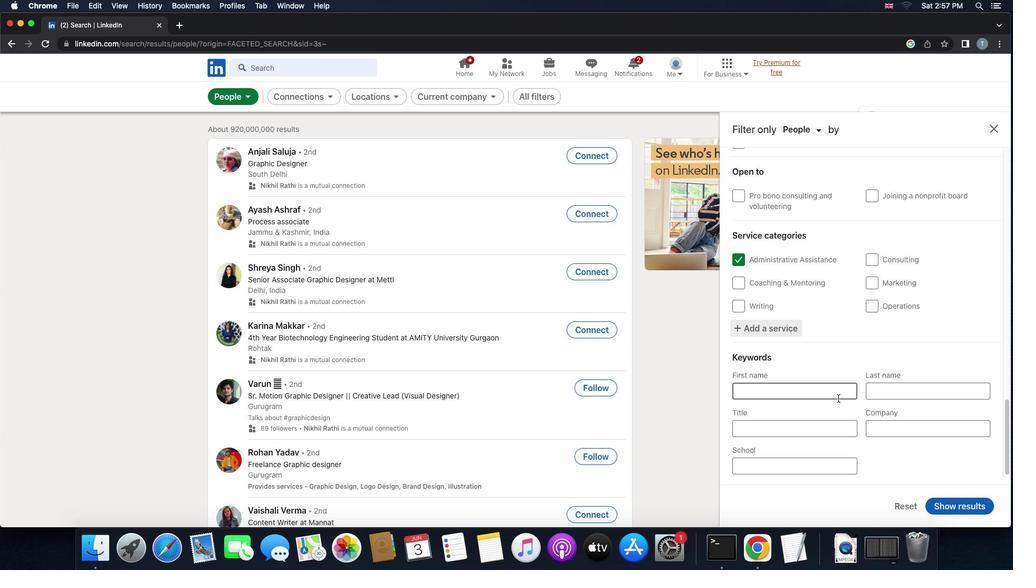 
Action: Mouse scrolled (838, 398) with delta (0, 0)
Screenshot: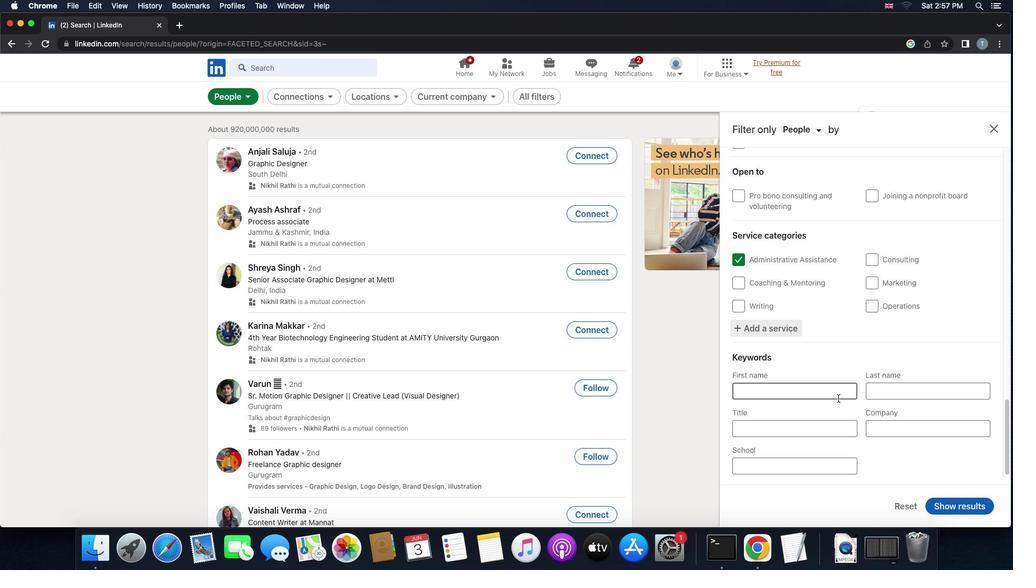 
Action: Mouse scrolled (838, 398) with delta (0, 0)
Screenshot: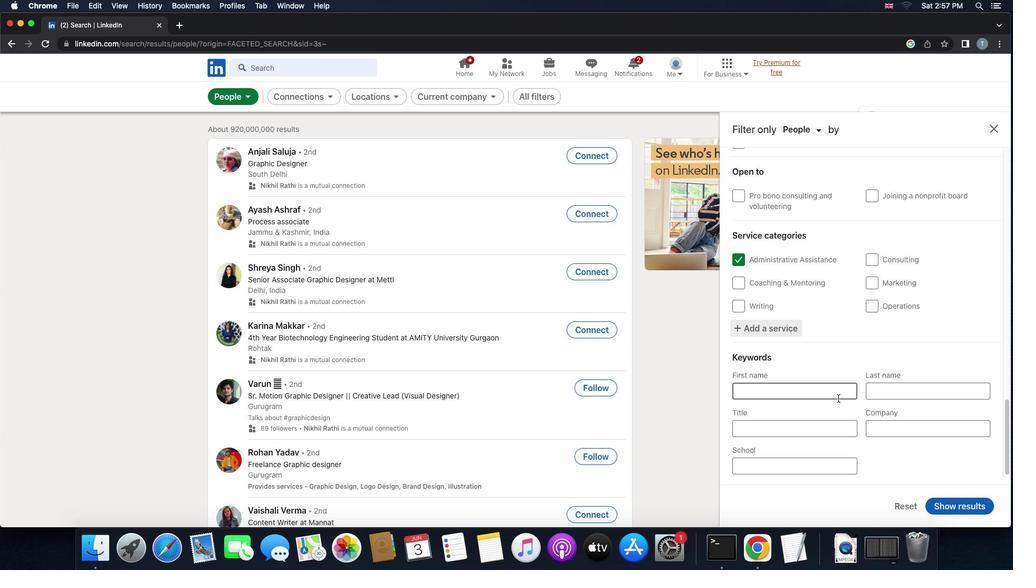 
Action: Mouse scrolled (838, 398) with delta (0, -1)
Screenshot: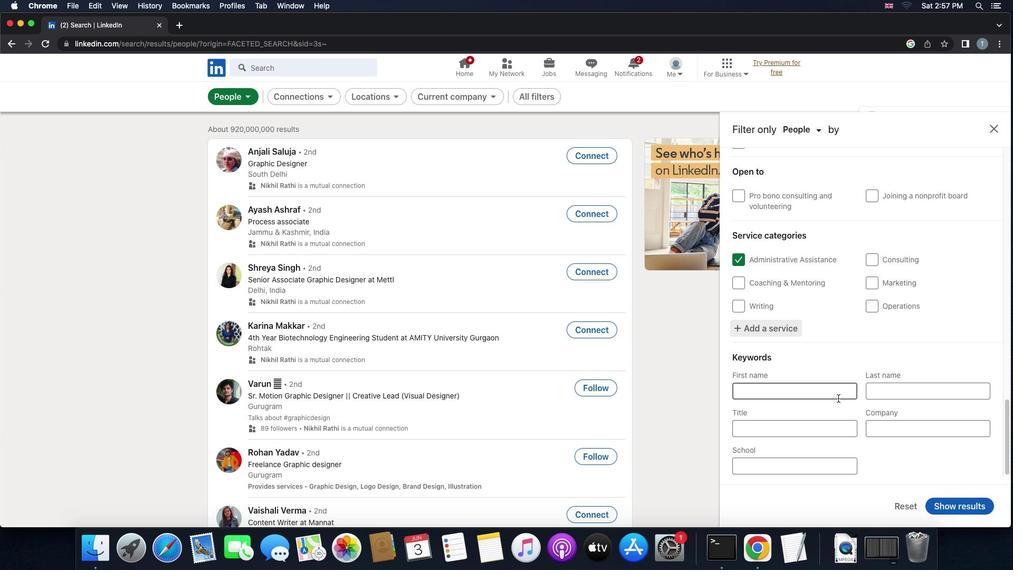 
Action: Mouse moved to (797, 428)
Screenshot: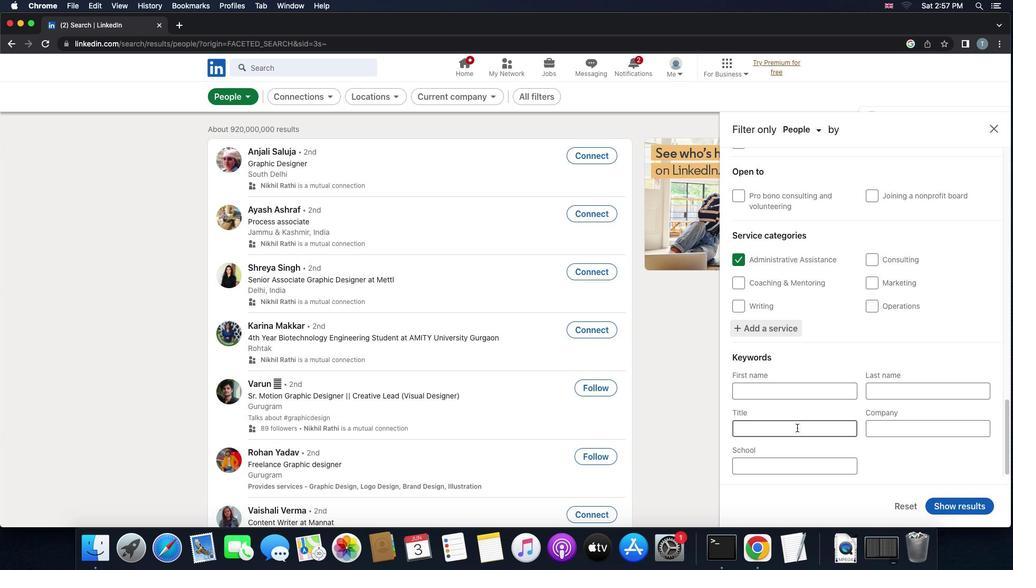 
Action: Mouse pressed left at (797, 428)
Screenshot: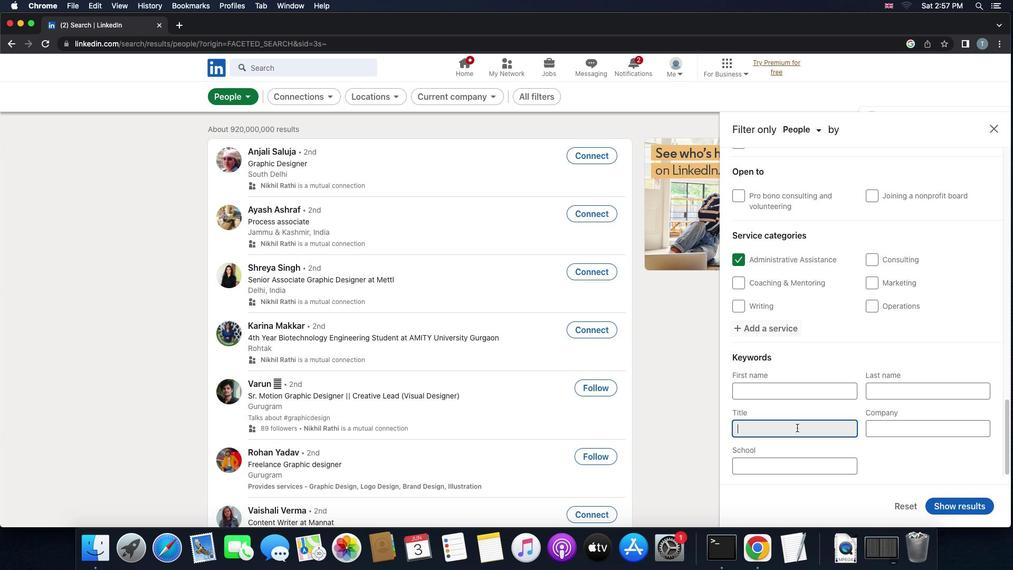 
Action: Key pressed 'o''w''n''e''r'
Screenshot: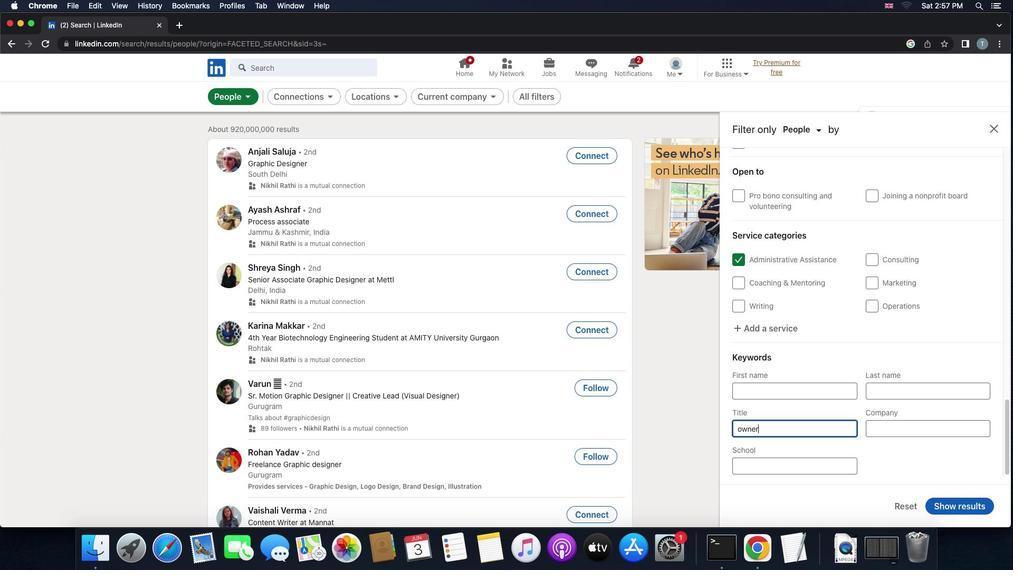 
Action: Mouse moved to (958, 504)
Screenshot: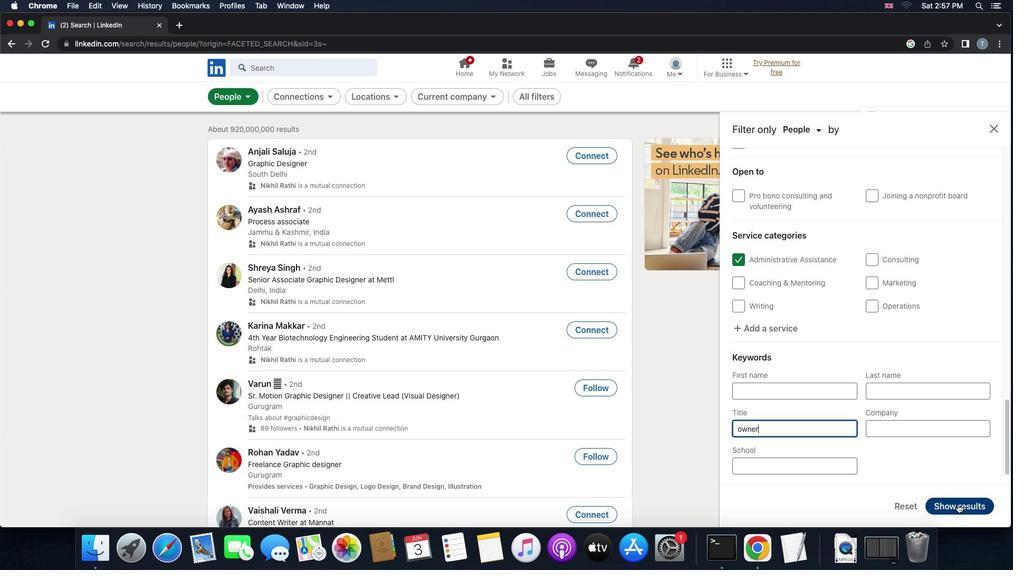 
Action: Mouse pressed left at (958, 504)
Screenshot: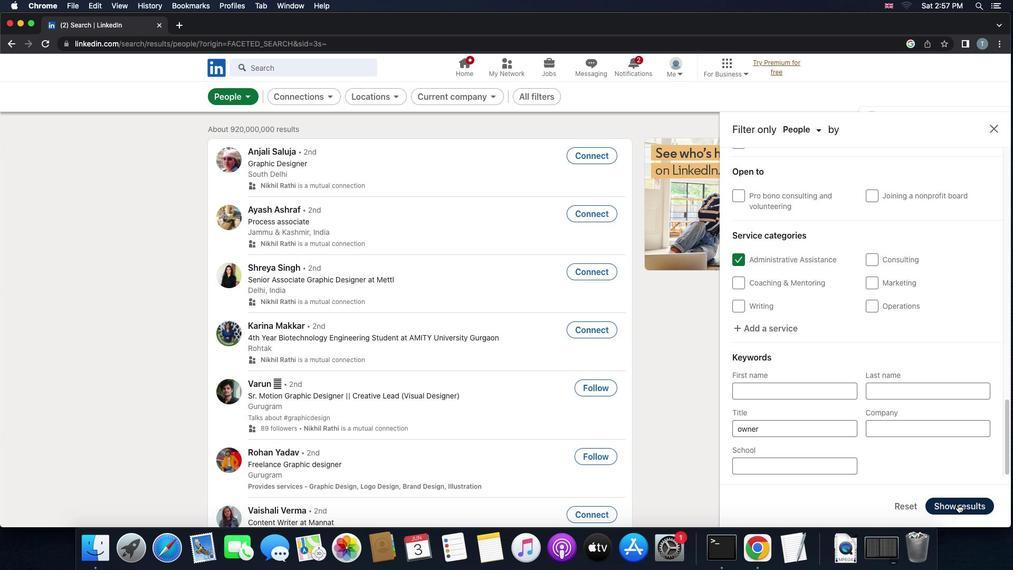 
Action: Mouse moved to (957, 504)
Screenshot: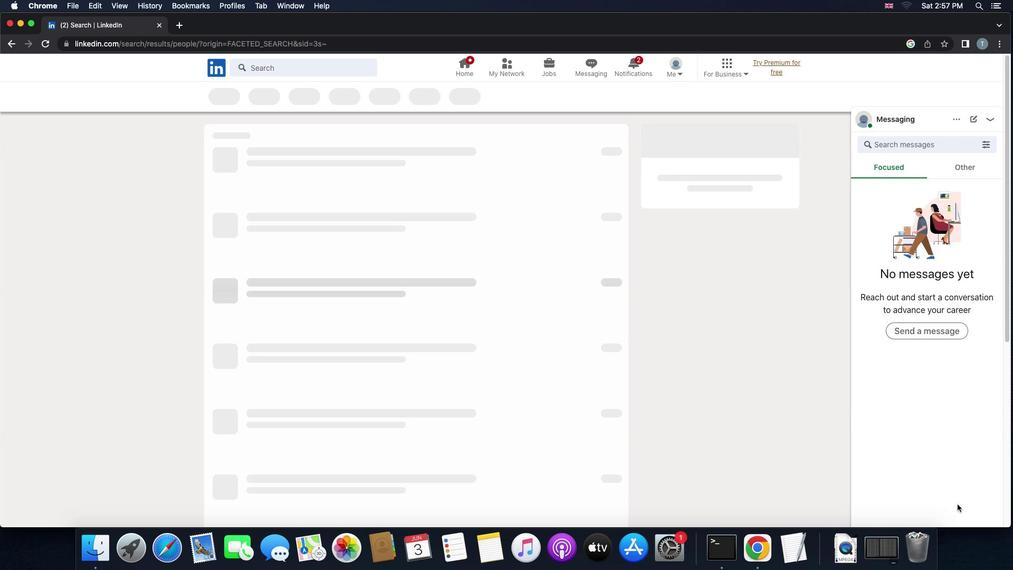 
